 Task: Open a blank google sheet and write heading  Triumph Sales. Add 10 people name  'William Wilson, Isabella Robinson, James Taylor, Charlotte Clark, Michael Walker, Amelia Wright, Matthew Turner, Harper Hall, Joseph Phillips, Abigail Adams'Item code in between  4005-8000. Product range in between  1000-5000. Add Products   Calvin Klein, Tommy Hilfiger T-shirt, Armani Bag, Burberry Shoe, Levi's T-shirt, Under Armour, Vans Shoe, Converse Shoe, Timberland Shoe, Skechers Shoe.Choose quantity  1 to 10  commission 2 percent Total Add Amount. Save page  Triumph Sales log   book
Action: Mouse moved to (1008, 73)
Screenshot: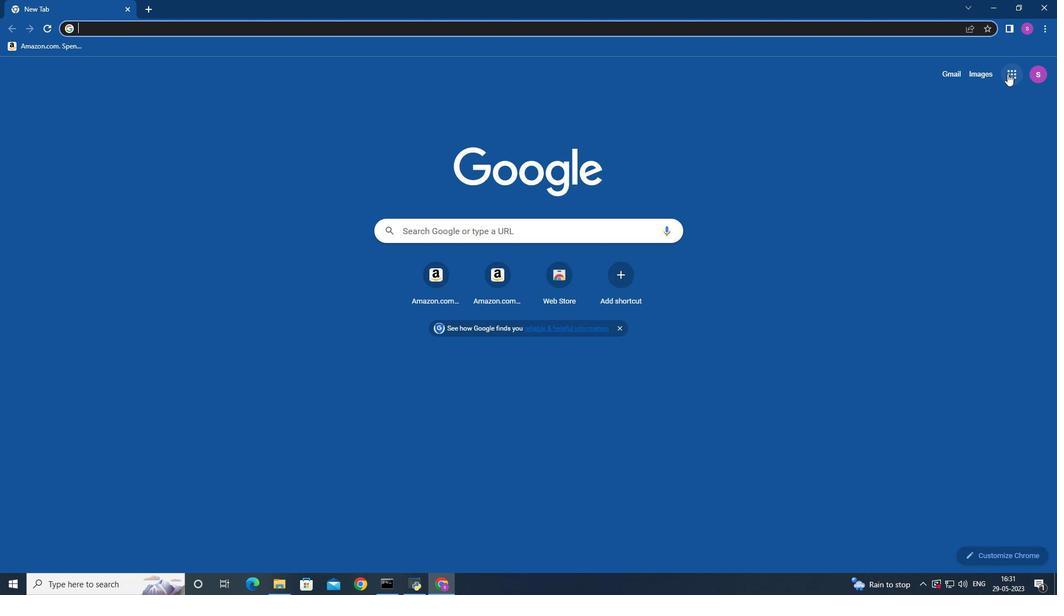 
Action: Mouse pressed left at (1008, 73)
Screenshot: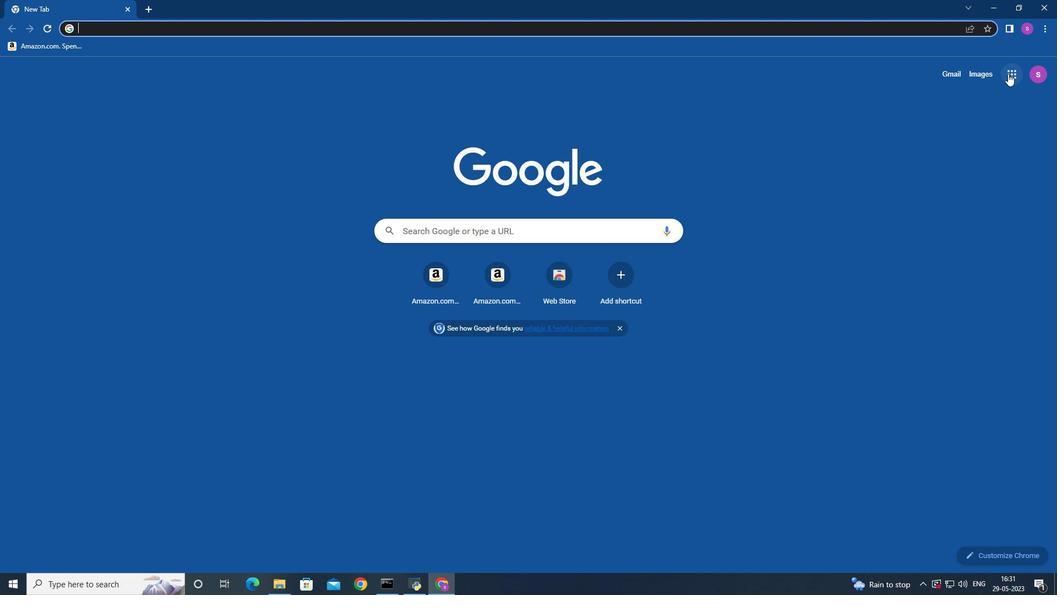 
Action: Mouse moved to (1014, 230)
Screenshot: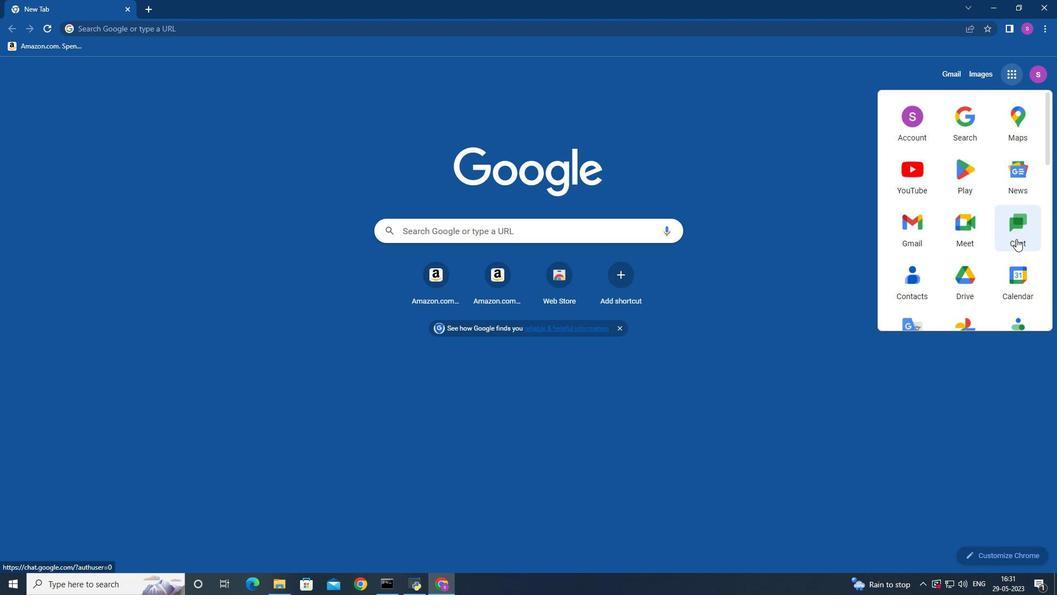 
Action: Mouse scrolled (1014, 230) with delta (0, 0)
Screenshot: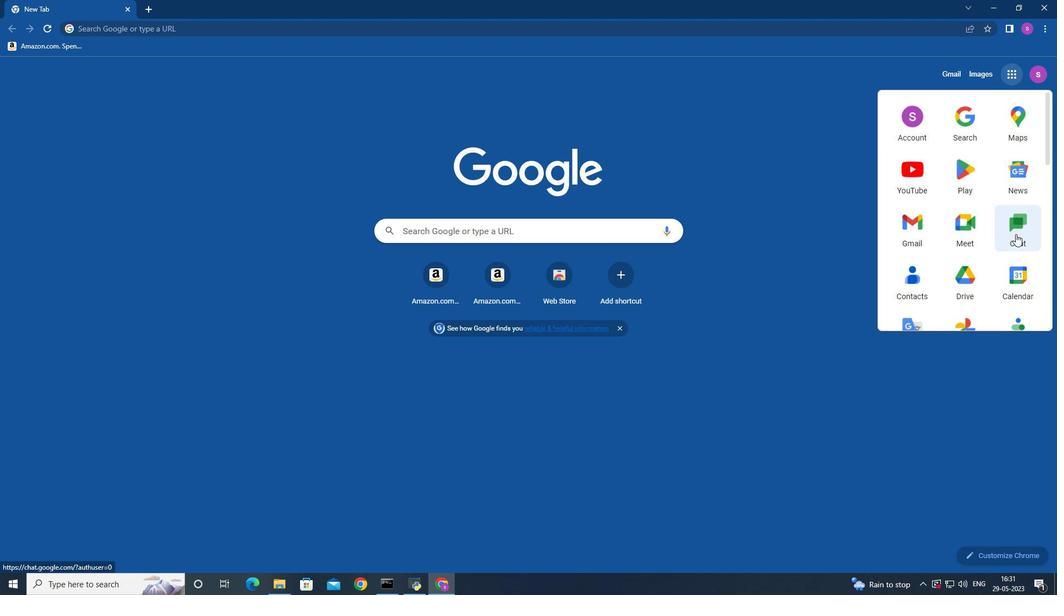 
Action: Mouse moved to (1014, 230)
Screenshot: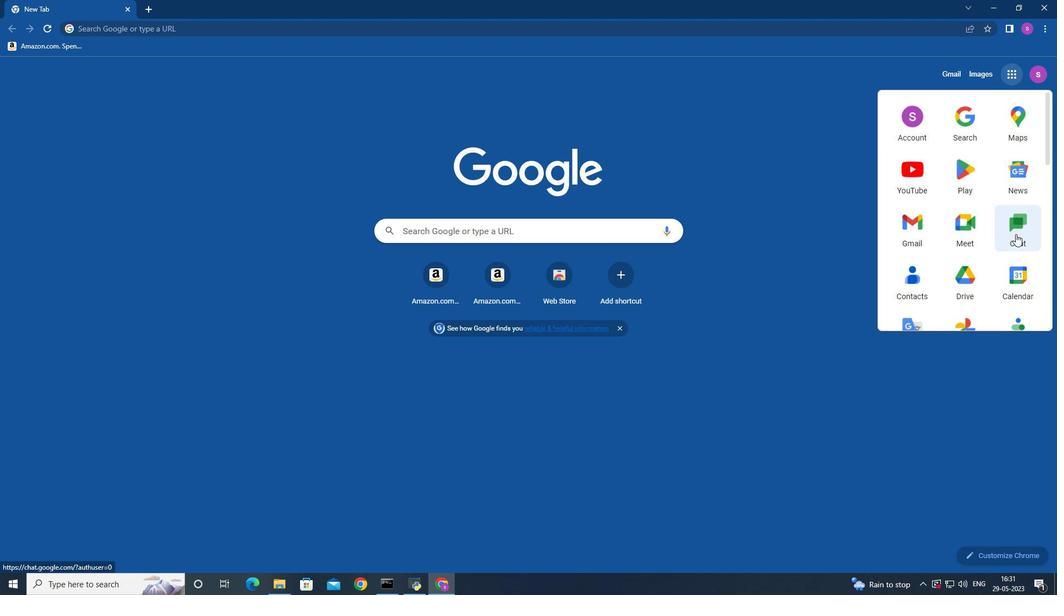 
Action: Mouse scrolled (1014, 230) with delta (0, 0)
Screenshot: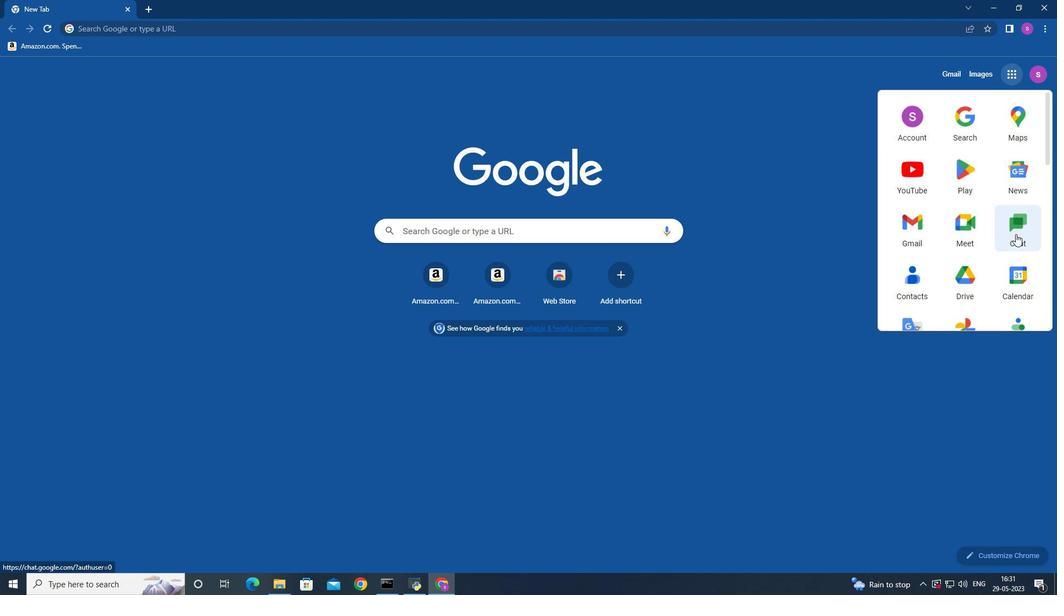 
Action: Mouse moved to (1013, 229)
Screenshot: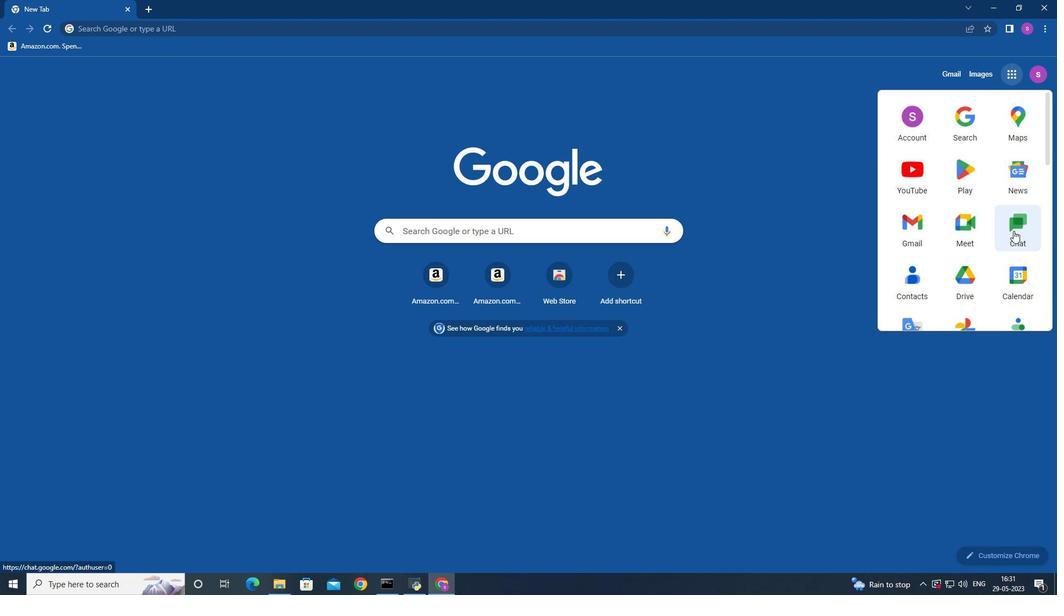 
Action: Mouse scrolled (1013, 228) with delta (0, 0)
Screenshot: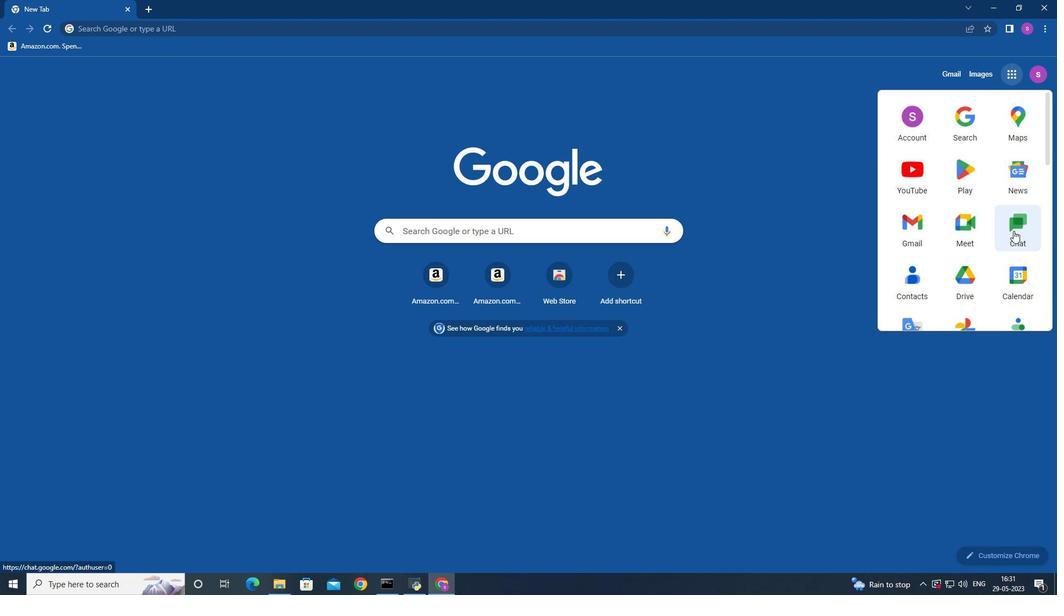 
Action: Mouse moved to (1004, 217)
Screenshot: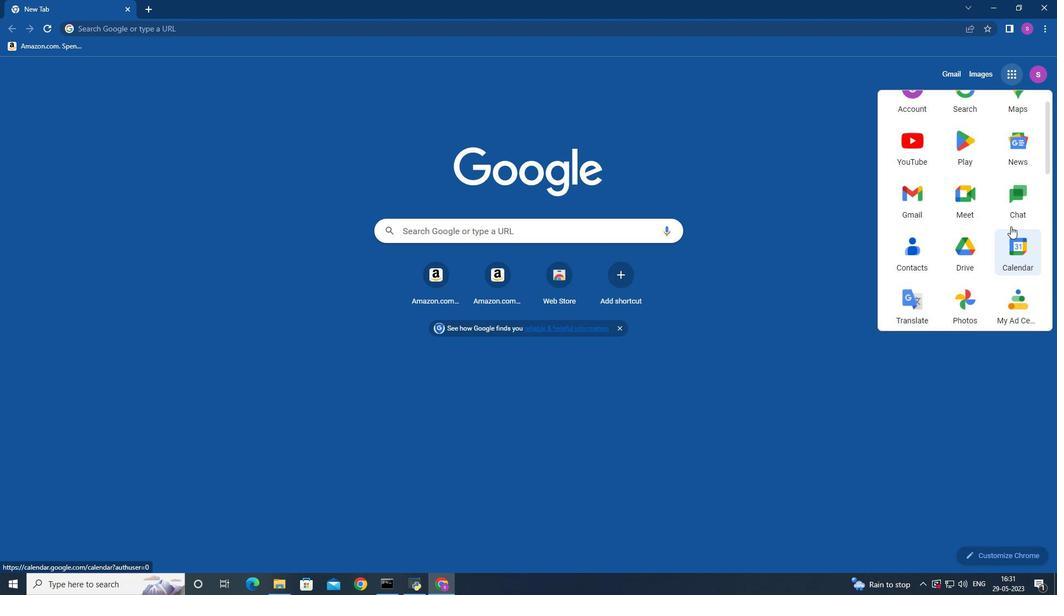 
Action: Mouse scrolled (1004, 216) with delta (0, 0)
Screenshot: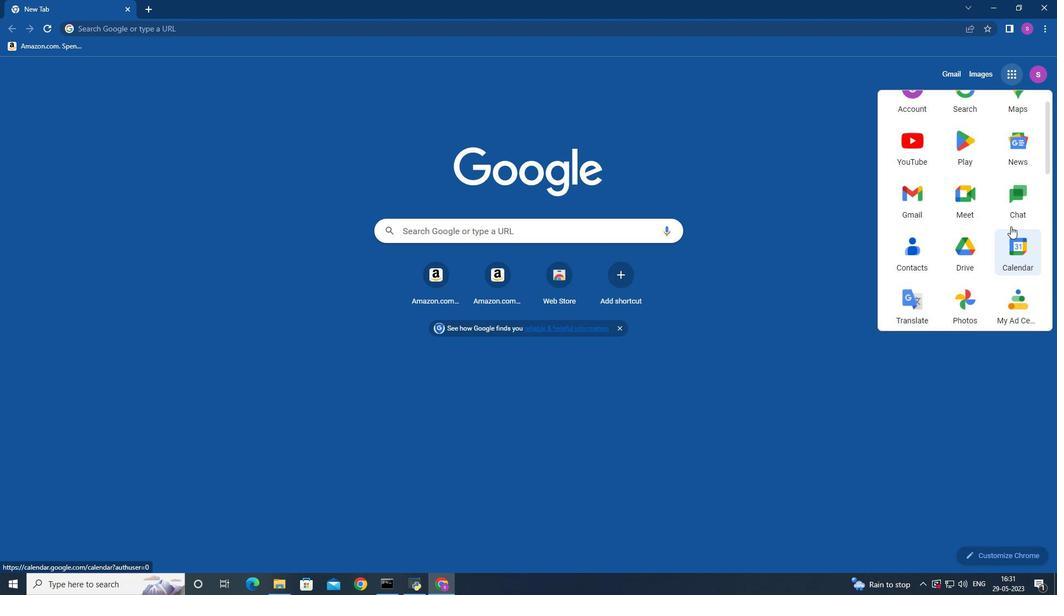 
Action: Mouse moved to (1020, 227)
Screenshot: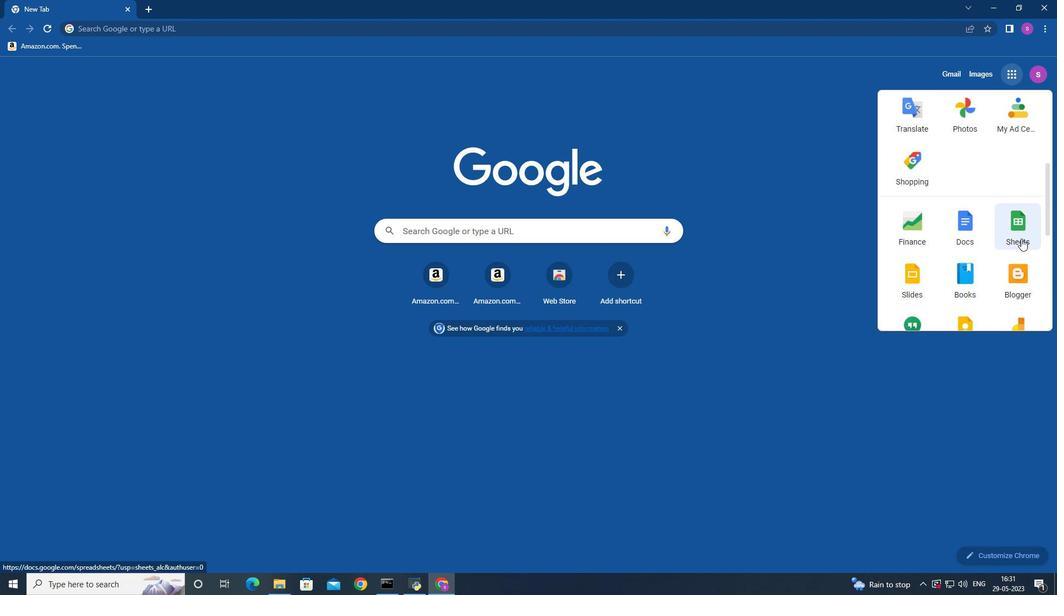 
Action: Mouse pressed left at (1020, 227)
Screenshot: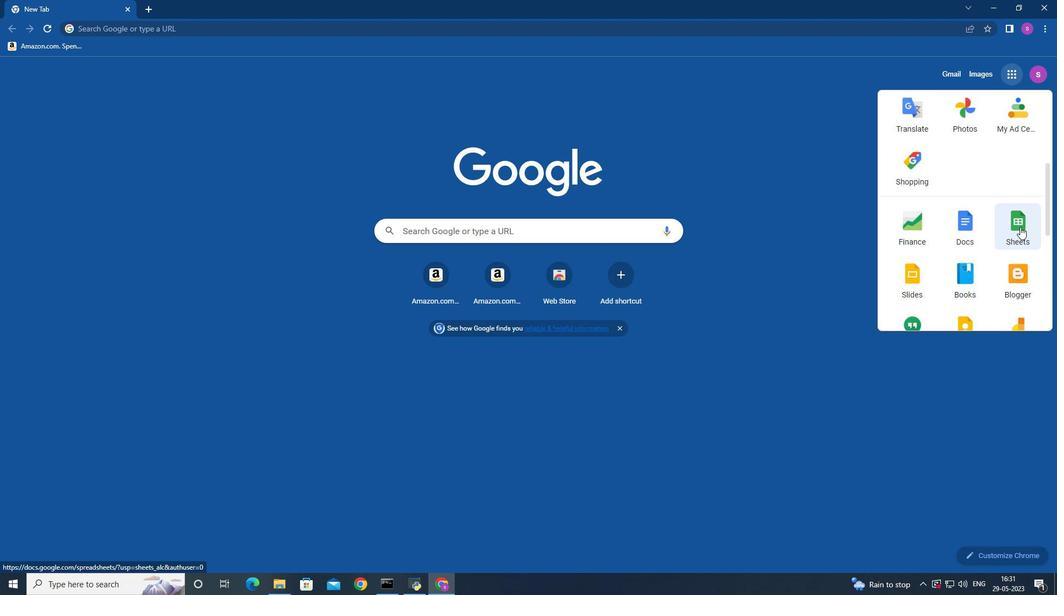 
Action: Mouse moved to (252, 143)
Screenshot: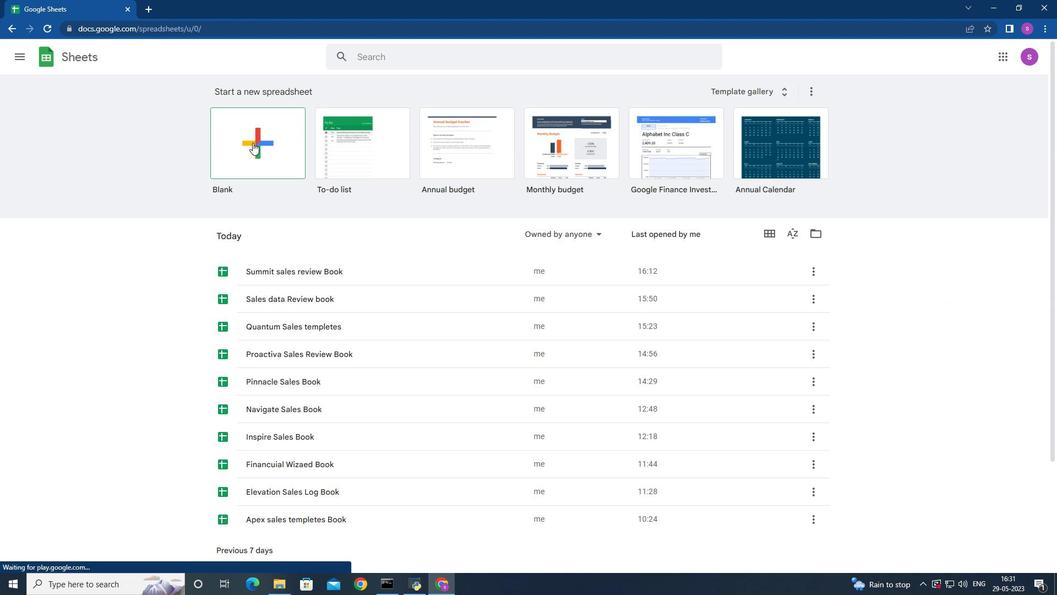 
Action: Mouse pressed left at (252, 143)
Screenshot: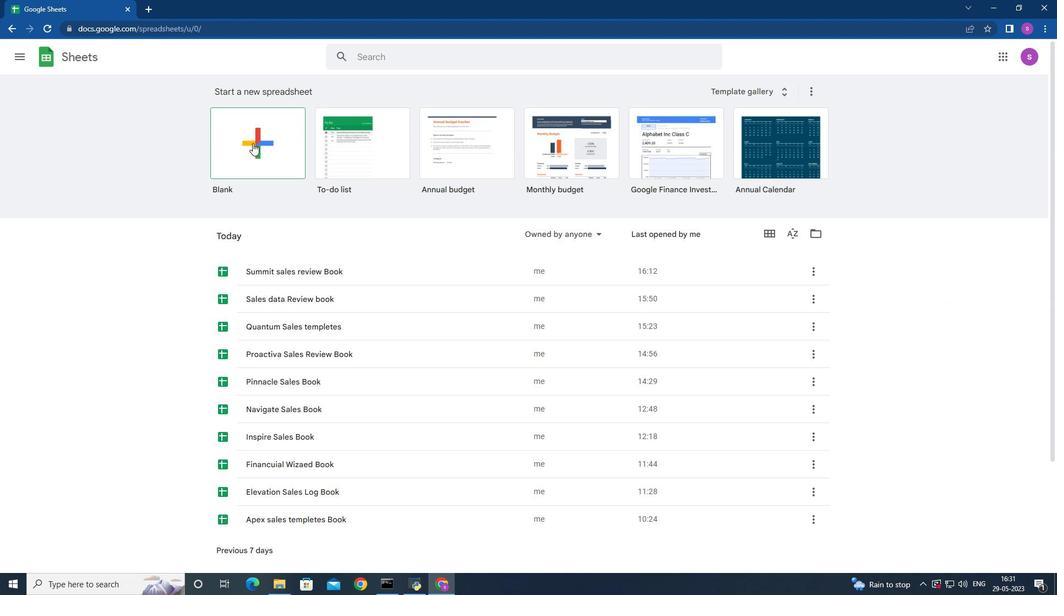 
Action: Mouse moved to (44, 141)
Screenshot: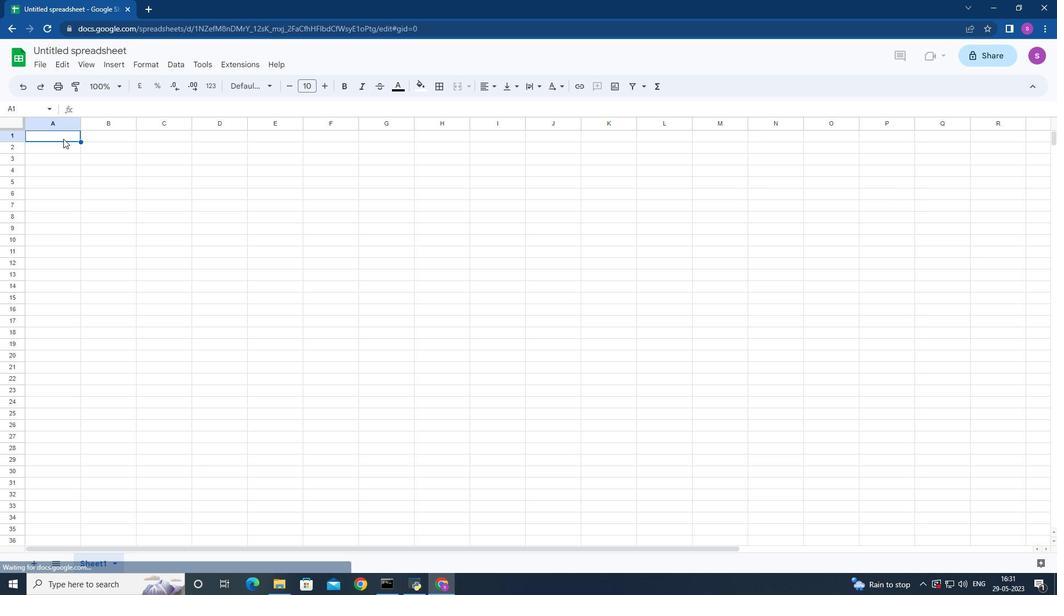 
Action: Key pressed <Key.shift>Triumph<Key.space><Key.shift>Sales<Key.down><Key.down><Key.shift>Name<Key.down><Key.shift>Willo<Key.backspace>iam<Key.space><Key.shift>Wilson<Key.down><Key.shift>Isabella<Key.space><Key.shift>Robinson<Key.space><Key.down><Key.shift><Key.shift><Key.shift><Key.shift><Key.shift><Key.shift><Key.shift>James<Key.space><Key.shift>Taylor<Key.down><Key.shift>Charlotte<Key.space><Key.shift>Clark<Key.down><Key.shift>Michael<Key.space><Key.shift>Walker<Key.down><Key.shift>Amelia<Key.space><Key.shift>Wright<Key.down><Key.shift>Matthew<Key.space><Key.shift>Turner<Key.down><Key.shift><Key.shift><Key.shift><Key.shift><Key.shift><Key.shift><Key.shift><Key.shift>Harper<Key.space><Key.shift>Hall<Key.down><Key.shift>Joseph<Key.space><Key.shift>Phillips<Key.down><Key.shift>Abigail<Key.space><Key.shift>Adams
Screenshot: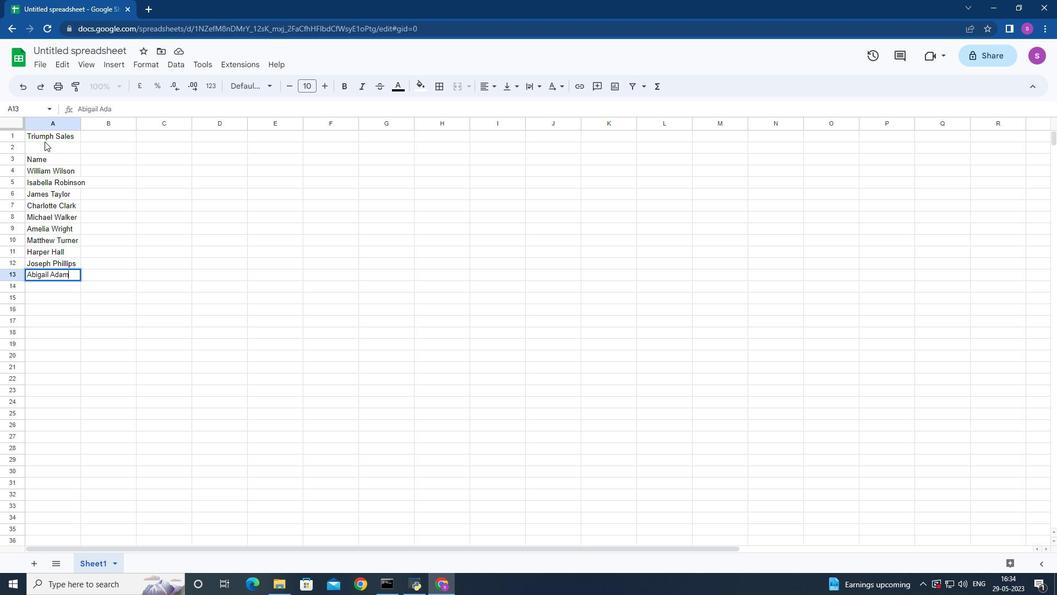 
Action: Mouse moved to (80, 125)
Screenshot: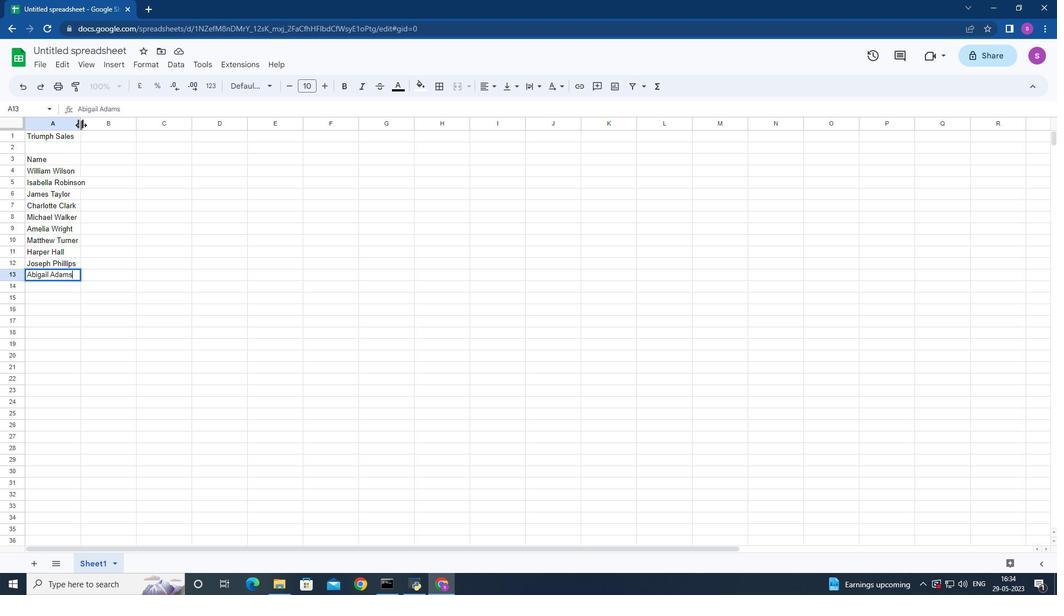 
Action: Mouse pressed left at (80, 125)
Screenshot: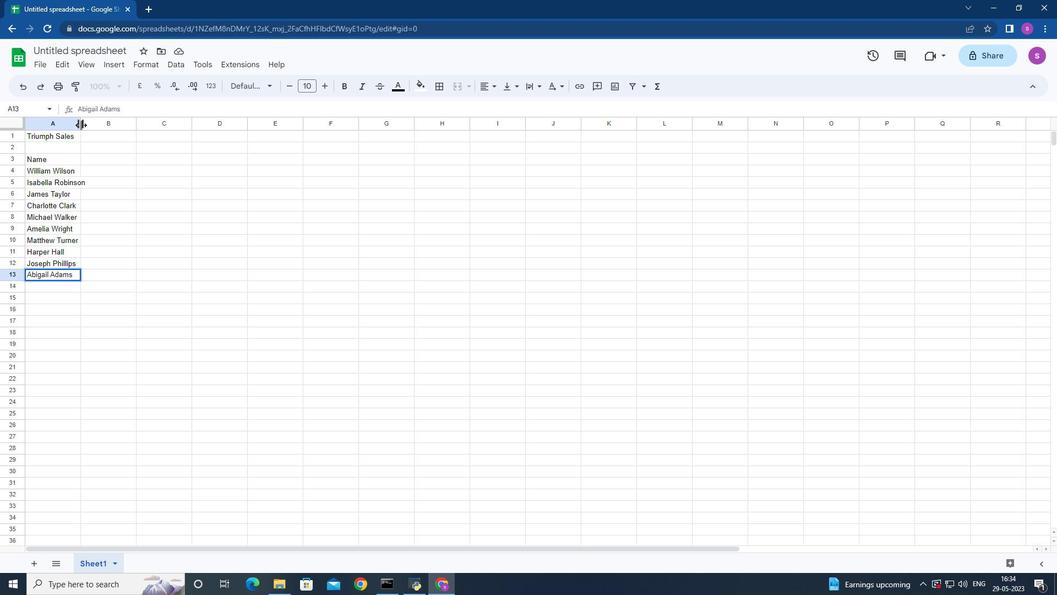 
Action: Mouse moved to (122, 159)
Screenshot: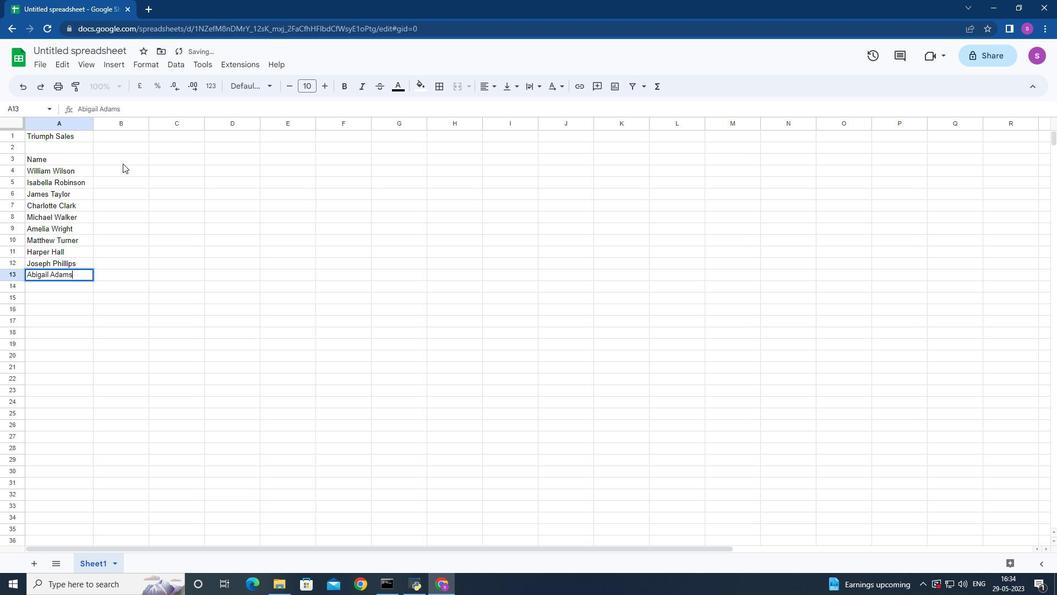 
Action: Mouse pressed left at (122, 159)
Screenshot: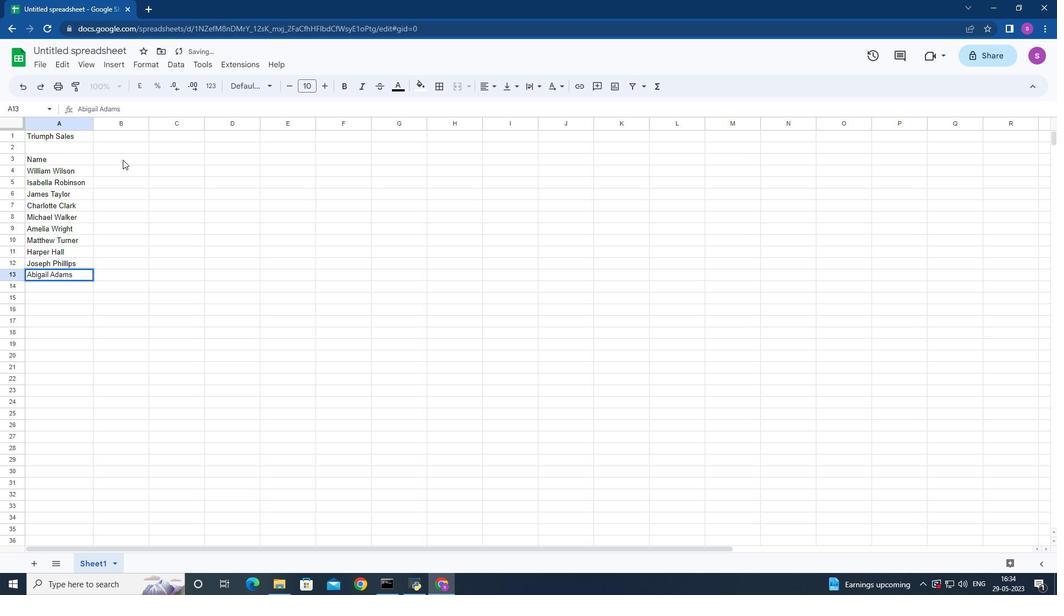 
Action: Mouse moved to (124, 170)
Screenshot: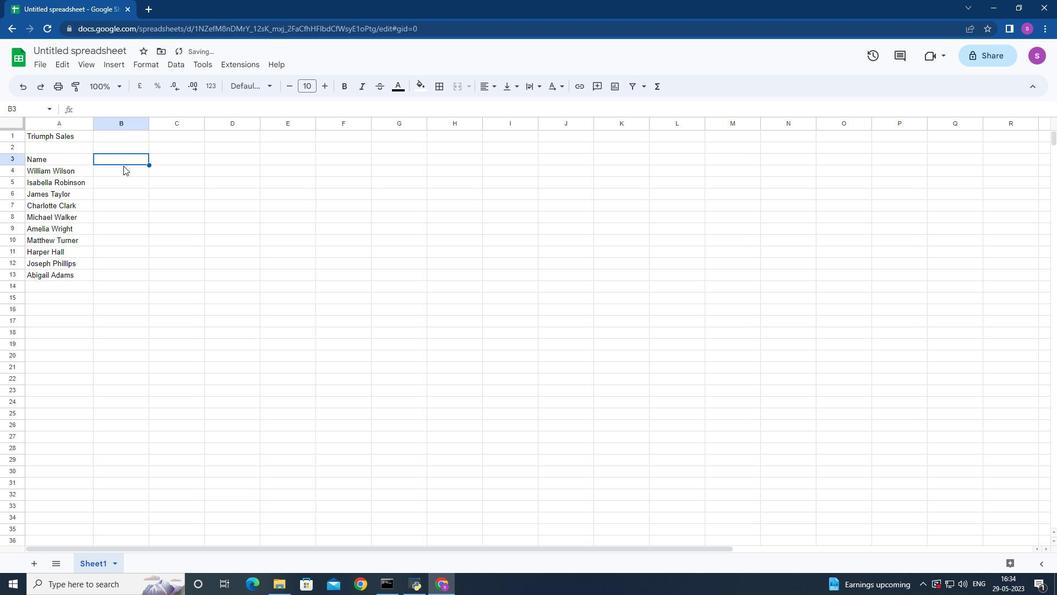 
Action: Key pressed <Key.shift>Item<Key.space><Key.shift>Code<Key.down>4005<Key.down>4500<Key.down>5000<Key.down>5500<Key.down>6000<Key.down>7000<Key.down>7500<Key.down>7700<Key.down>8000<Key.down>6500<Key.right><Key.left><Key.right><Key.up><Key.up><Key.up><Key.up><Key.up><Key.up><Key.up><Key.up><Key.up><Key.up><Key.shift>Product<Key.space><Key.shift>Range<Key.down>ctrl+A<Key.delete>ctrl+Z
Screenshot: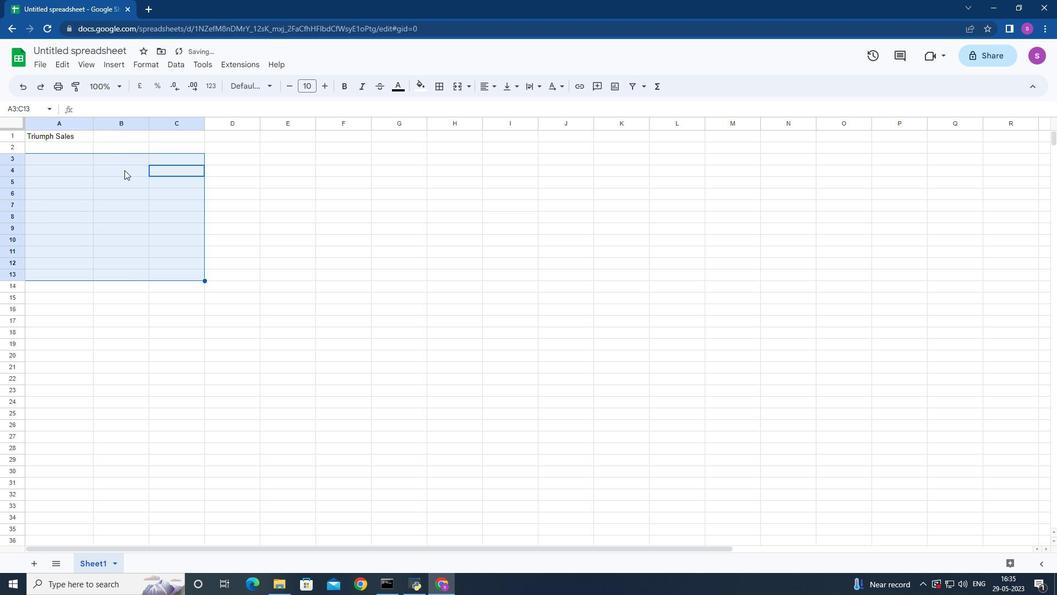 
Action: Mouse moved to (222, 202)
Screenshot: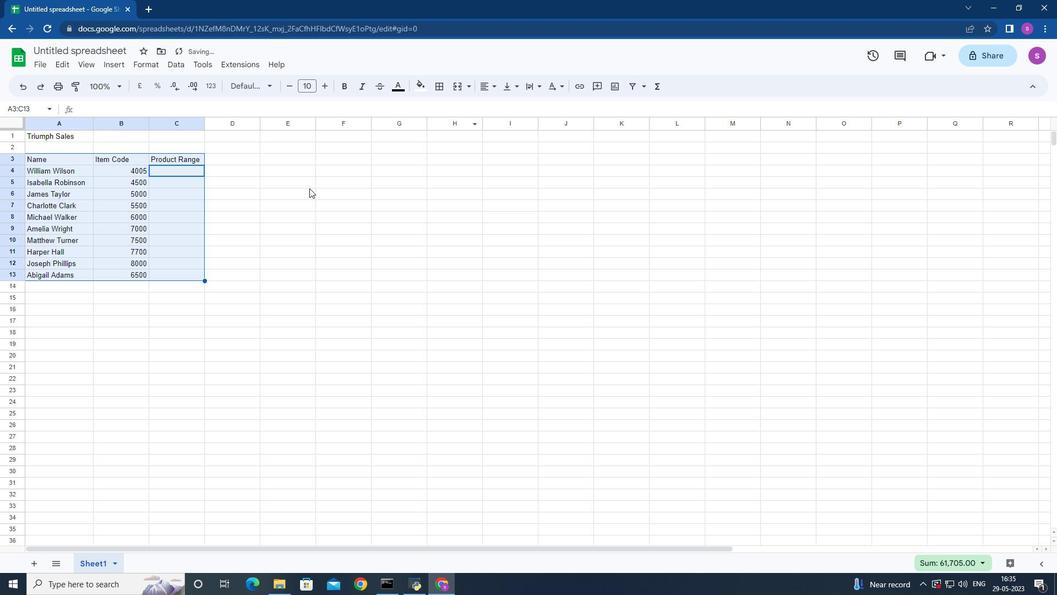 
Action: Mouse pressed left at (222, 202)
Screenshot: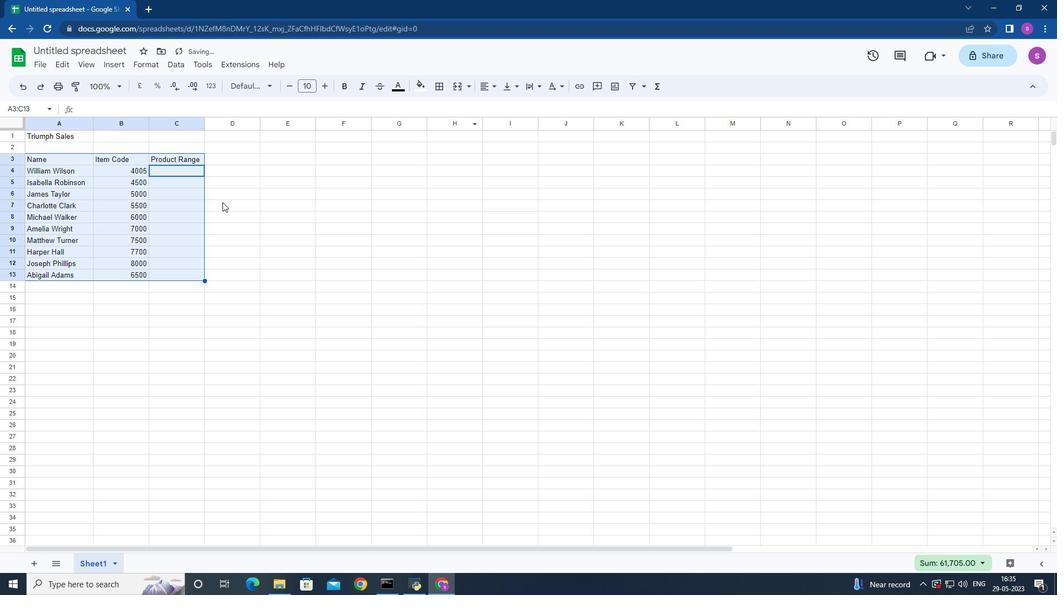 
Action: Mouse moved to (174, 171)
Screenshot: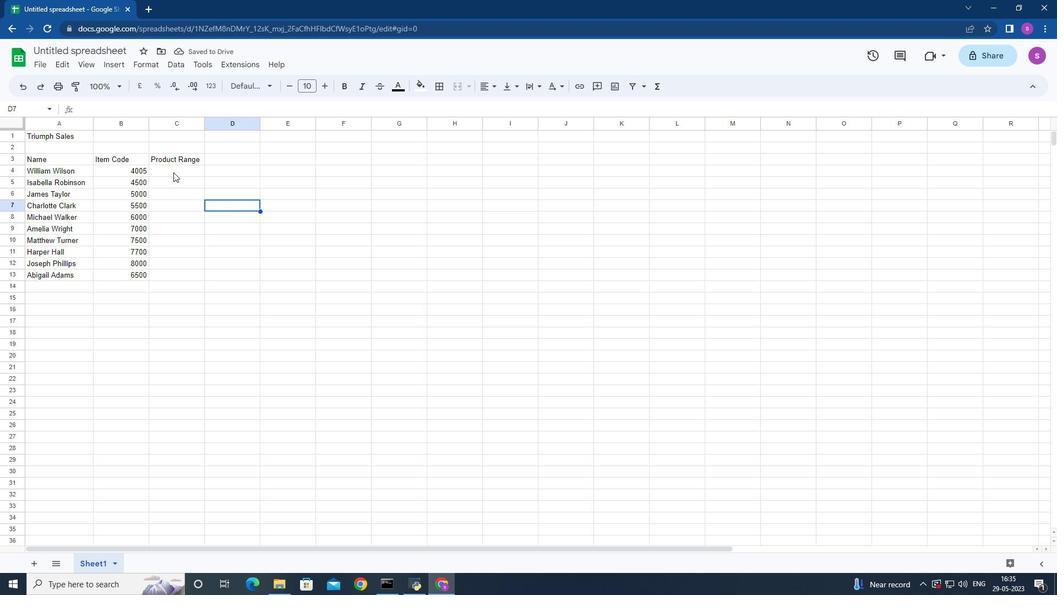
Action: Mouse pressed left at (174, 171)
Screenshot: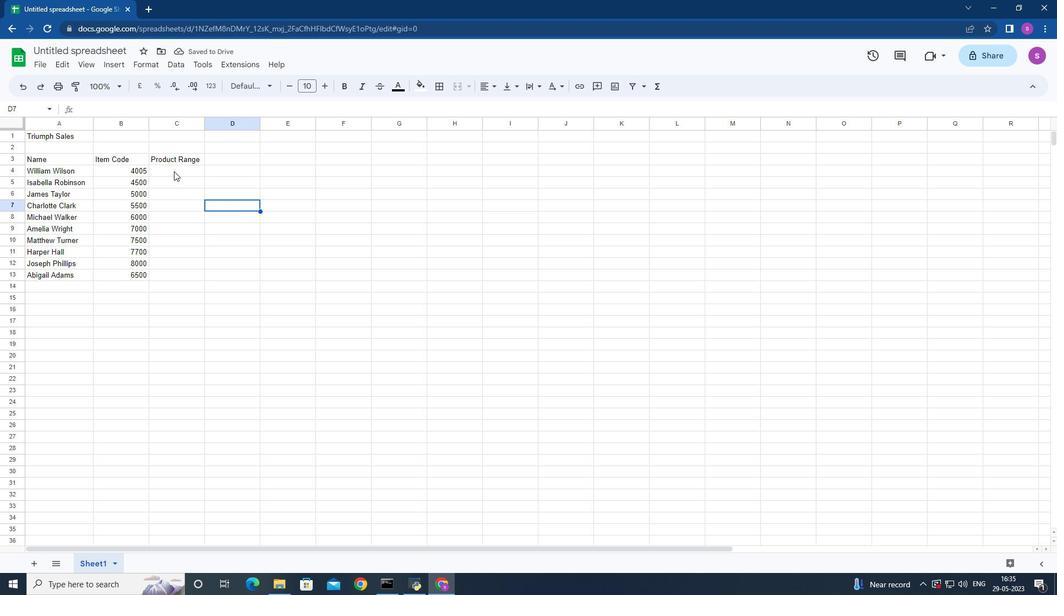 
Action: Key pressed 1000<Key.down>2000<Key.down>3000<Key.down>4000<Key.down>5000<Key.down>14<Key.backspace>500<Key.down>2500<Key.left><Key.right><Key.down>3500<Key.down>454<Key.backspace>00<Key.down>5000<Key.right><Key.up><Key.up><Key.up><Key.up><Key.up><Key.up><Key.up><Key.up><Key.up><Key.up><Key.shift>Products<Key.down><Key.shift>Calvin<Key.space><Key.shift><Key.shift><Key.shift><Key.shift><Key.shift><Key.shift><Key.shift><Key.shift>Klein<Key.space><Key.down><Key.shift>Tommy<Key.space><Key.shift>Hili<Key.backspace>figer<Key.space><Key.shift>T-<Key.shift>Shirt<Key.down><Key.shift>Armani<Key.space><Key.shift>Bag<Key.down><Key.shift><Key.shift>Burberry<Key.space><Key.shift>shoe<Key.down><Key.shift>Levi<Key.shift>"<Key.backspace>'s<Key.space><Key.shift>T-<Key.shift>Shirt<Key.down><Key.shift>Under<Key.space><Key.shift>Armour<Key.down><Key.shift>Vans<Key.space><Key.shift>Shoe<Key.down><Key.shift>Converse<Key.space><Key.shift>Shoe<Key.down><Key.shift>Timberland<Key.space><Key.shift>Shoe<Key.down><Key.shift>Skev<Key.backspace>chers<Key.space><Key.shift>Shoe
Screenshot: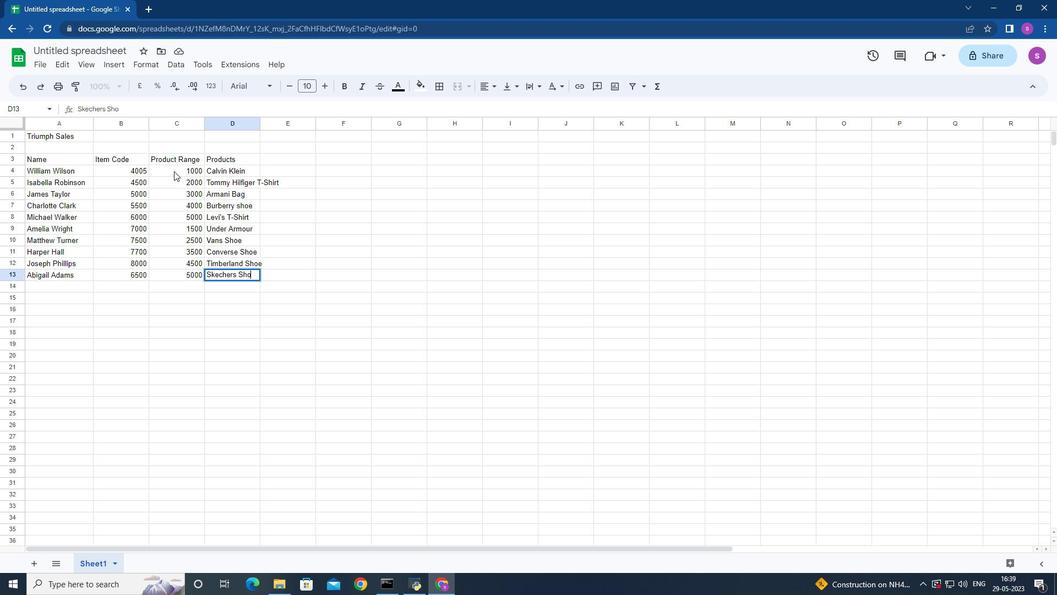 
Action: Mouse moved to (261, 119)
Screenshot: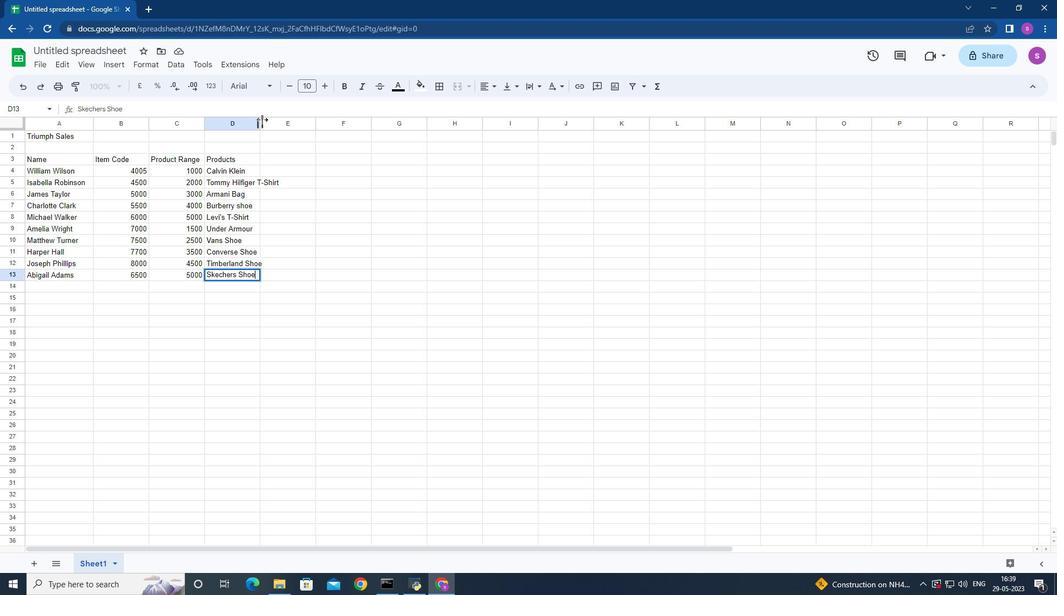 
Action: Mouse pressed left at (261, 119)
Screenshot: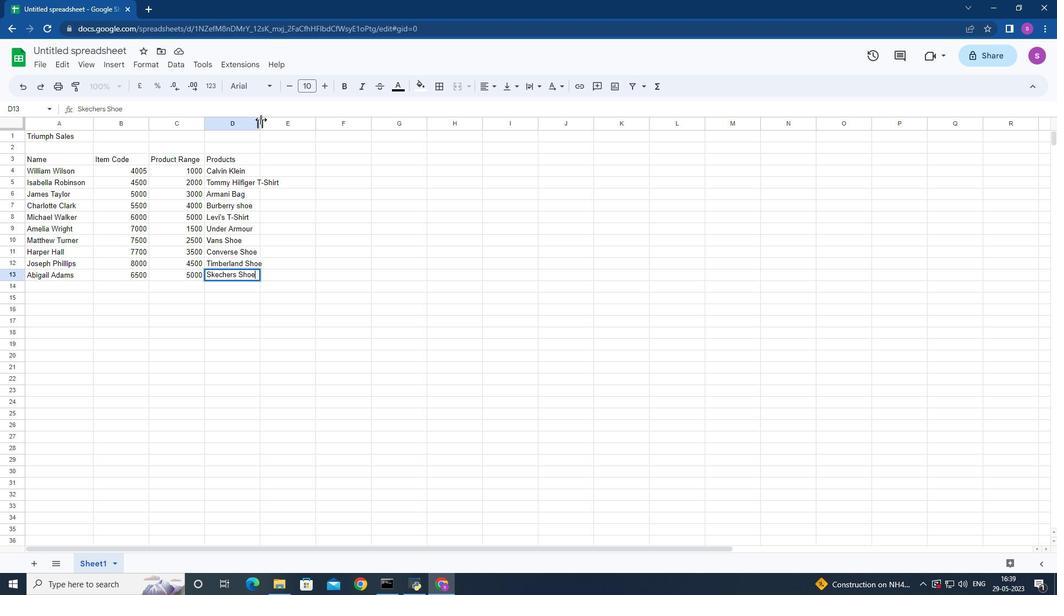 
Action: Mouse moved to (303, 146)
Screenshot: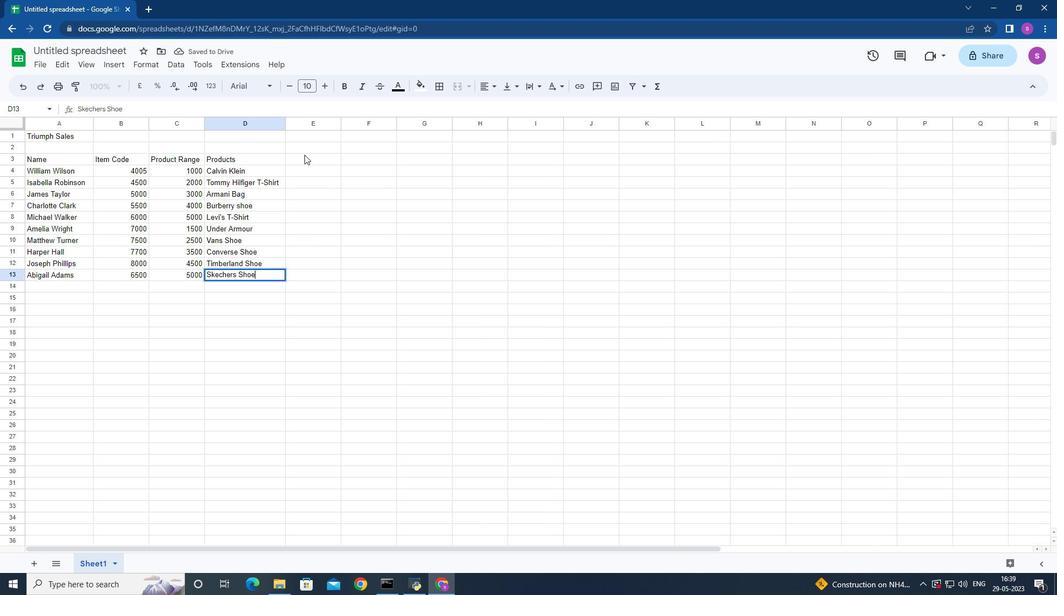 
Action: Mouse pressed left at (303, 146)
Screenshot: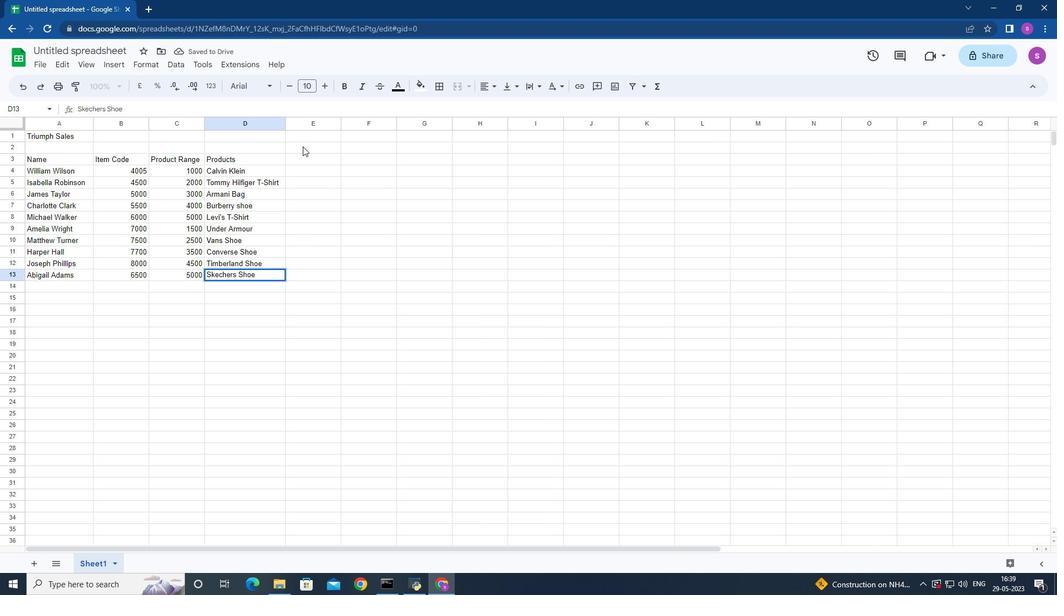 
Action: Mouse moved to (305, 158)
Screenshot: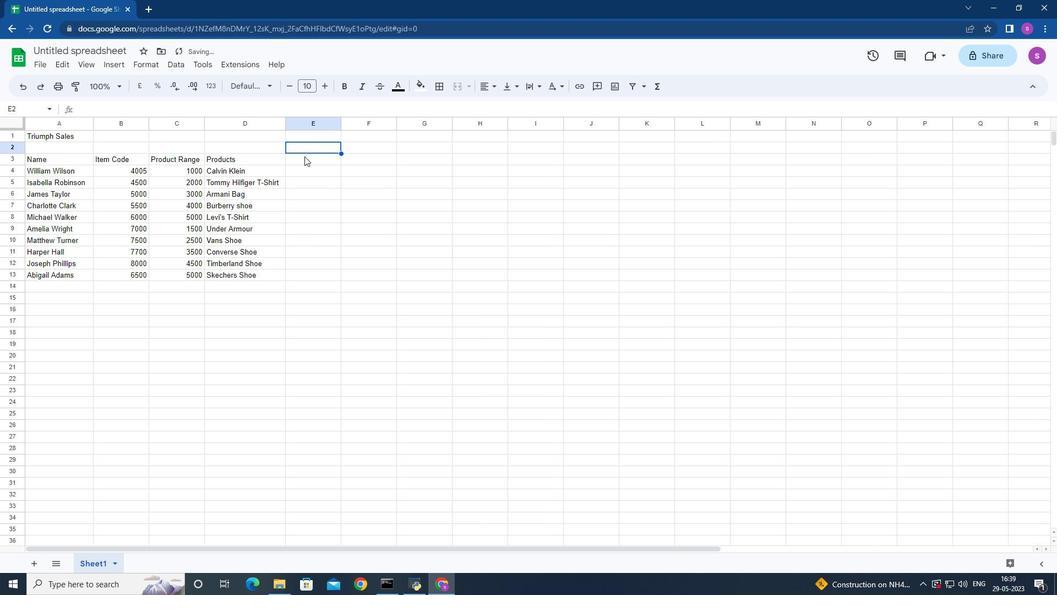 
Action: Mouse pressed left at (305, 158)
Screenshot: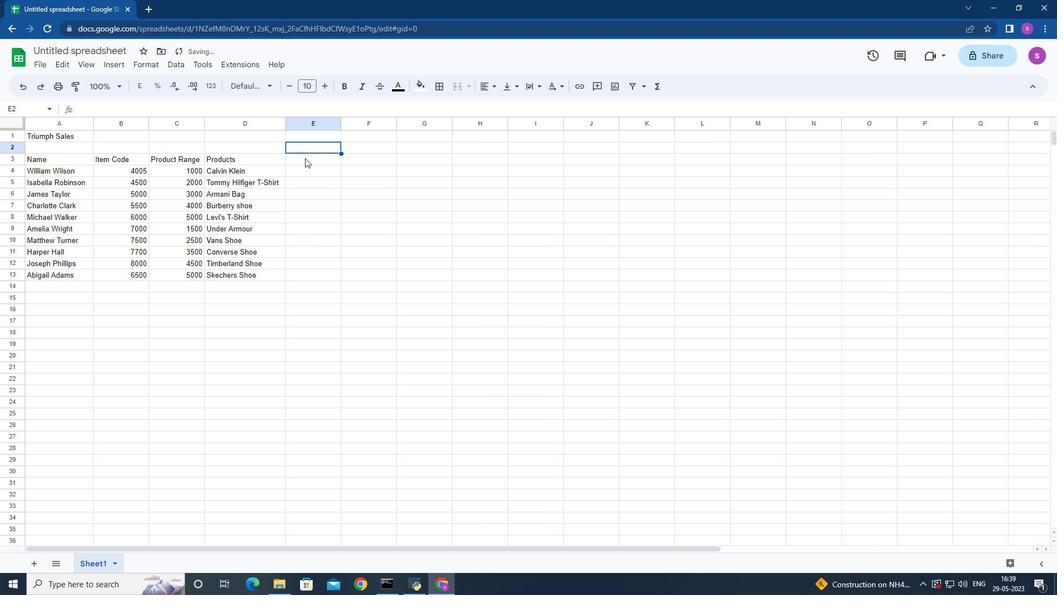 
Action: Mouse moved to (305, 158)
Screenshot: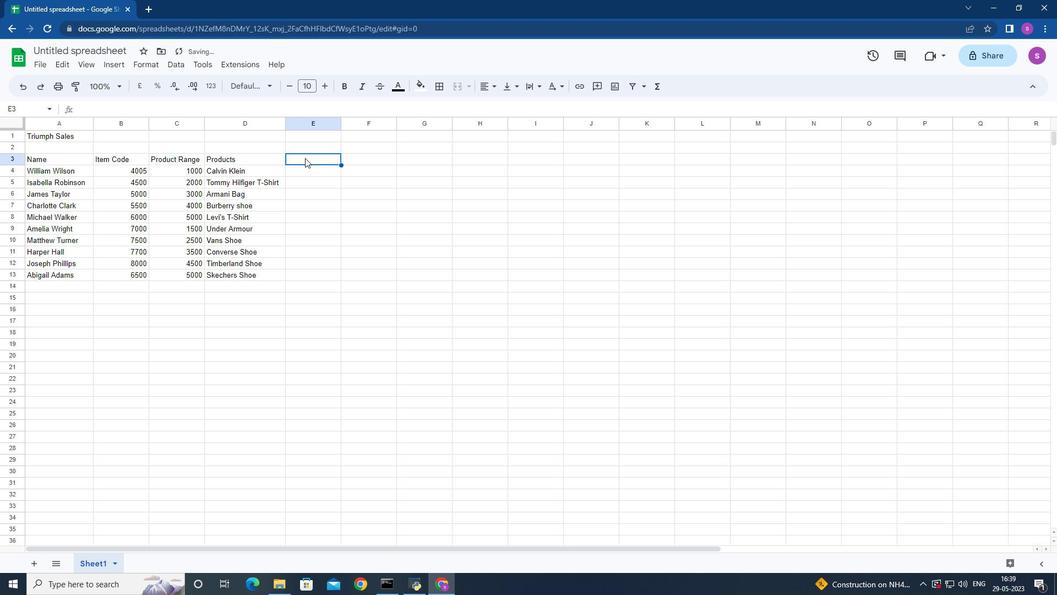 
Action: Key pressed <Key.shift>Qua
Screenshot: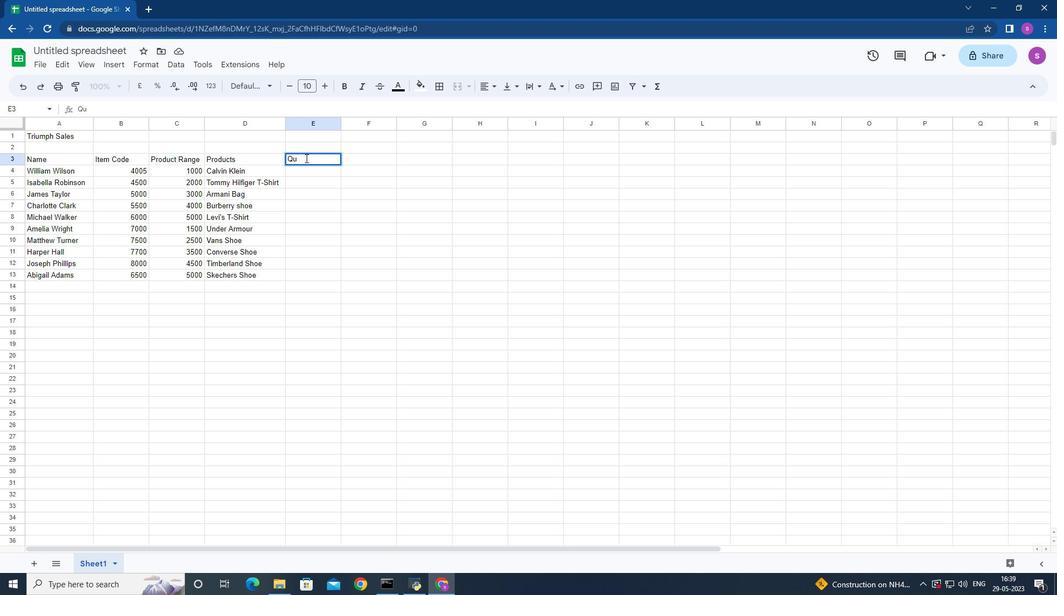 
Action: Mouse moved to (380, 287)
Screenshot: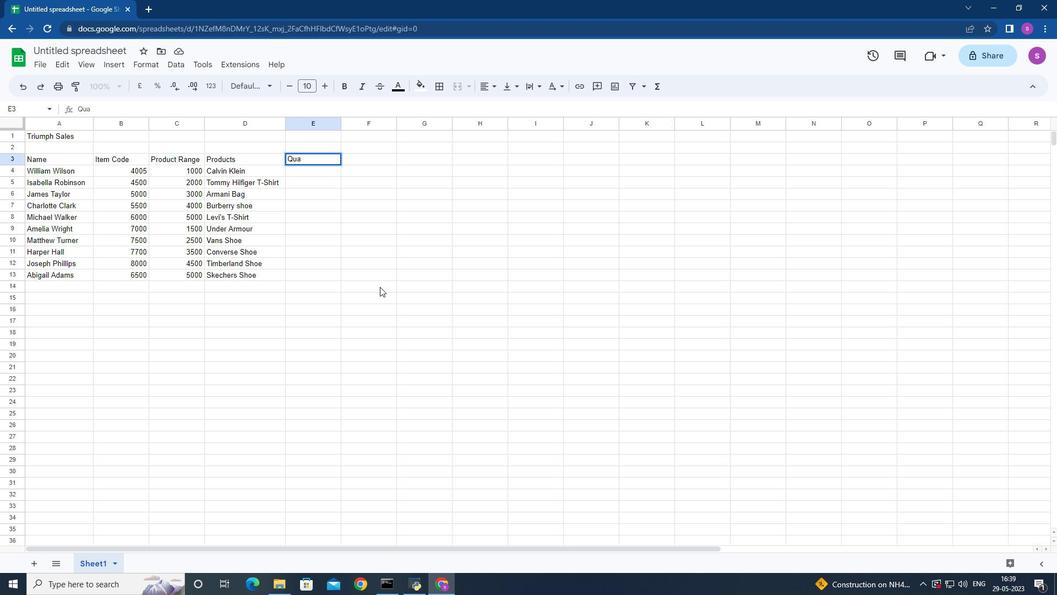 
Action: Key pressed ntity<Key.down>1<Key.down>2<Key.down>3<Key.down>4<Key.down>5<Key.down>6<Key.down>7<Key.down>8<Key.down>9<Key.down>10<Key.enter><Key.right><Key.up><Key.up><Key.up><Key.up><Key.up><Key.up><Key.up><Key.up><Key.up><Key.up><Key.up><Key.shift>Amount<Key.down>=
Screenshot: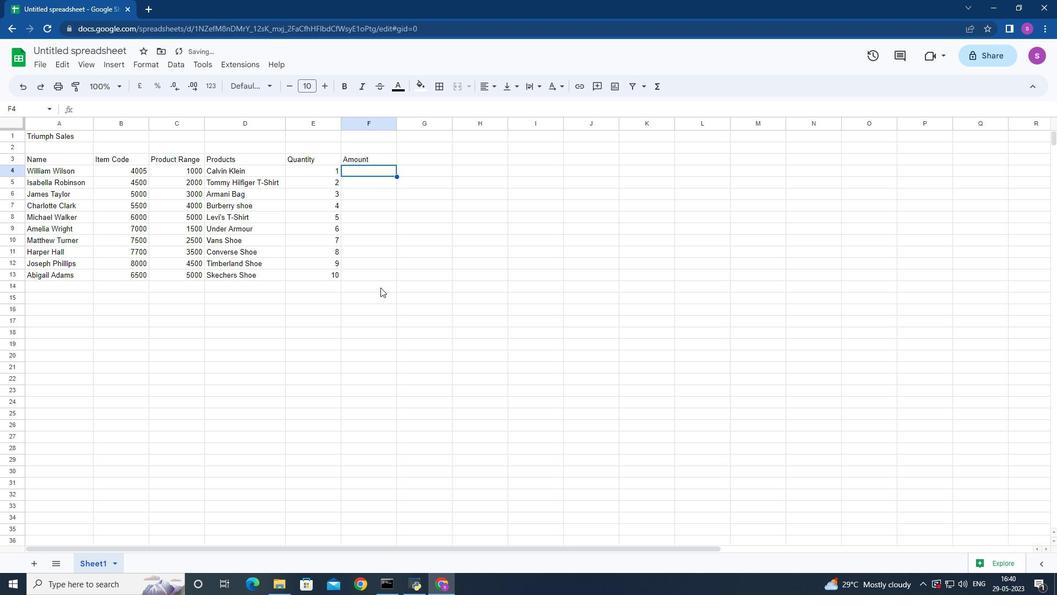 
Action: Mouse moved to (398, 180)
Screenshot: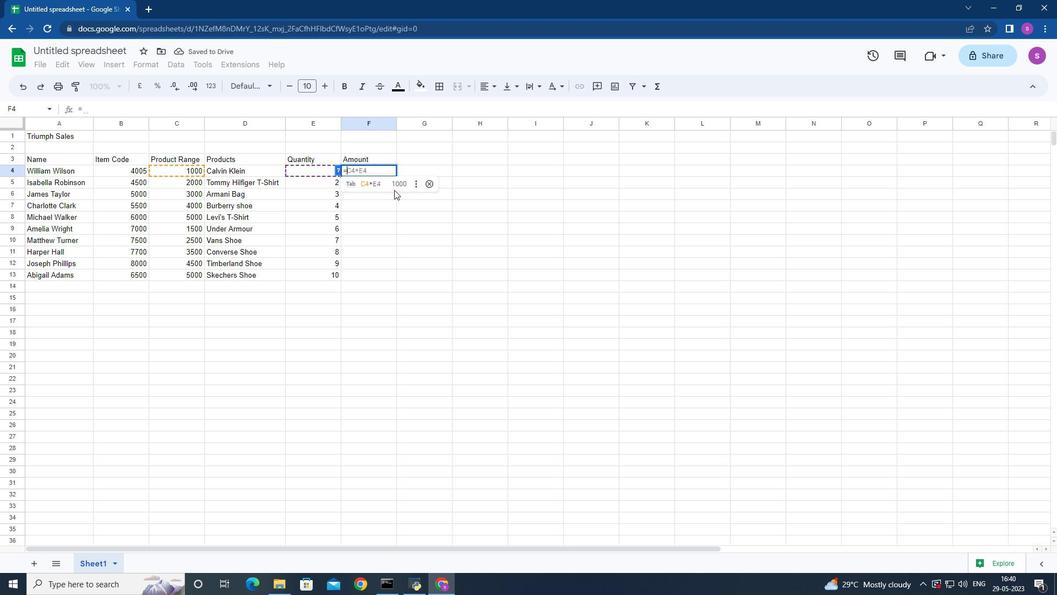 
Action: Key pressed <Key.enter>
Screenshot: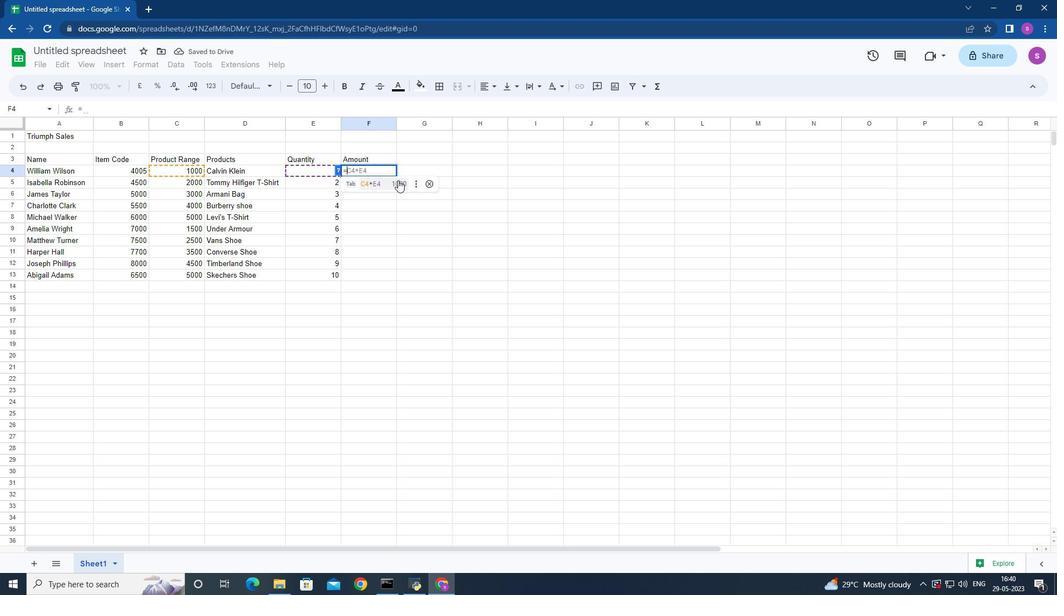 
Action: Mouse moved to (362, 167)
Screenshot: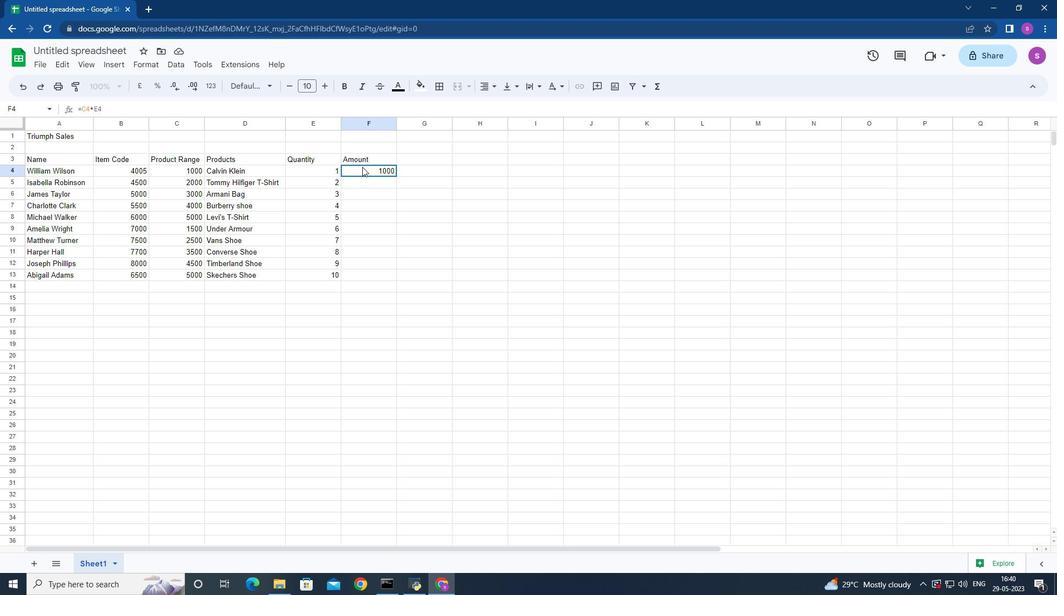 
Action: Mouse pressed left at (362, 167)
Screenshot: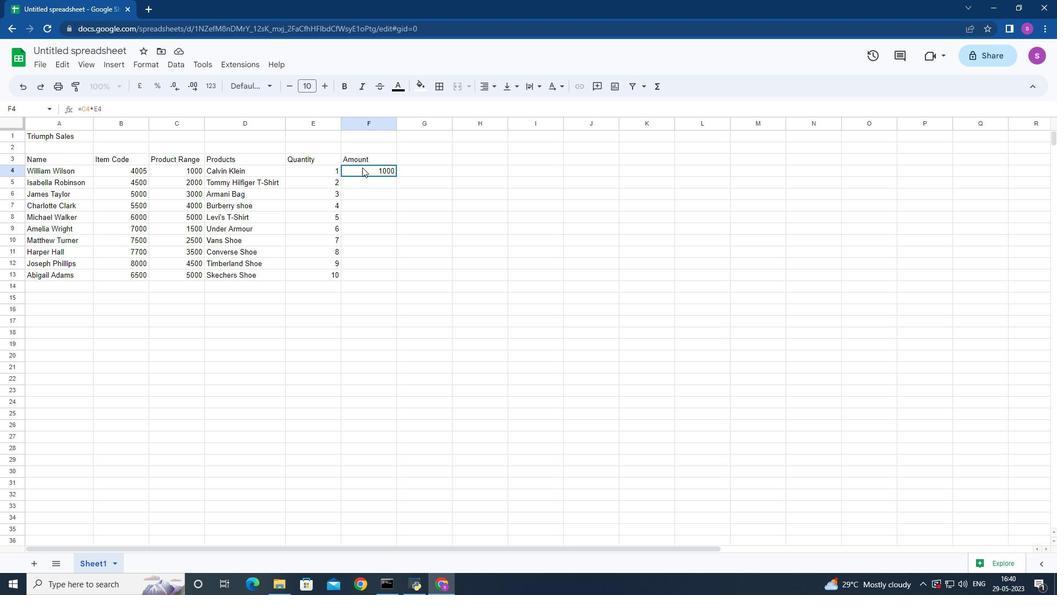 
Action: Mouse moved to (397, 177)
Screenshot: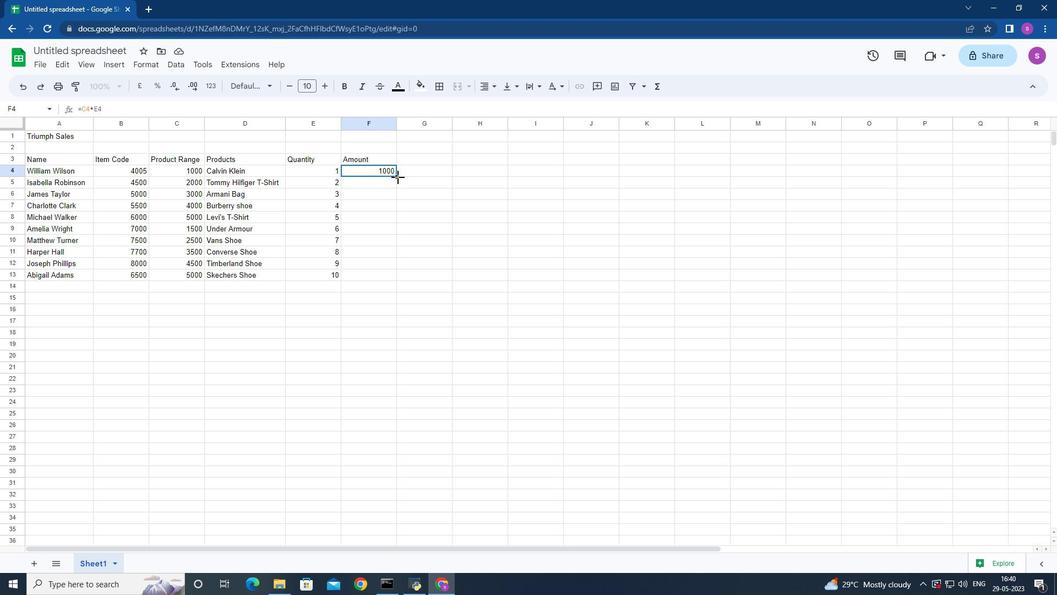 
Action: Mouse pressed left at (397, 177)
Screenshot: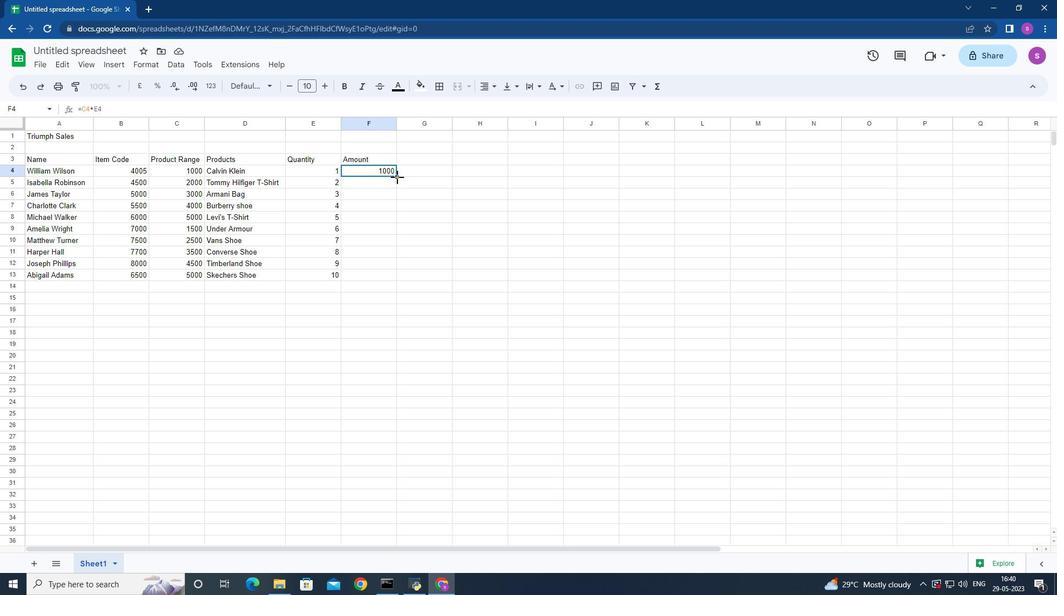 
Action: Mouse moved to (411, 158)
Screenshot: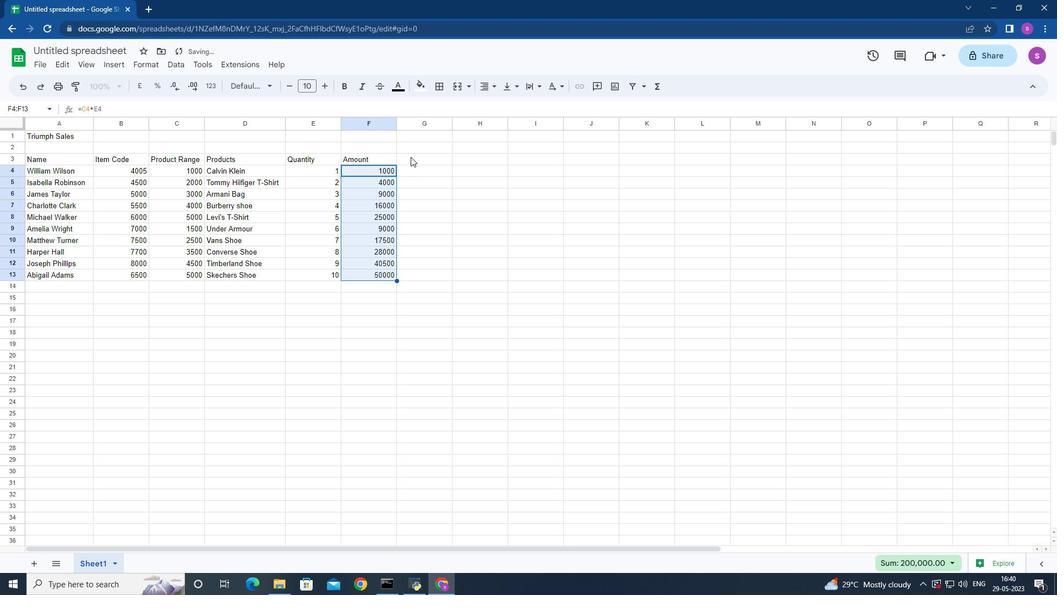 
Action: Mouse pressed left at (411, 158)
Screenshot: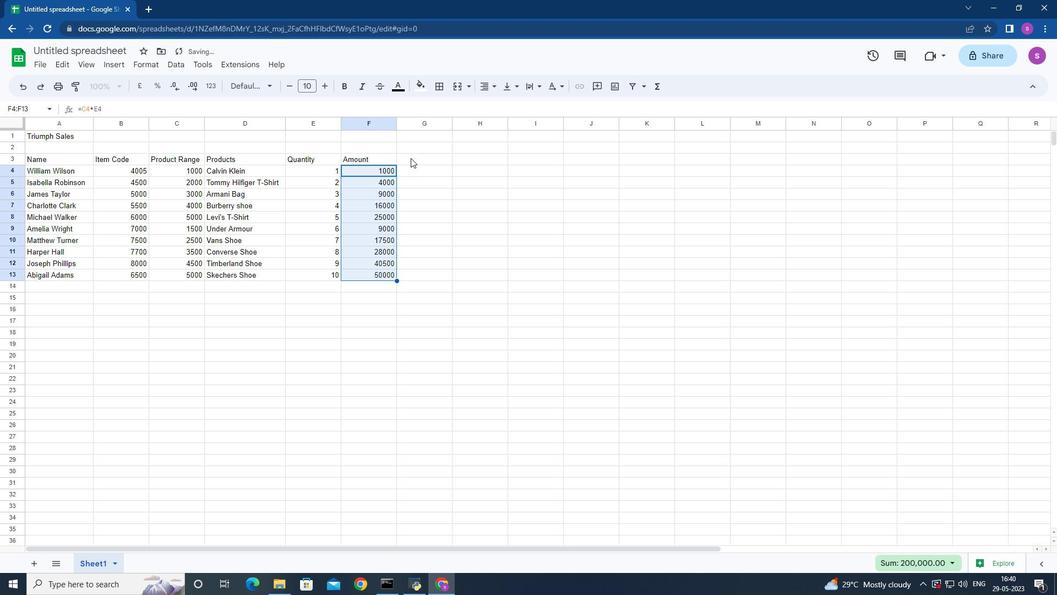 
Action: Mouse moved to (407, 160)
Screenshot: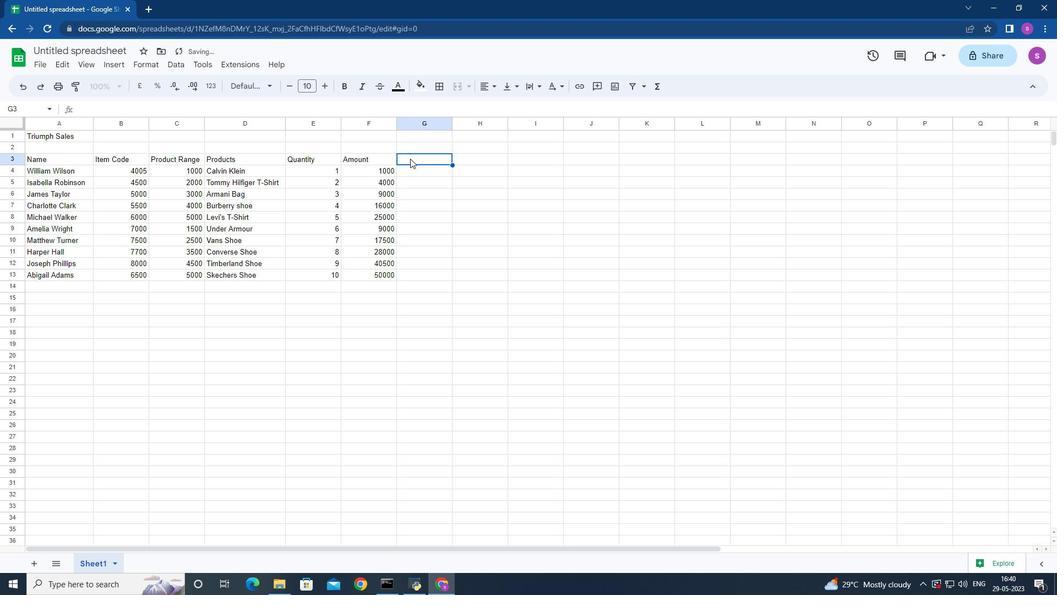 
Action: Key pressed <Key.shift>Tax
Screenshot: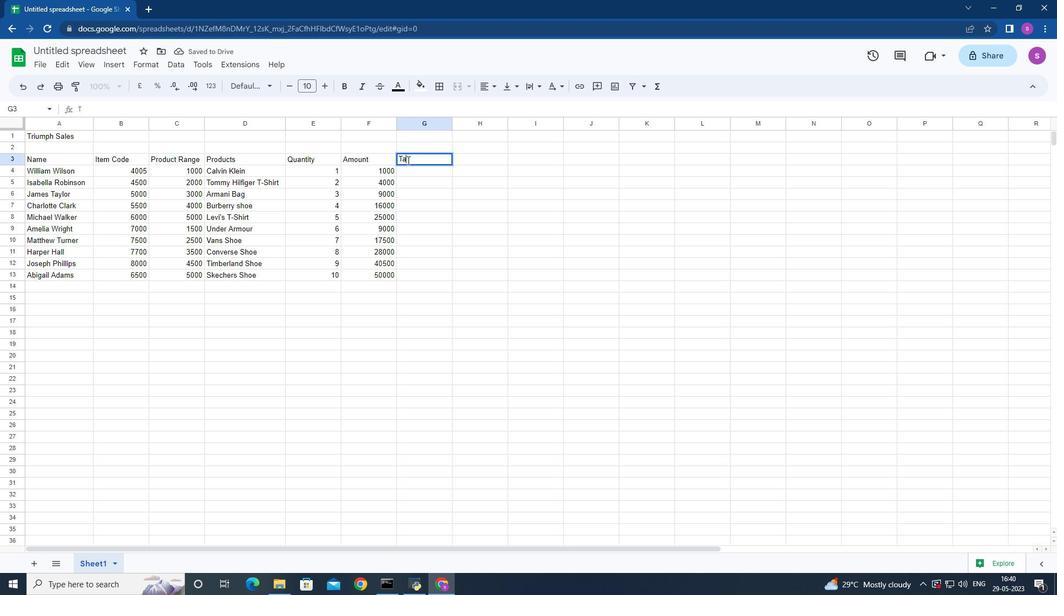 
Action: Mouse moved to (412, 170)
Screenshot: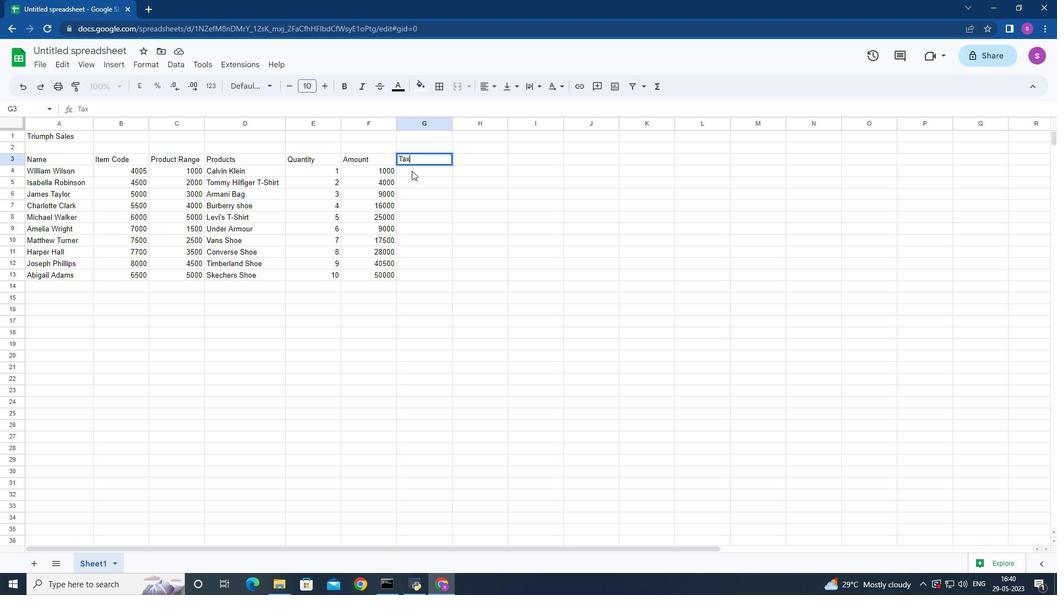 
Action: Mouse pressed left at (412, 170)
Screenshot: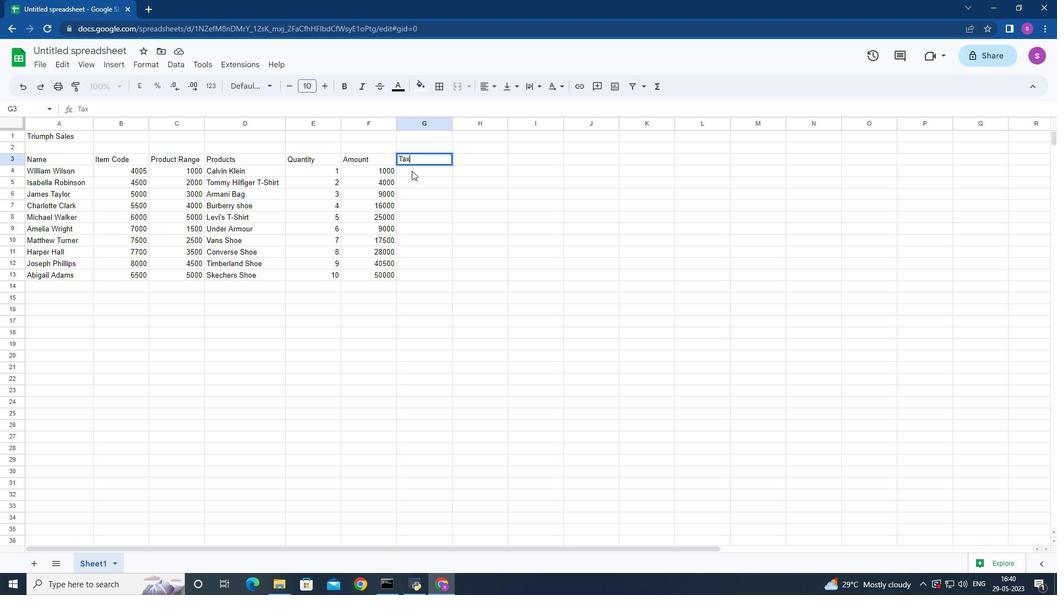 
Action: Key pressed =<Key.shift>(
Screenshot: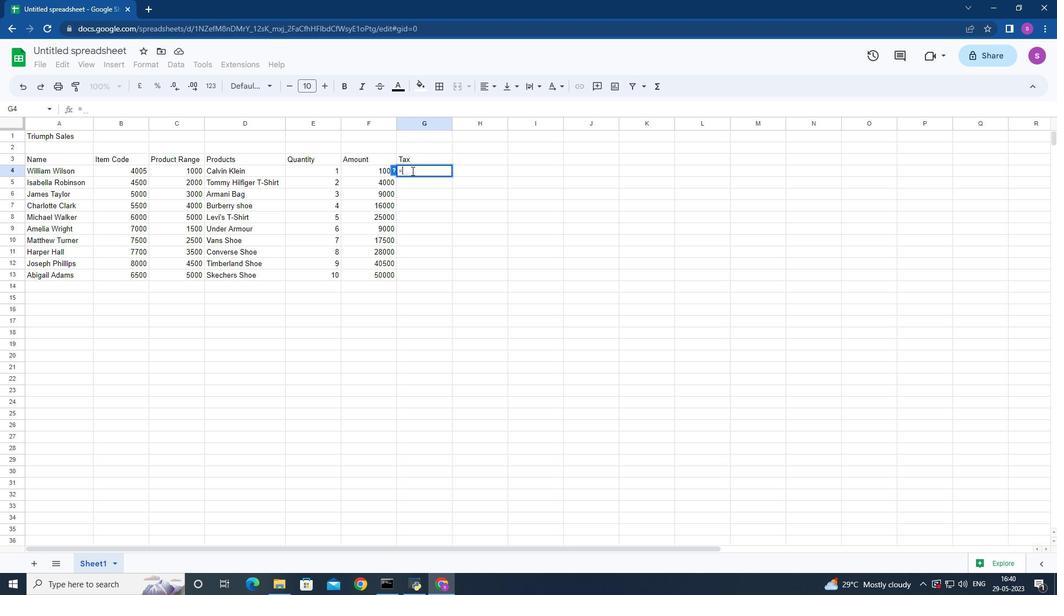 
Action: Mouse moved to (359, 169)
Screenshot: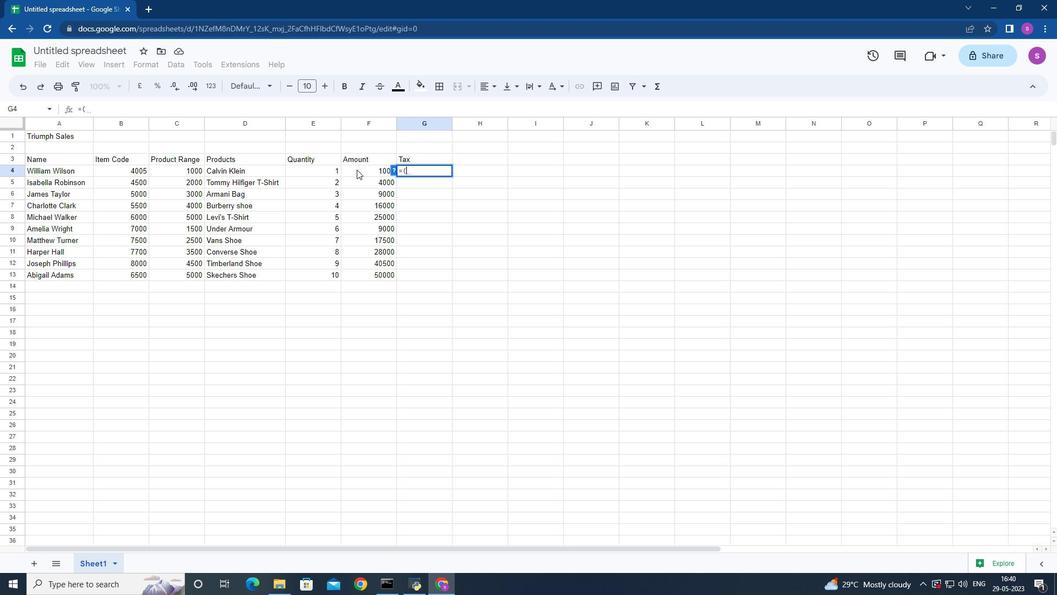 
Action: Mouse pressed left at (359, 169)
Screenshot: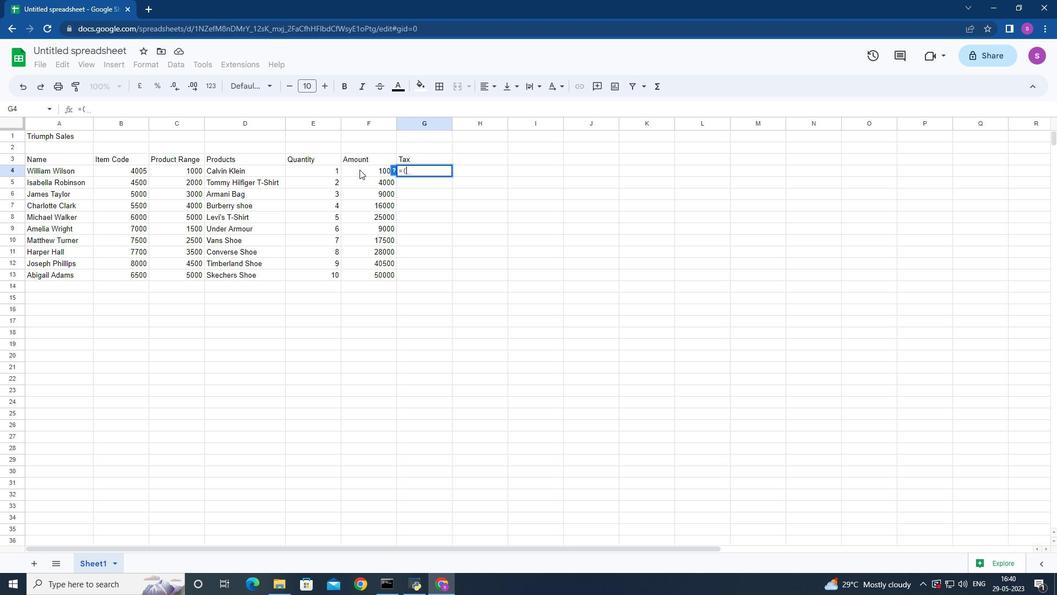 
Action: Key pressed *2<Key.shift>%<Key.shift>)<Key.enter>
Screenshot: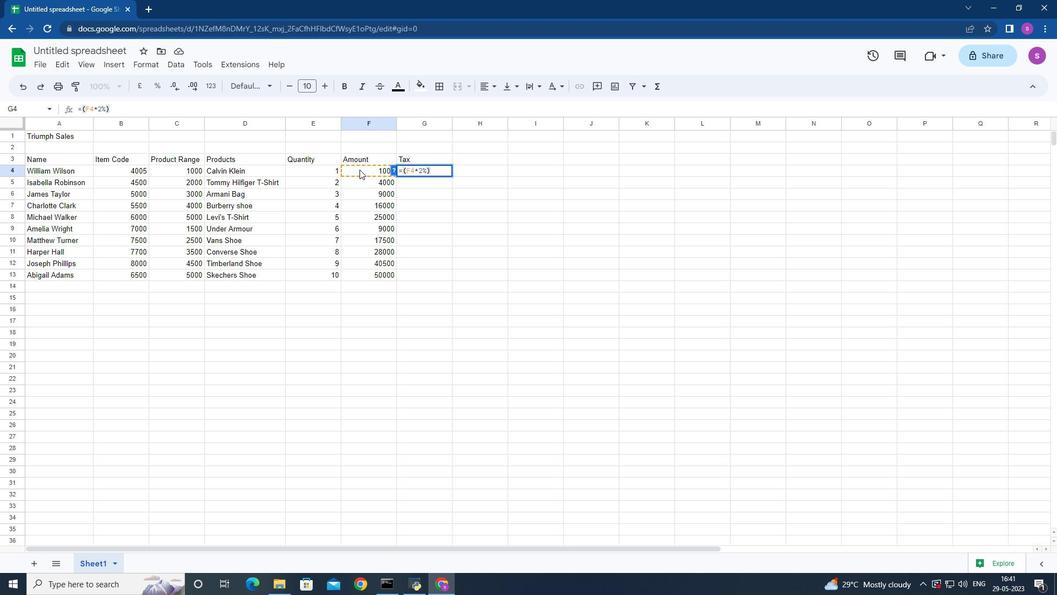 
Action: Mouse moved to (463, 254)
Screenshot: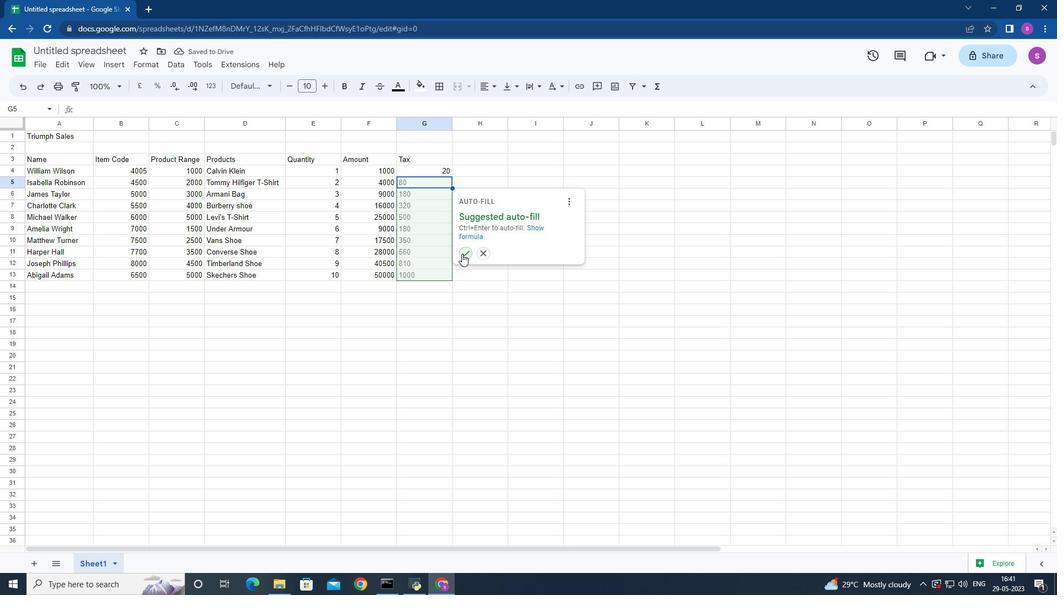 
Action: Mouse pressed left at (463, 254)
Screenshot: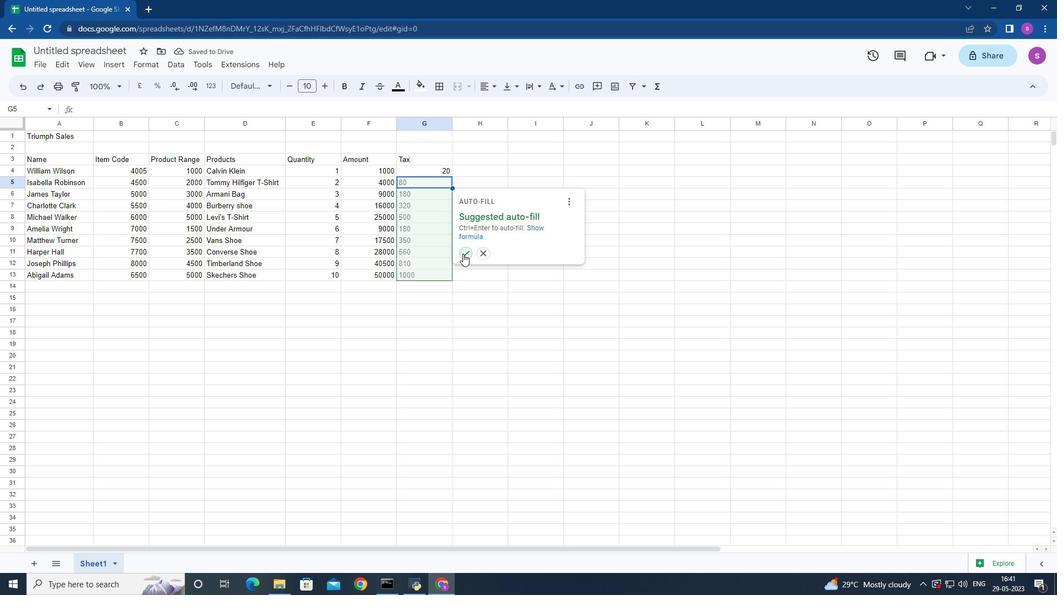 
Action: Mouse moved to (467, 156)
Screenshot: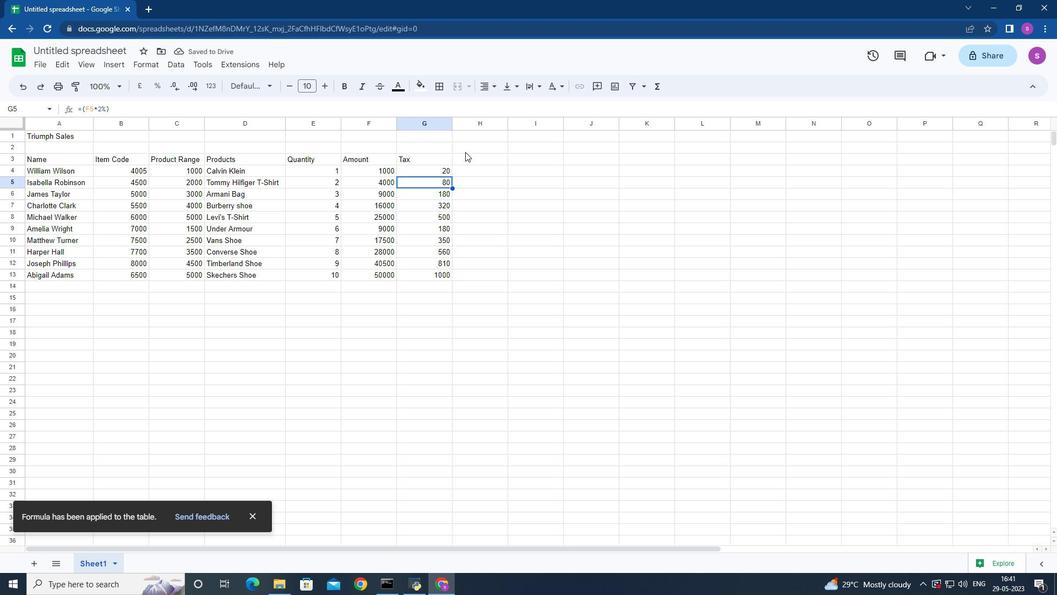 
Action: Mouse pressed left at (467, 156)
Screenshot: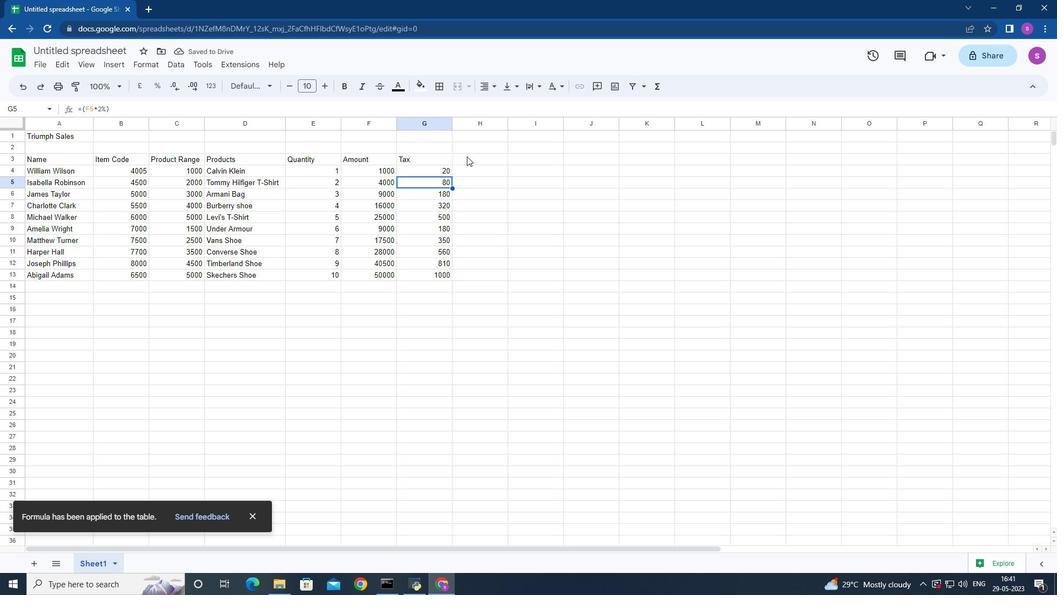
Action: Key pressed <Key.shift>Total
Screenshot: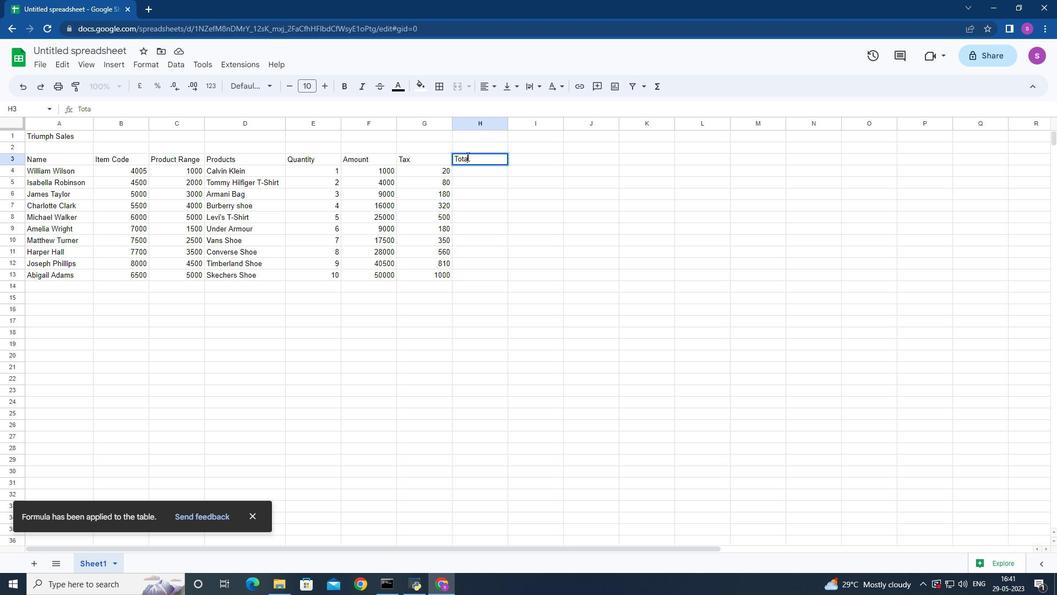 
Action: Mouse moved to (474, 168)
Screenshot: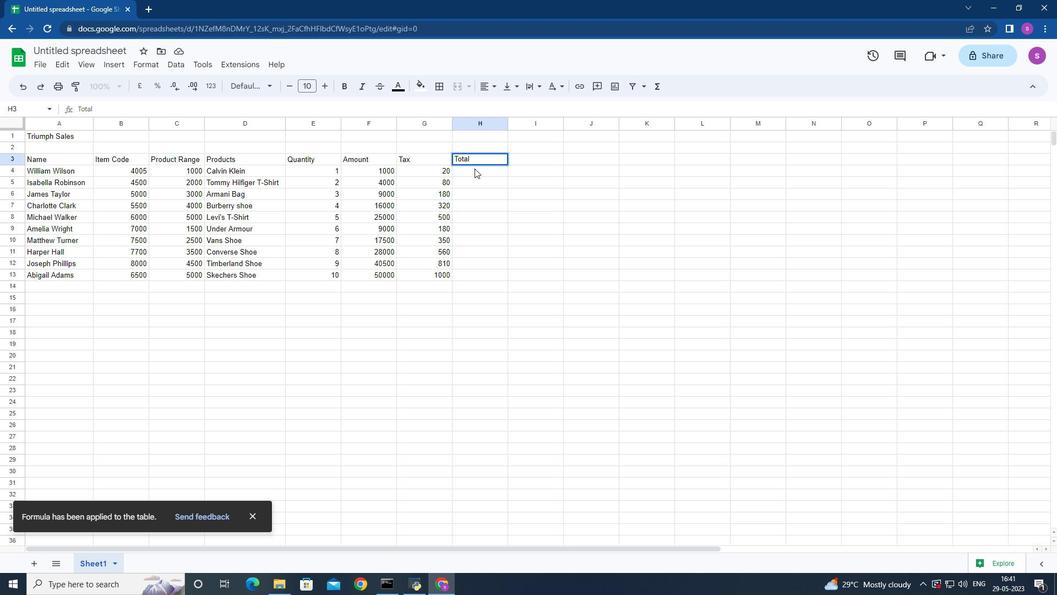 
Action: Mouse pressed left at (474, 168)
Screenshot: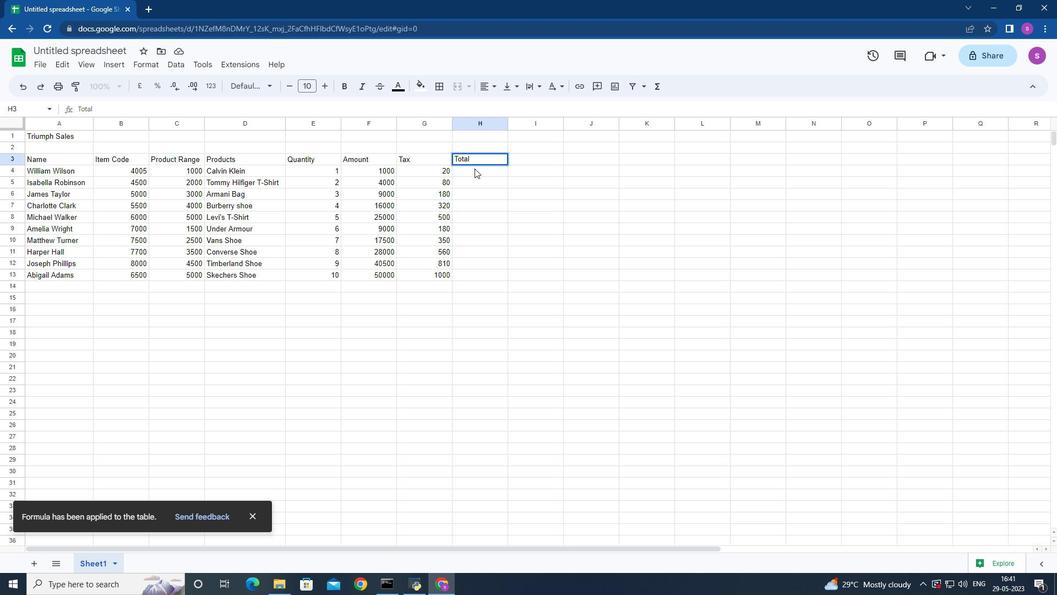 
Action: Mouse moved to (474, 168)
Screenshot: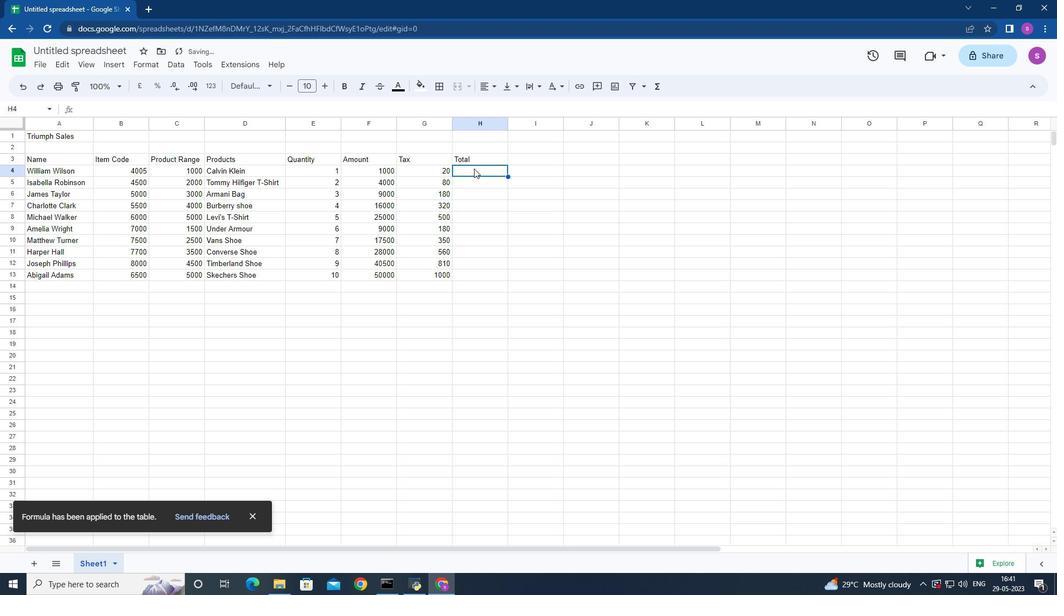 
Action: Key pressed =<Key.enter>
Screenshot: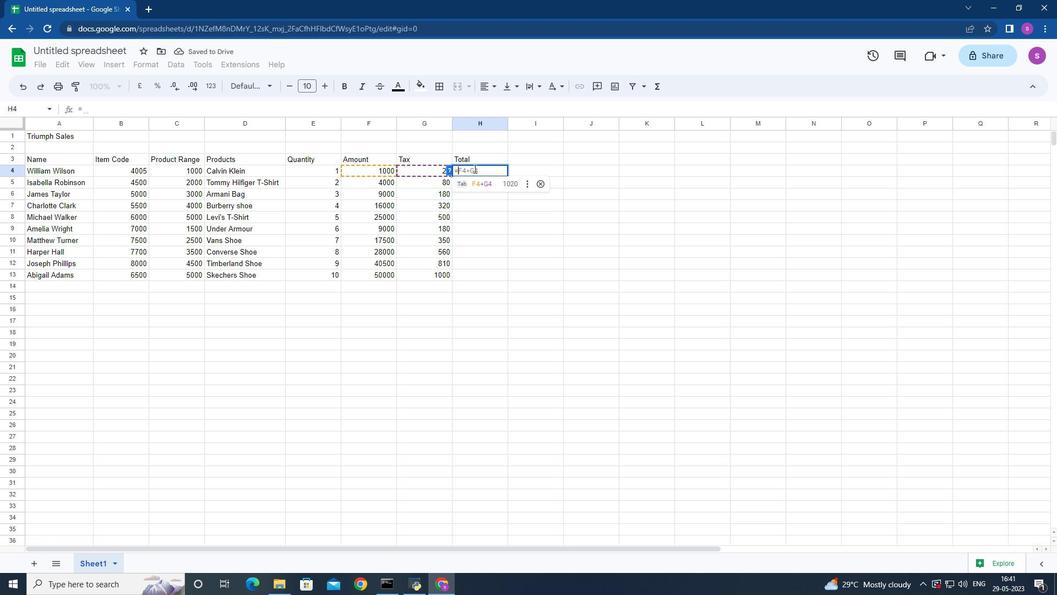 
Action: Mouse moved to (472, 168)
Screenshot: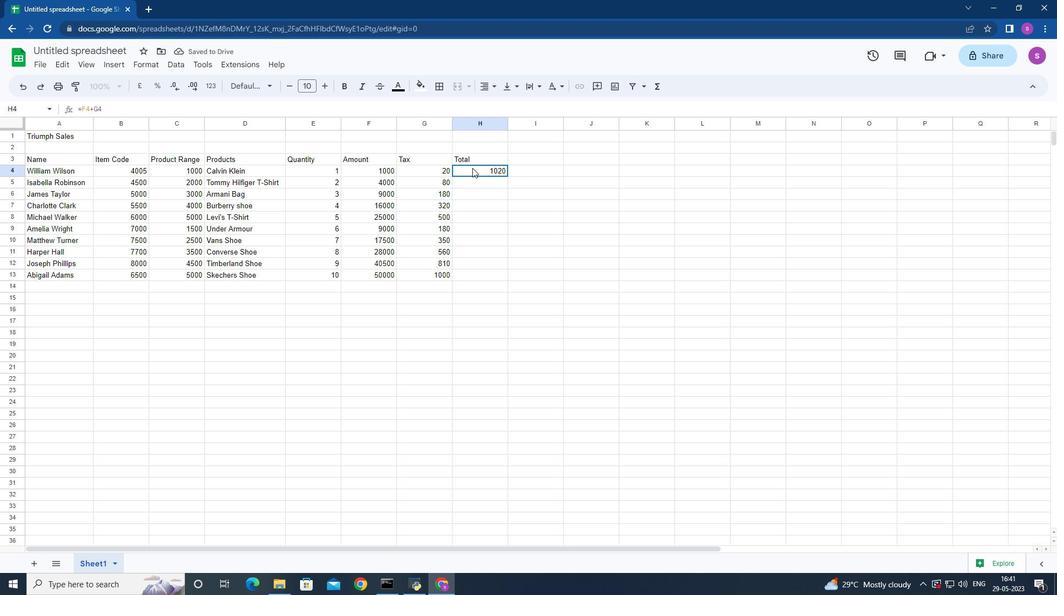 
Action: Mouse pressed left at (472, 168)
Screenshot: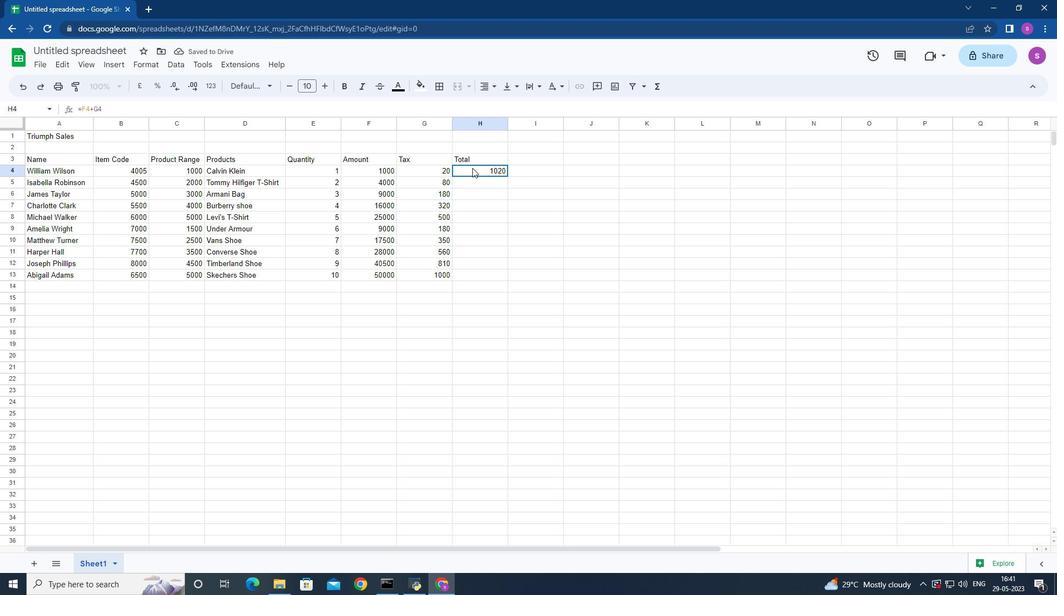 
Action: Mouse moved to (508, 176)
Screenshot: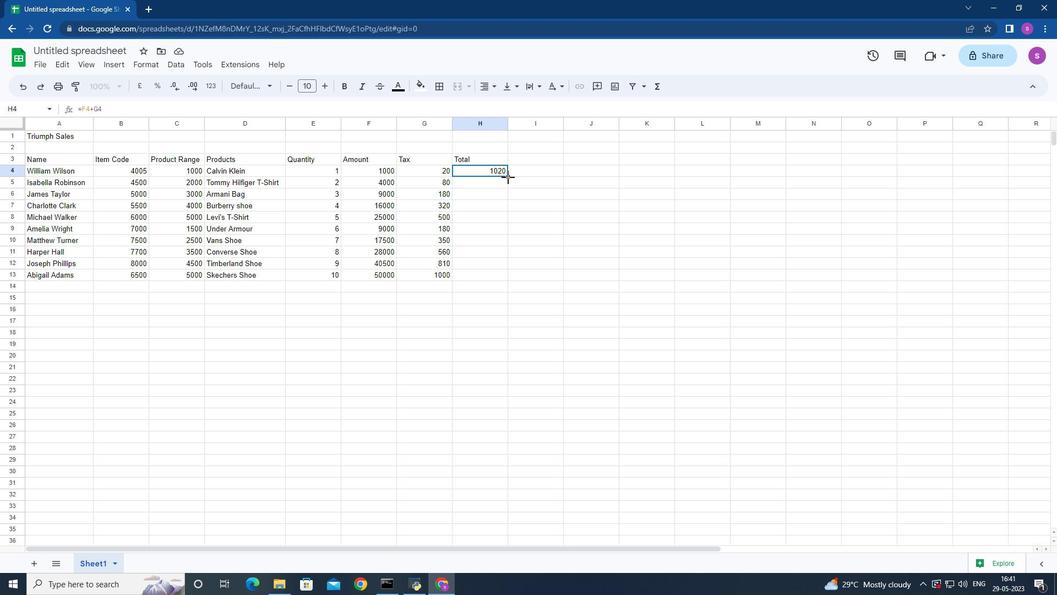 
Action: Mouse pressed left at (508, 176)
Screenshot: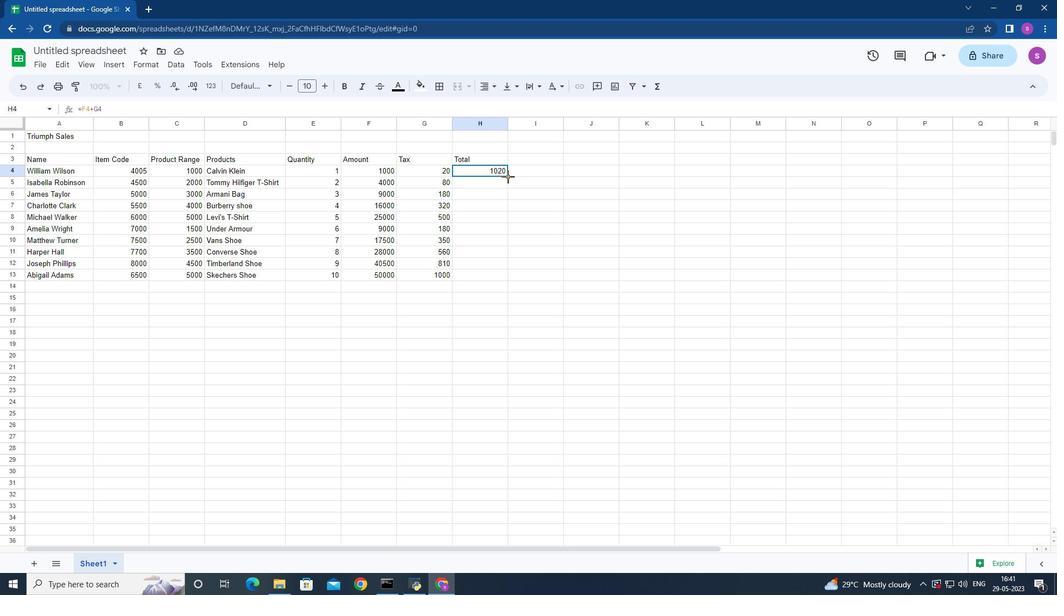 
Action: Mouse moved to (90, 50)
Screenshot: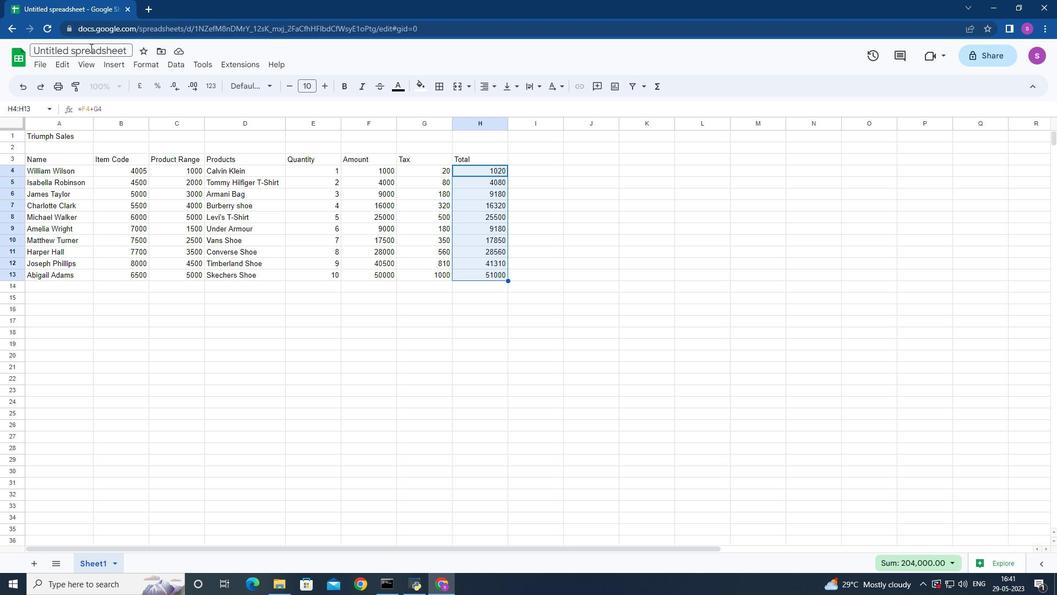 
Action: Mouse pressed left at (90, 50)
Screenshot: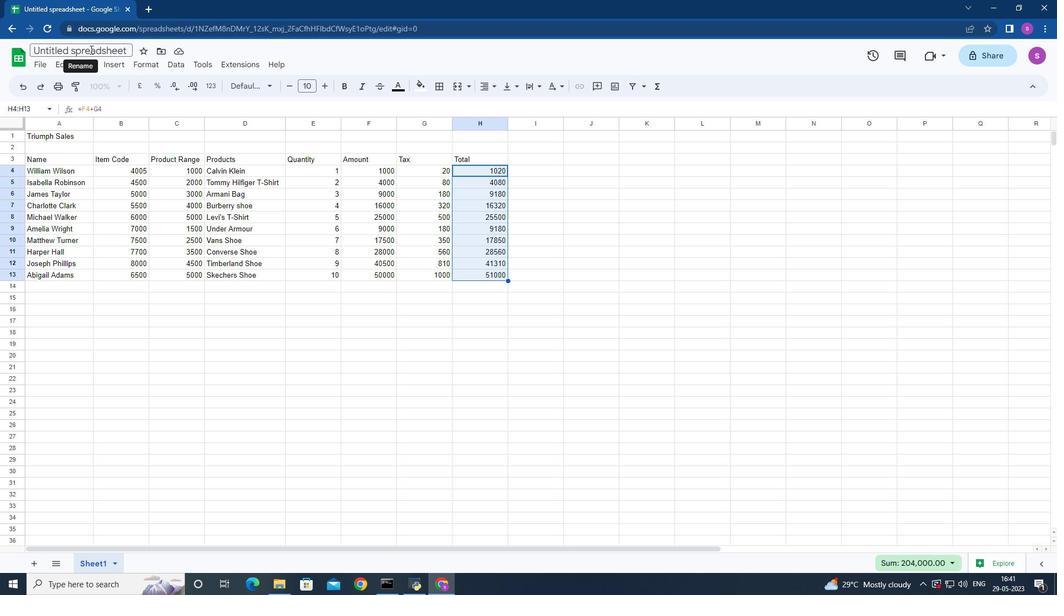 
Action: Mouse moved to (95, 50)
Screenshot: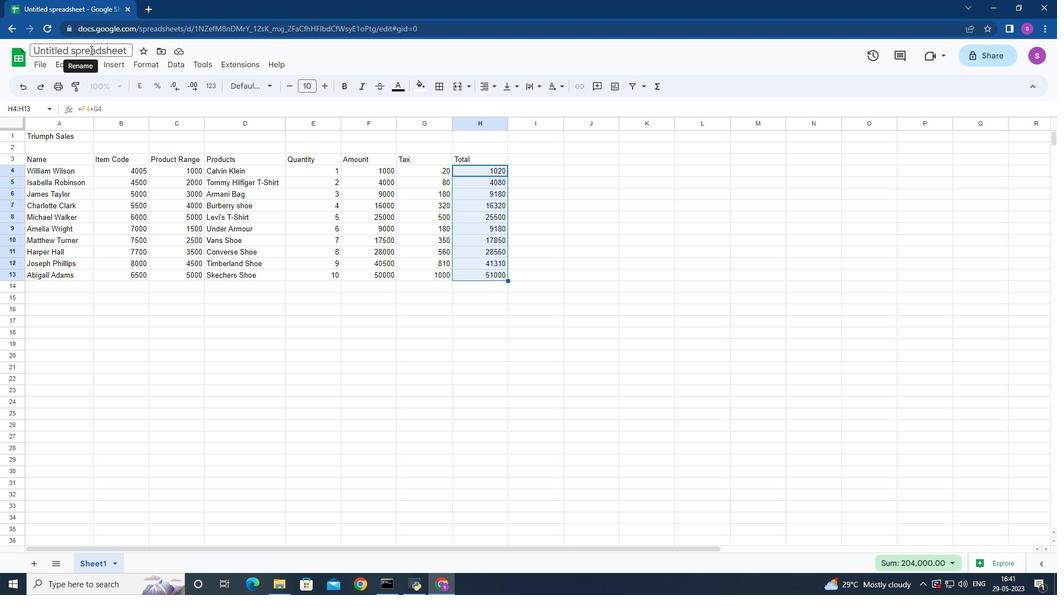 
Action: Key pressed <Key.backspace><Key.shift>save<Key.space>page<Key.space><Key.backspace><Key.backspace><Key.backspace><Key.backspace><Key.backspace><Key.backspace><Key.backspace><Key.backspace><Key.backspace><Key.backspace><Key.shift>Triumph<Key.space><Key.shift>sales<Key.space>log<Key.space>book
Screenshot: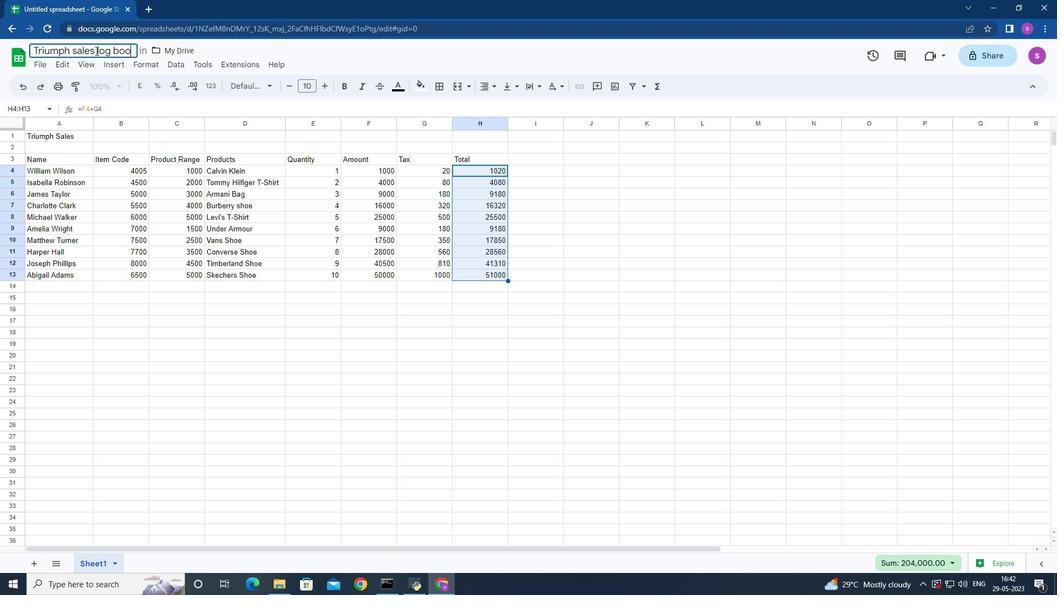 
Action: Mouse moved to (78, 137)
Screenshot: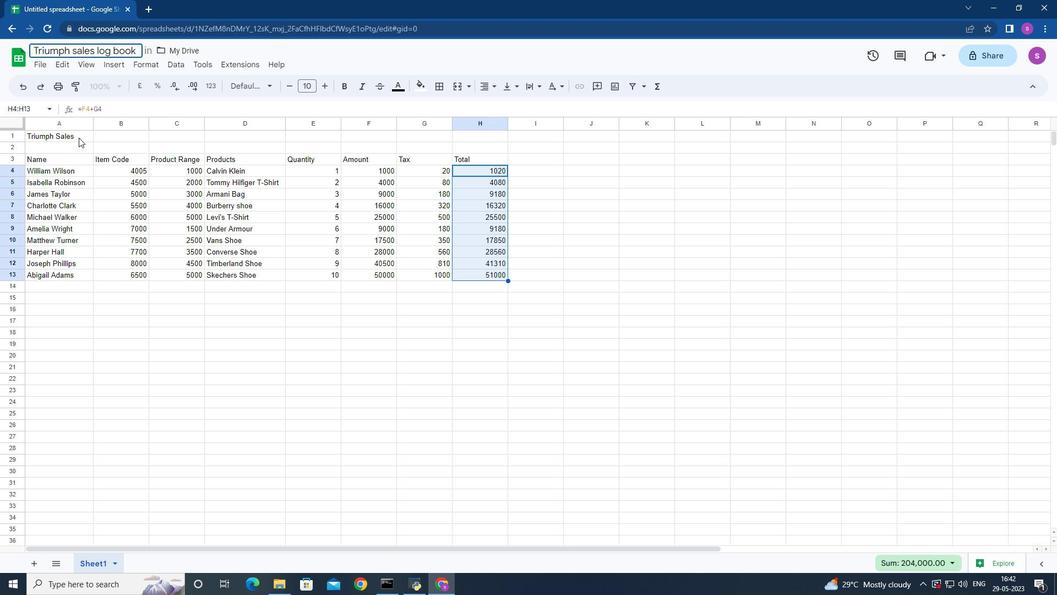 
Action: Mouse pressed left at (78, 137)
Screenshot: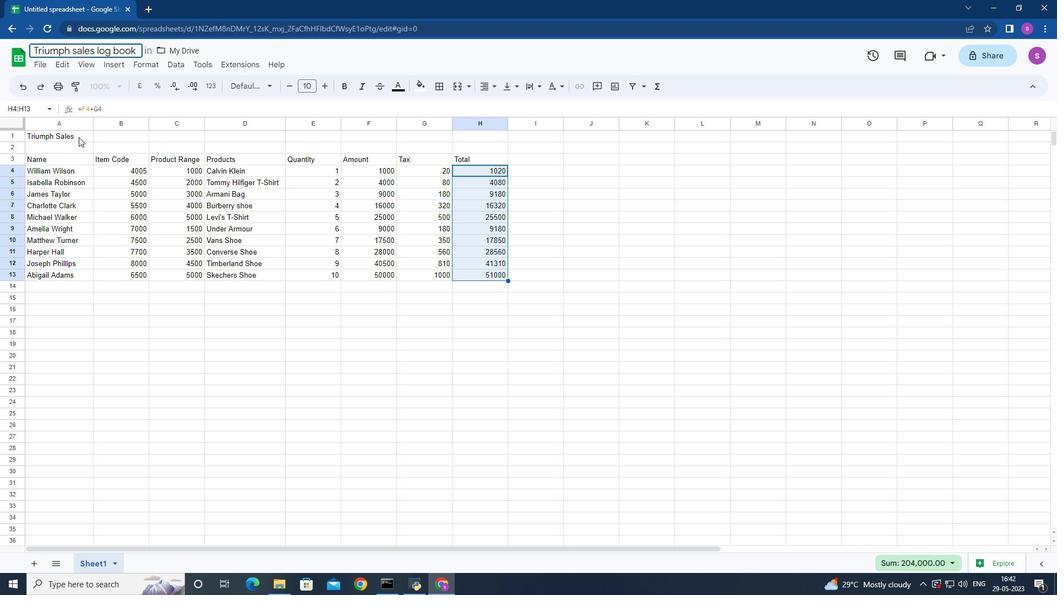 
Action: Mouse moved to (79, 137)
Screenshot: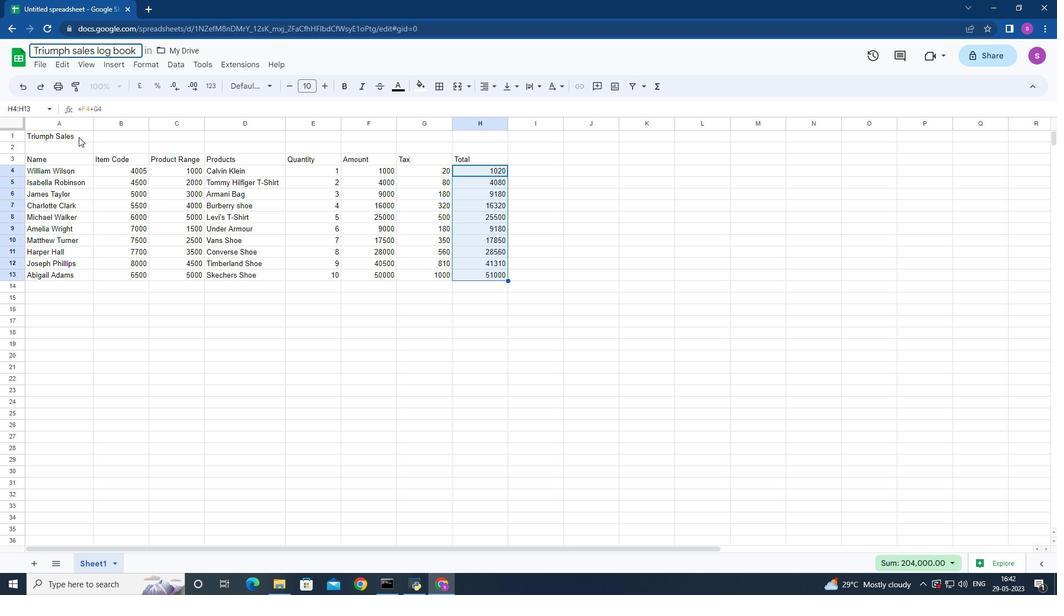 
Action: Mouse pressed left at (79, 137)
Screenshot: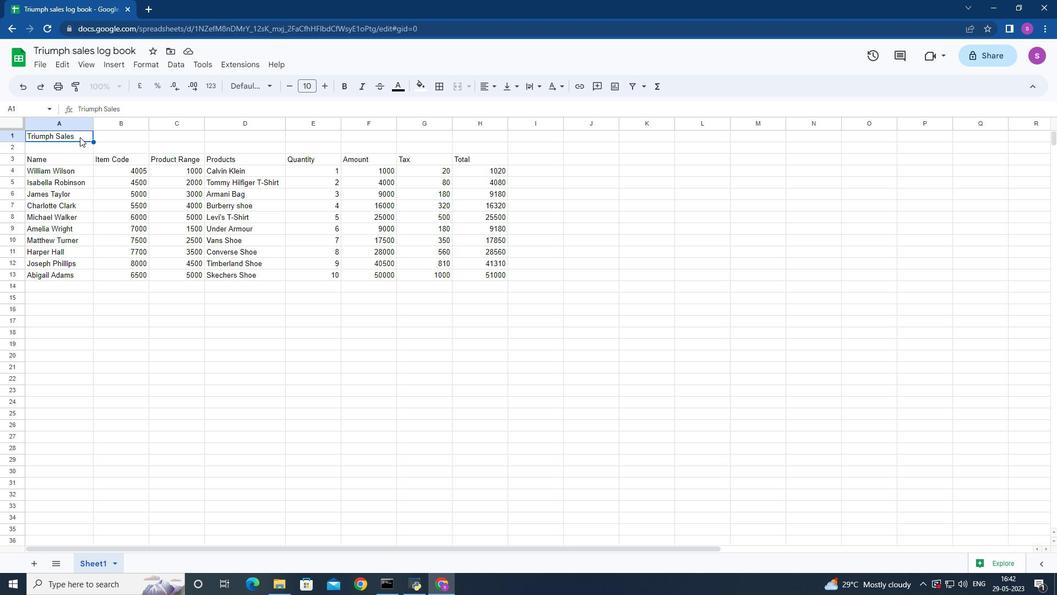 
Action: Mouse moved to (79, 135)
Screenshot: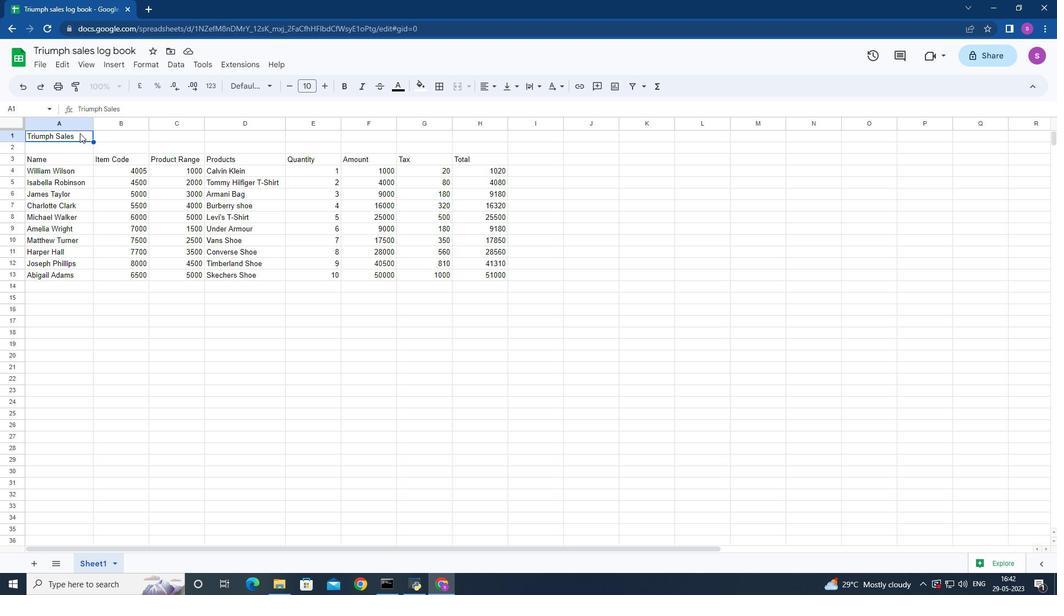 
Action: Mouse pressed left at (79, 135)
Screenshot: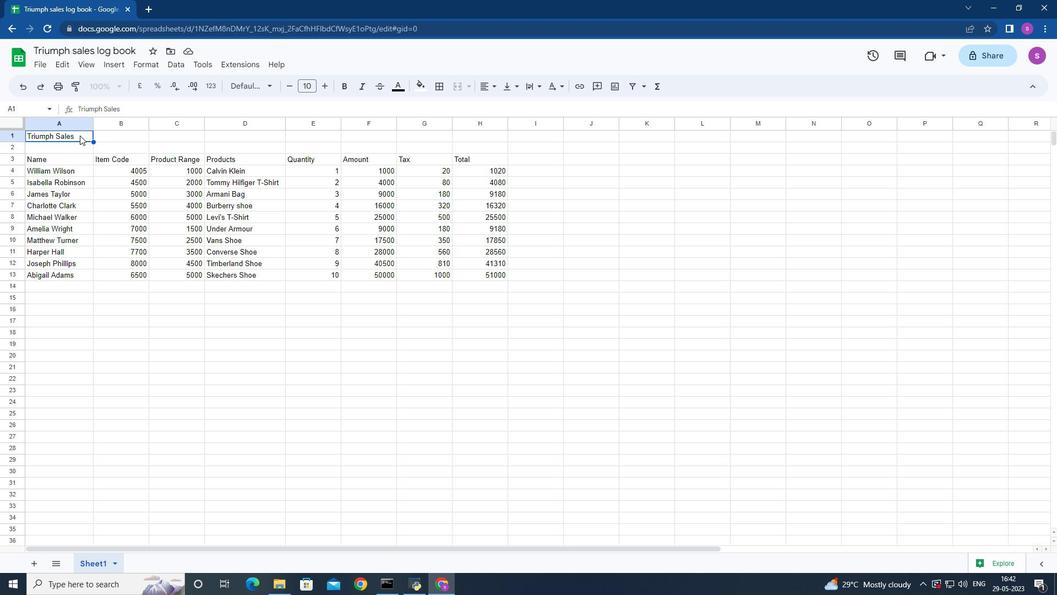 
Action: Mouse moved to (117, 63)
Screenshot: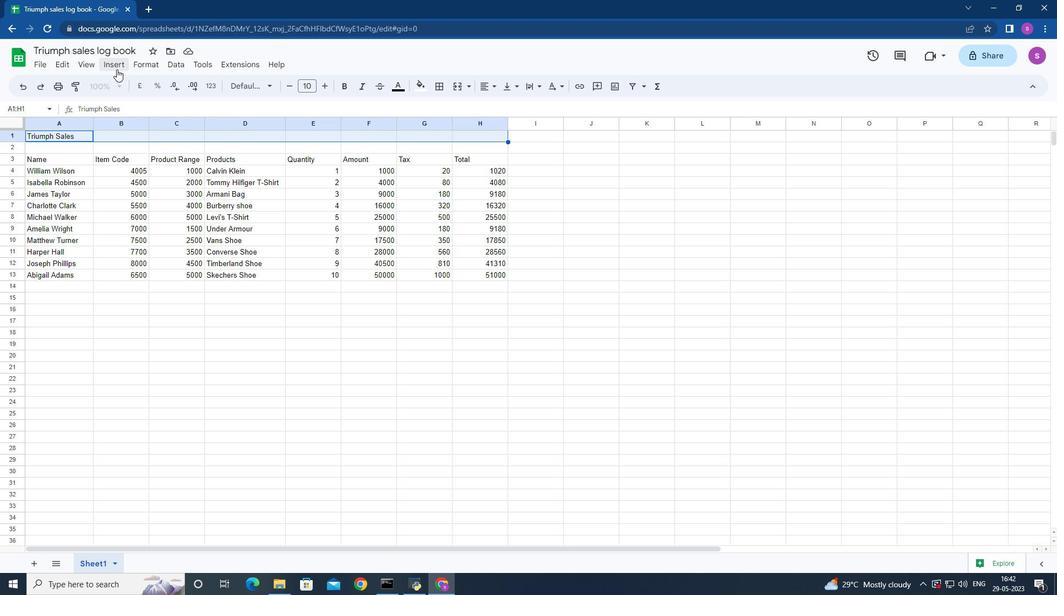 
Action: Mouse pressed left at (117, 63)
Screenshot: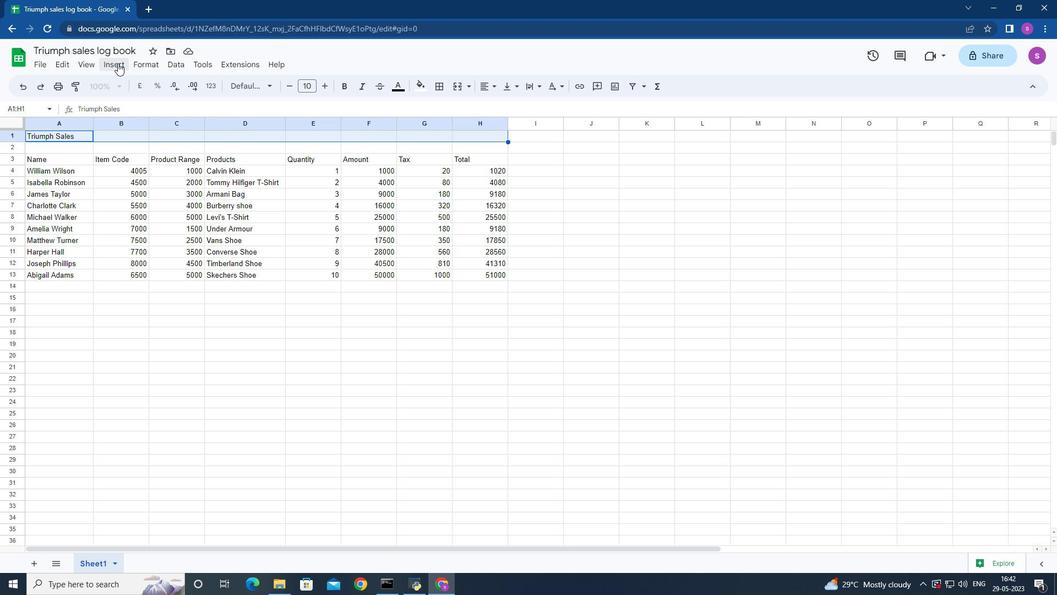 
Action: Mouse moved to (174, 224)
Screenshot: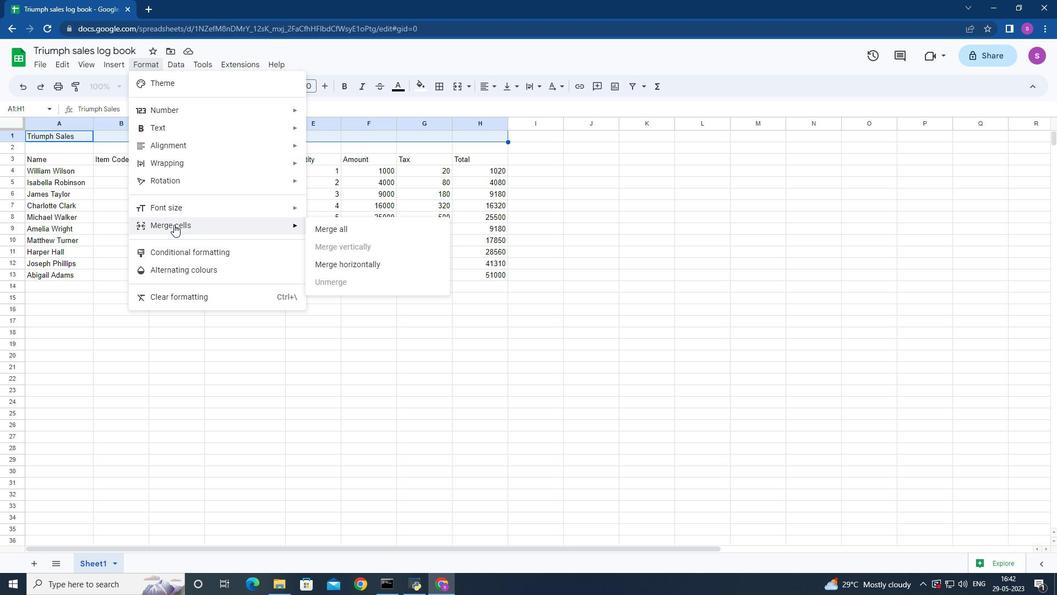 
Action: Mouse pressed left at (174, 224)
Screenshot: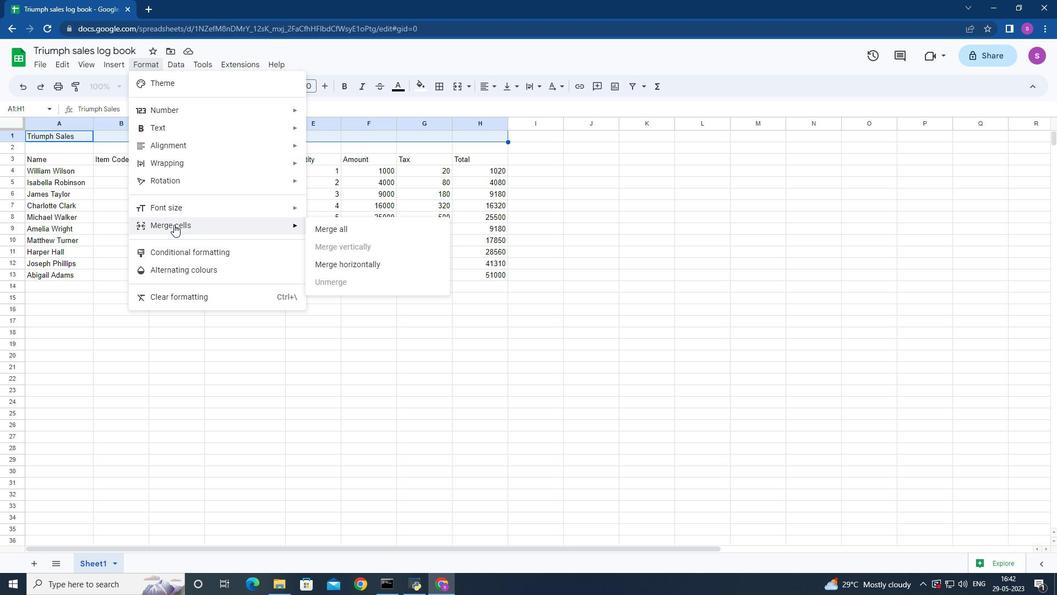 
Action: Mouse moved to (335, 230)
Screenshot: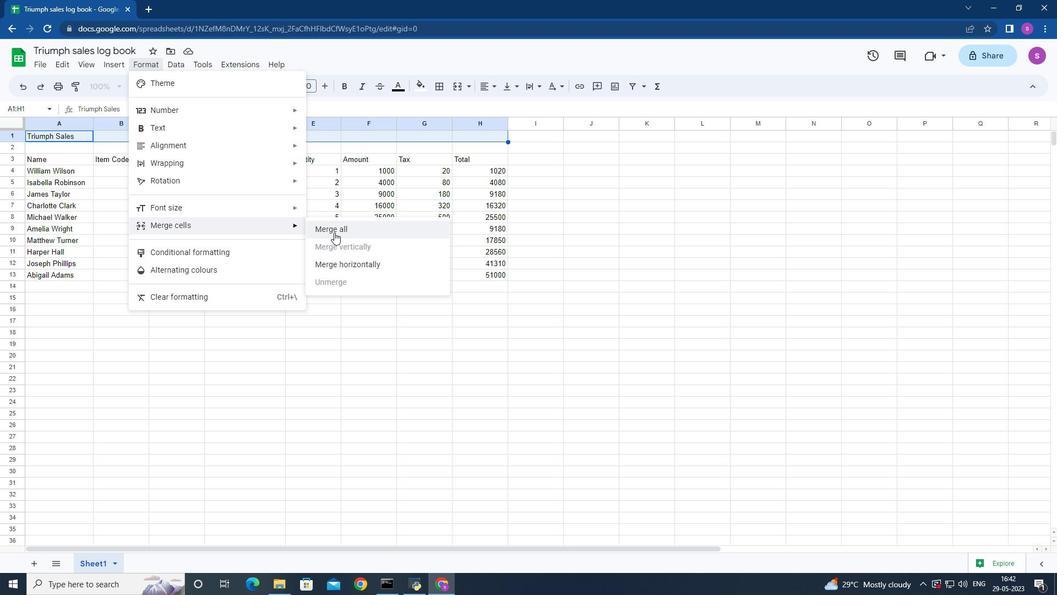 
Action: Mouse pressed left at (335, 230)
Screenshot: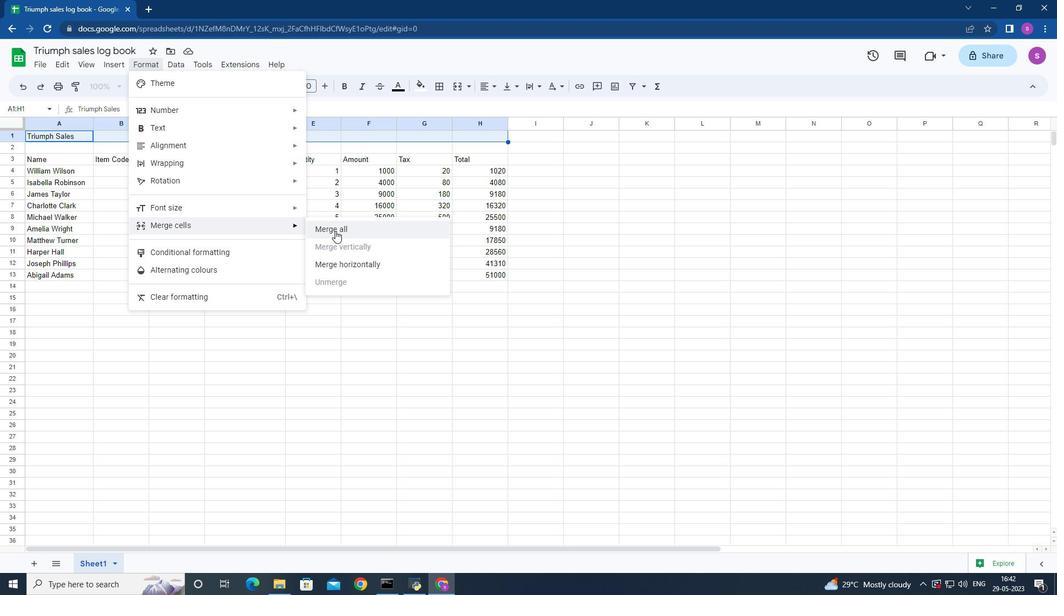 
Action: Mouse moved to (495, 89)
Screenshot: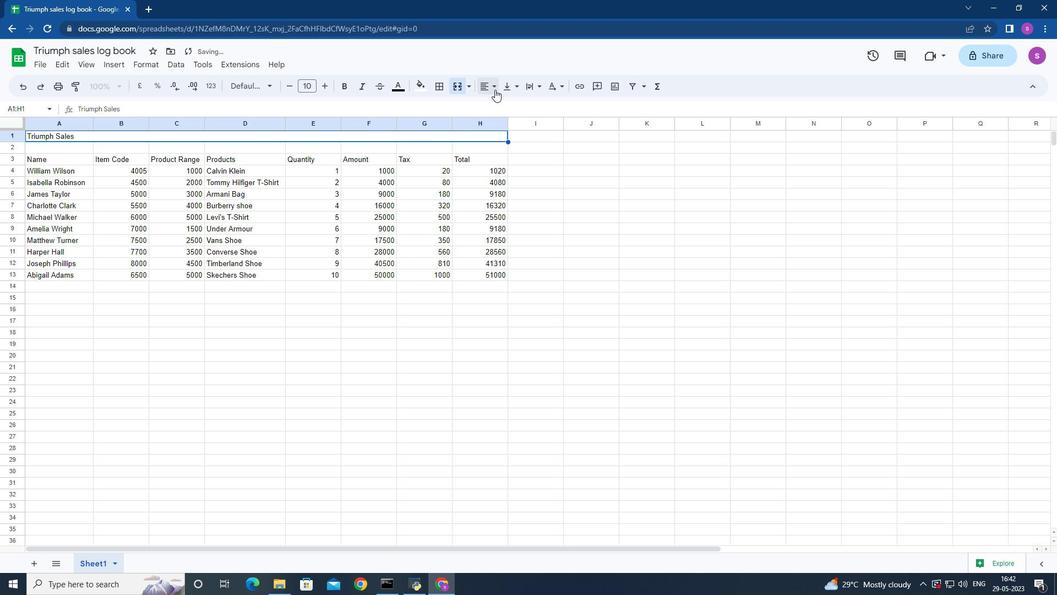 
Action: Mouse pressed left at (495, 89)
Screenshot: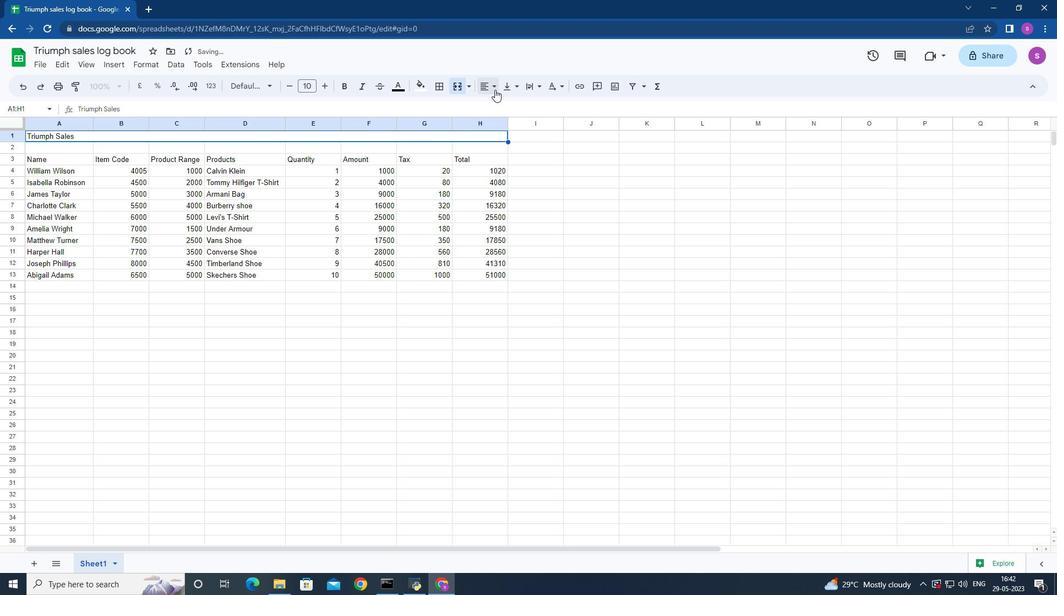 
Action: Mouse moved to (506, 108)
Screenshot: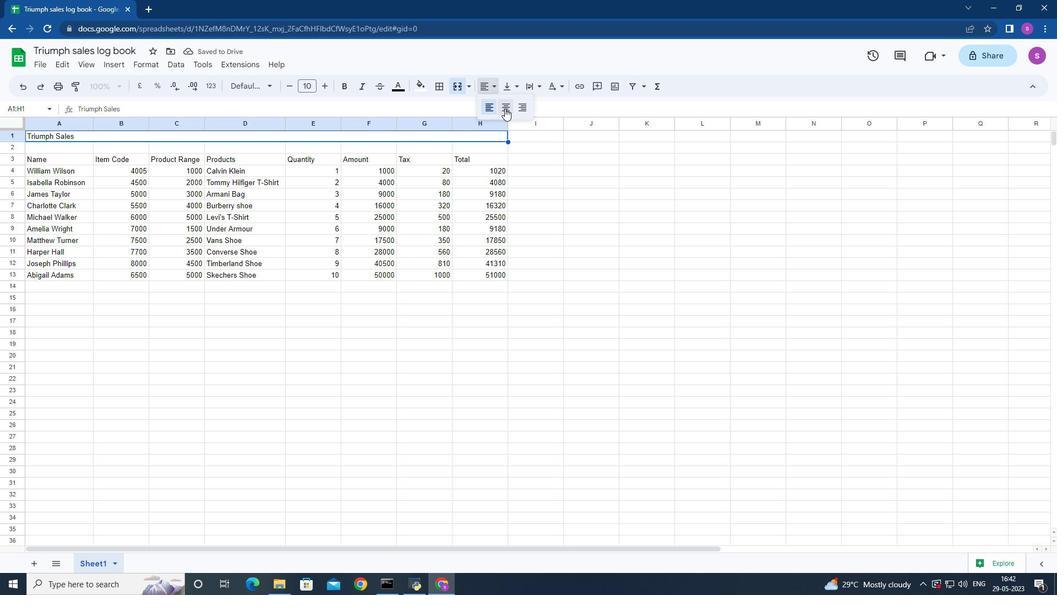 
Action: Mouse pressed left at (506, 108)
Screenshot: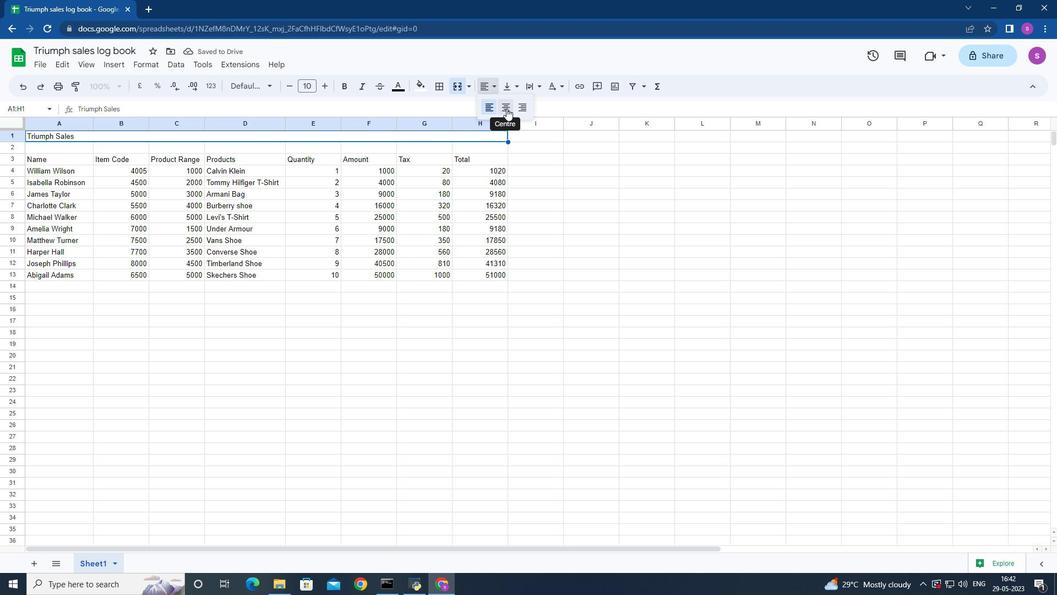
Action: Mouse moved to (553, 282)
Screenshot: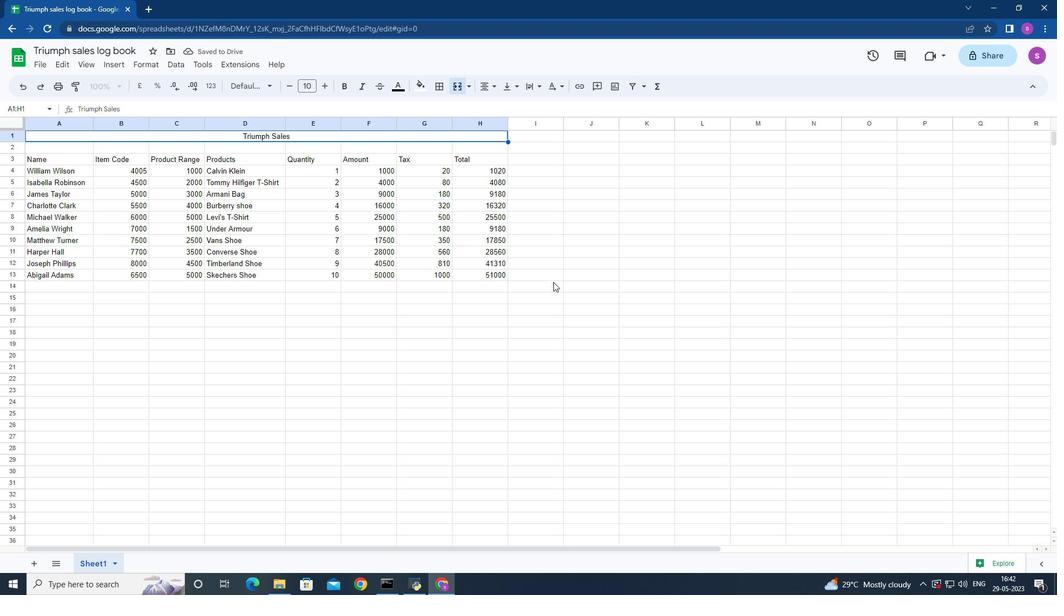 
Action: Mouse pressed left at (553, 282)
Screenshot: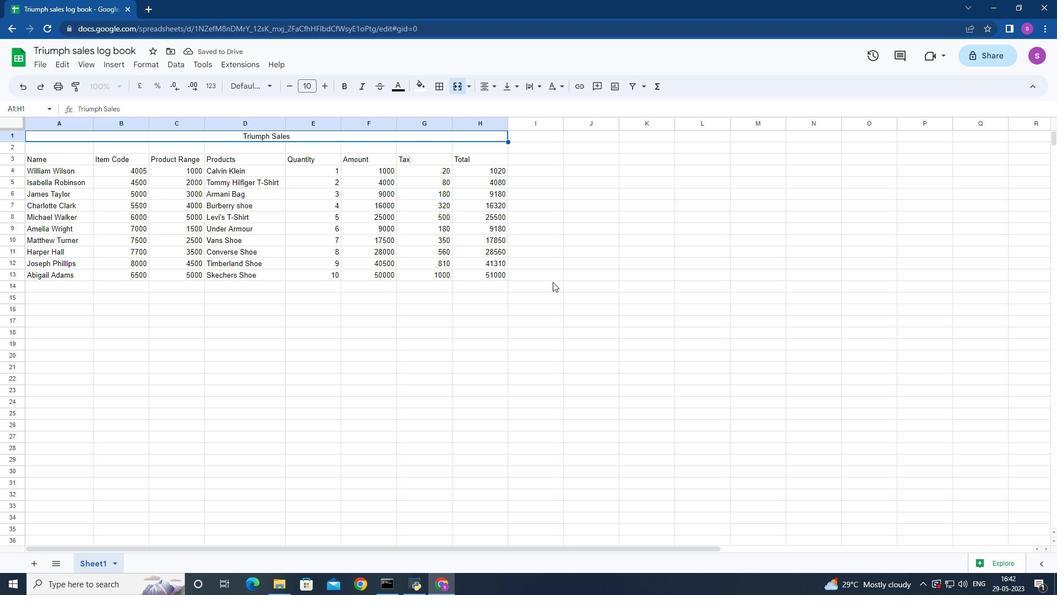 
Action: Mouse moved to (477, 155)
Screenshot: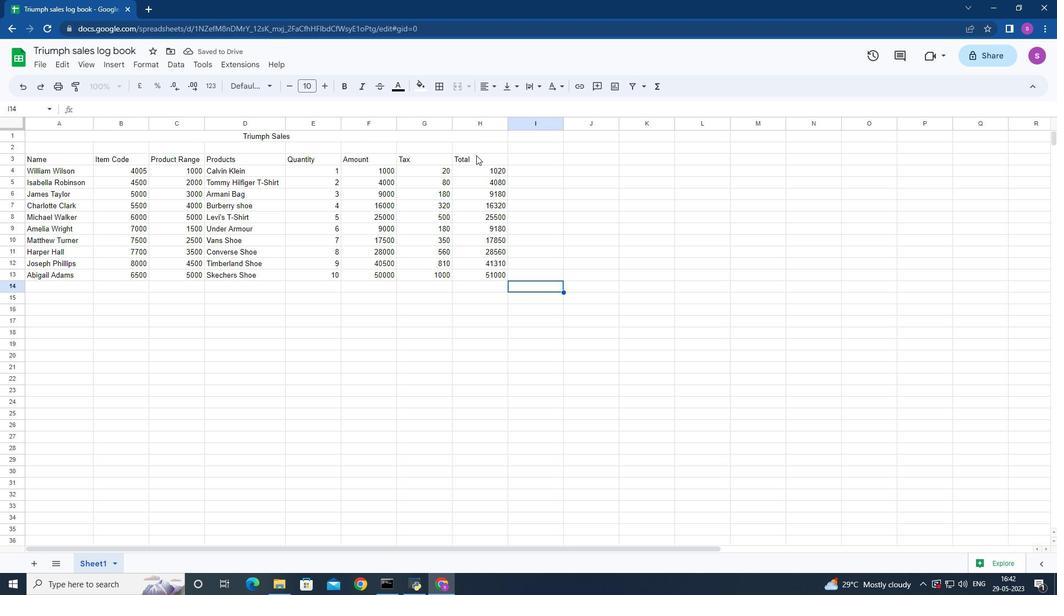 
Action: Mouse pressed left at (477, 155)
Screenshot: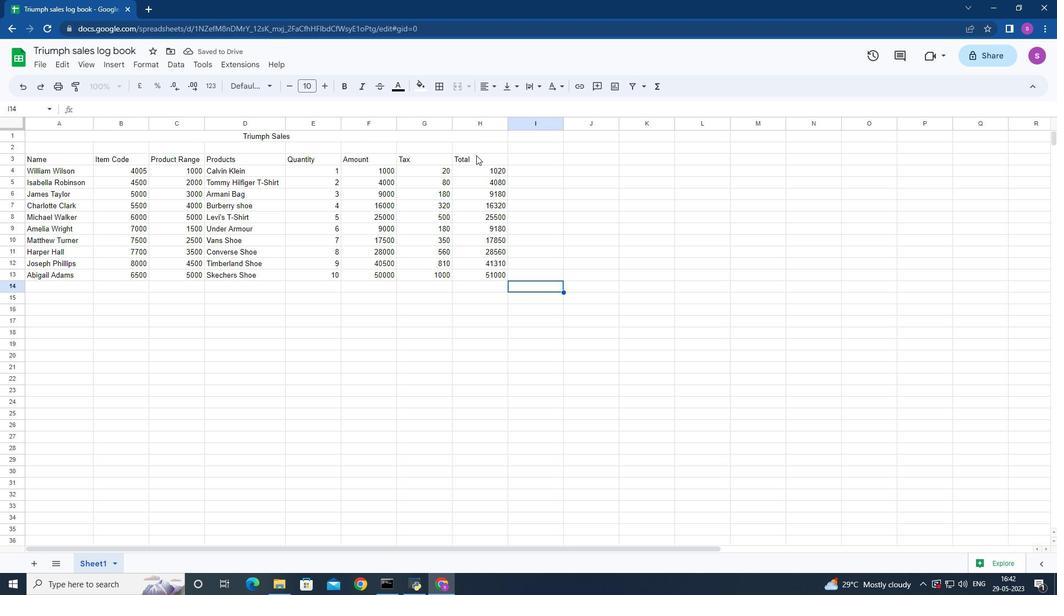 
Action: Mouse moved to (484, 273)
Screenshot: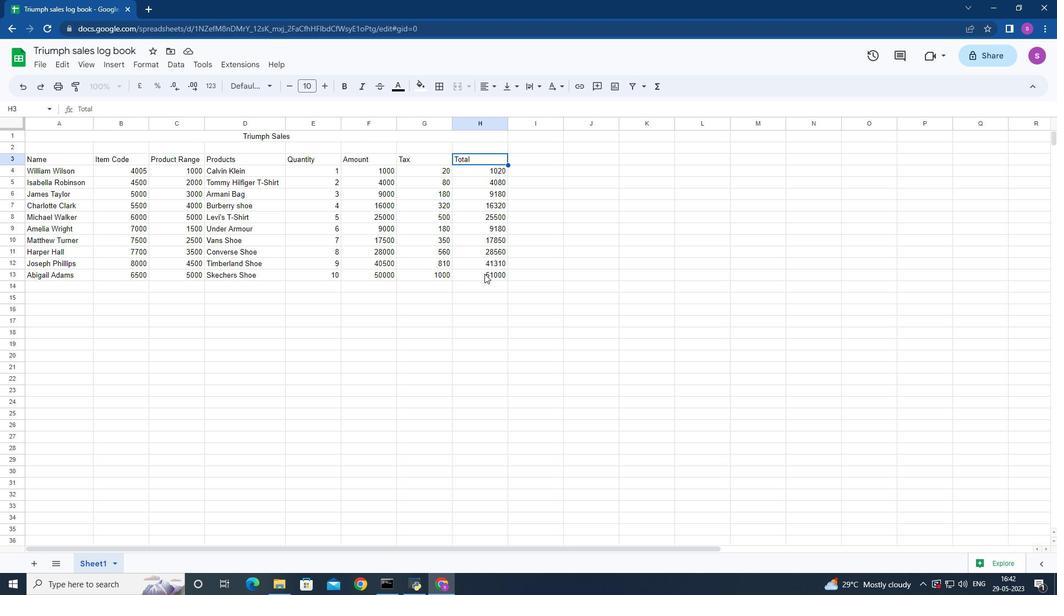 
Action: Mouse pressed left at (484, 273)
Screenshot: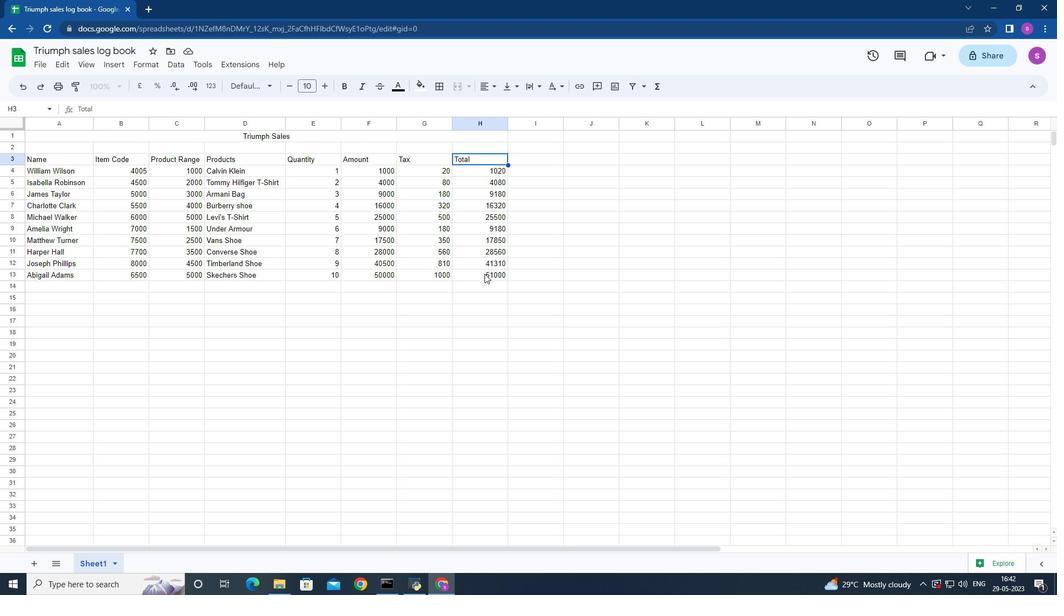 
Action: Mouse moved to (526, 274)
Screenshot: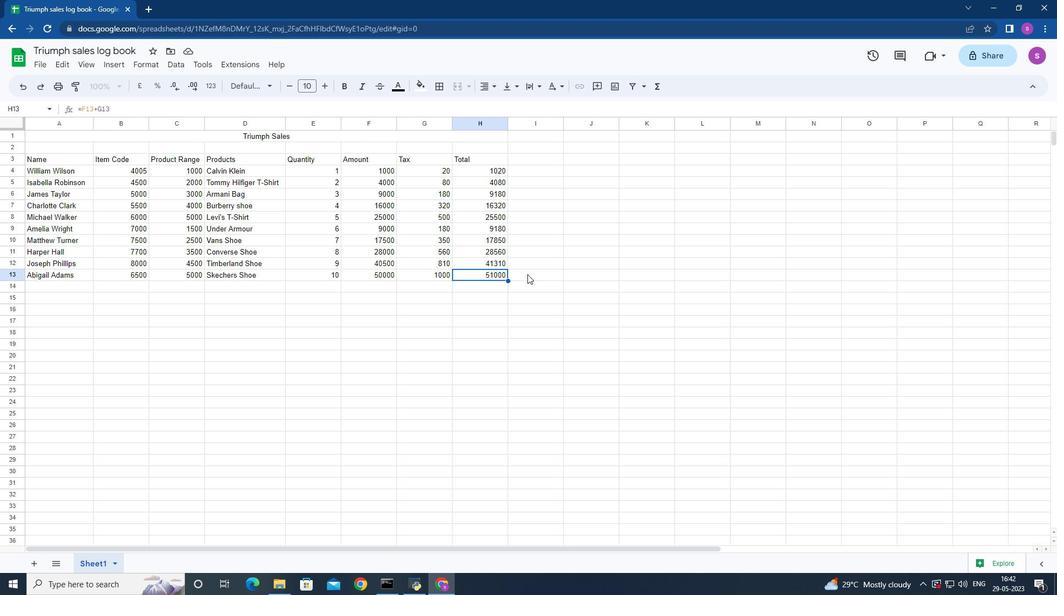 
Action: Mouse pressed left at (526, 274)
Screenshot: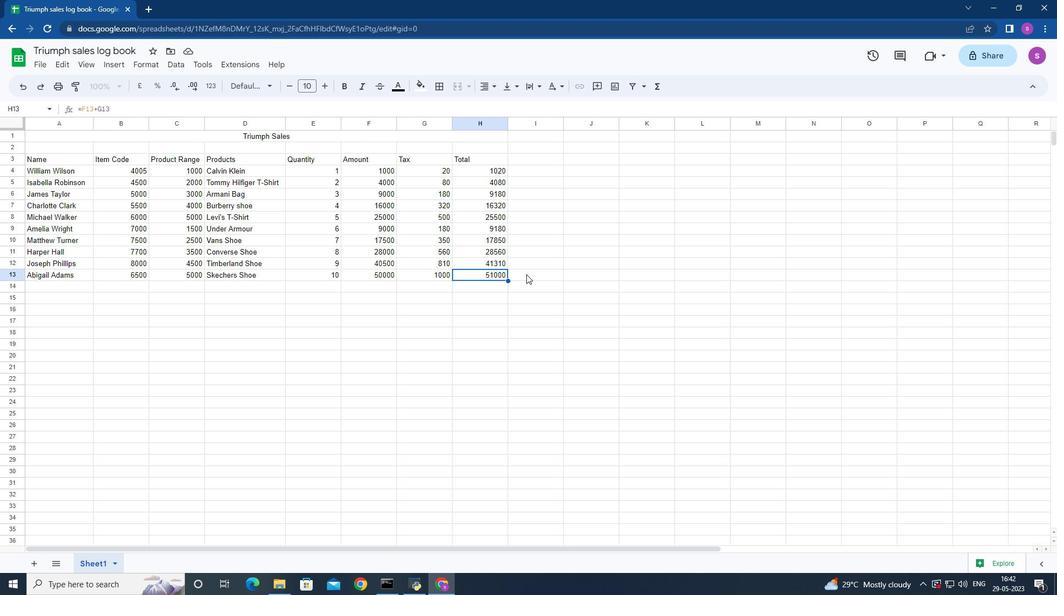 
Action: Mouse moved to (440, 259)
Screenshot: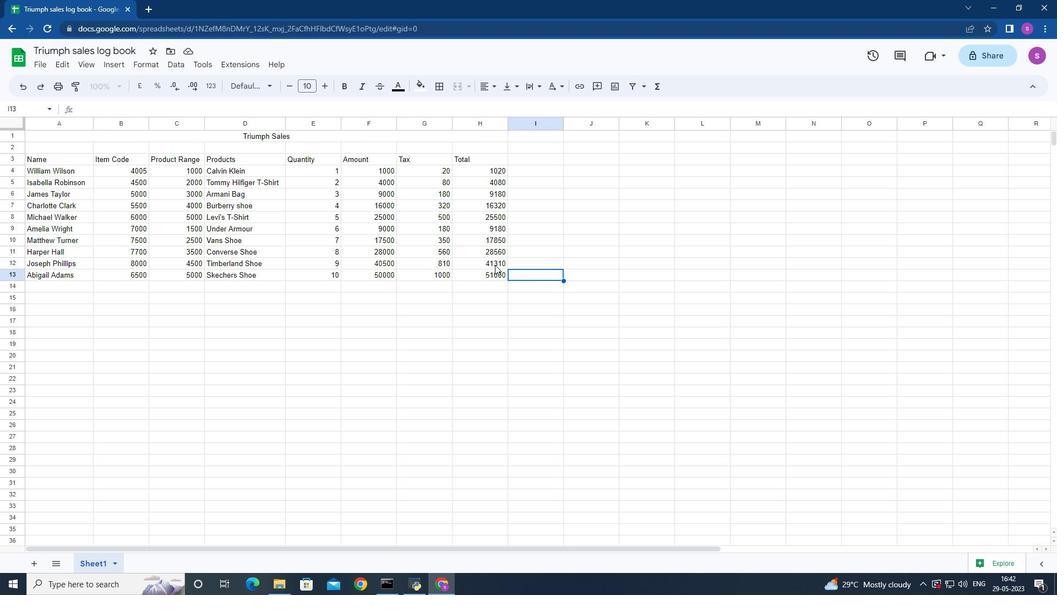 
Action: Mouse scrolled (440, 260) with delta (0, 0)
Screenshot: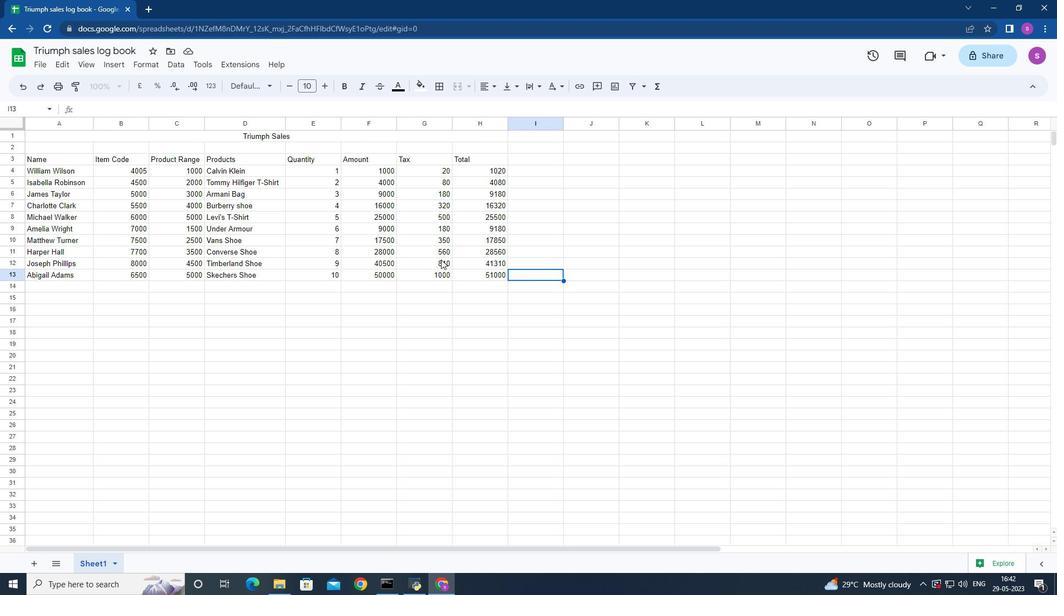 
Action: Mouse scrolled (440, 260) with delta (0, 0)
Screenshot: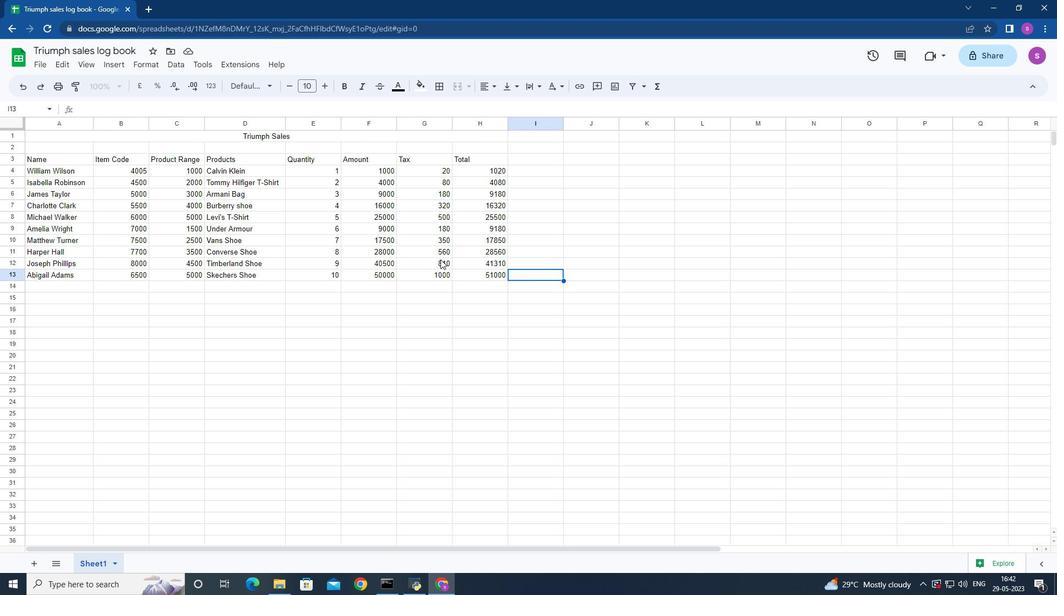 
Action: Mouse moved to (566, 219)
Screenshot: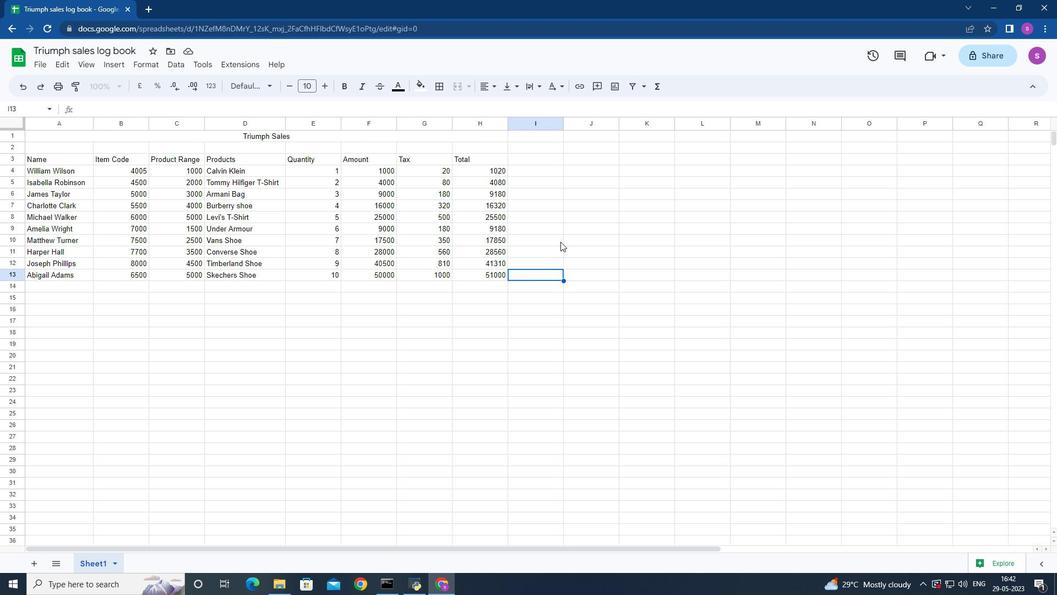 
Action: Mouse scrolled (566, 219) with delta (0, 0)
Screenshot: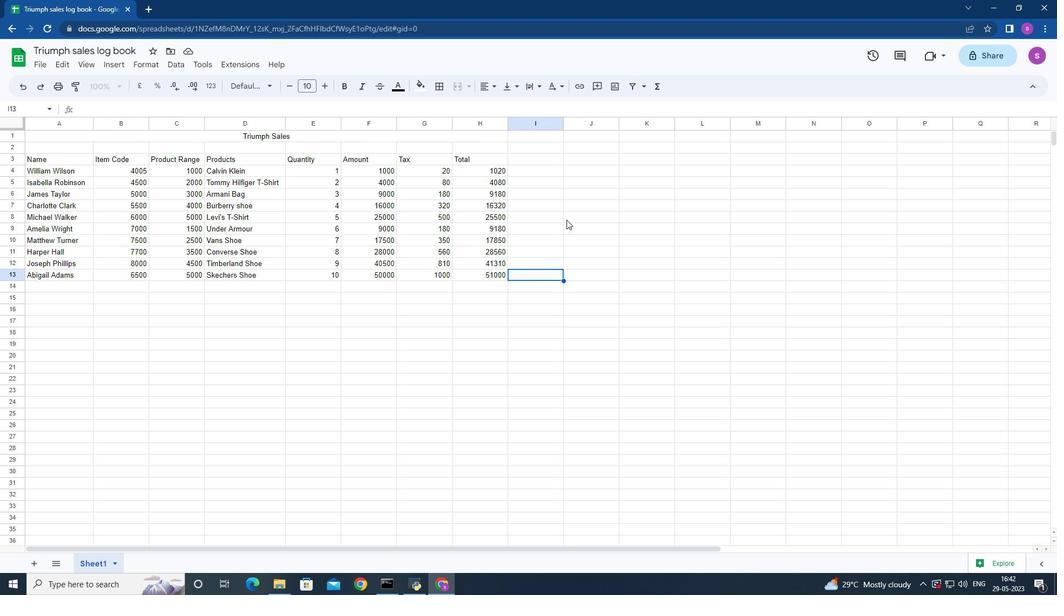 
Action: Mouse moved to (563, 219)
Screenshot: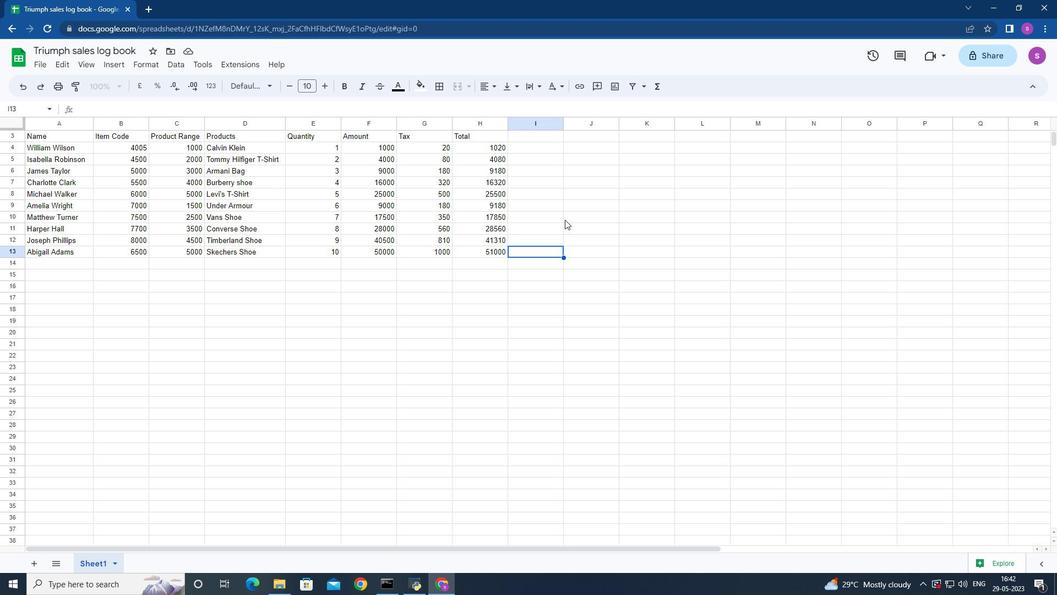 
Action: Mouse scrolled (563, 220) with delta (0, 0)
Screenshot: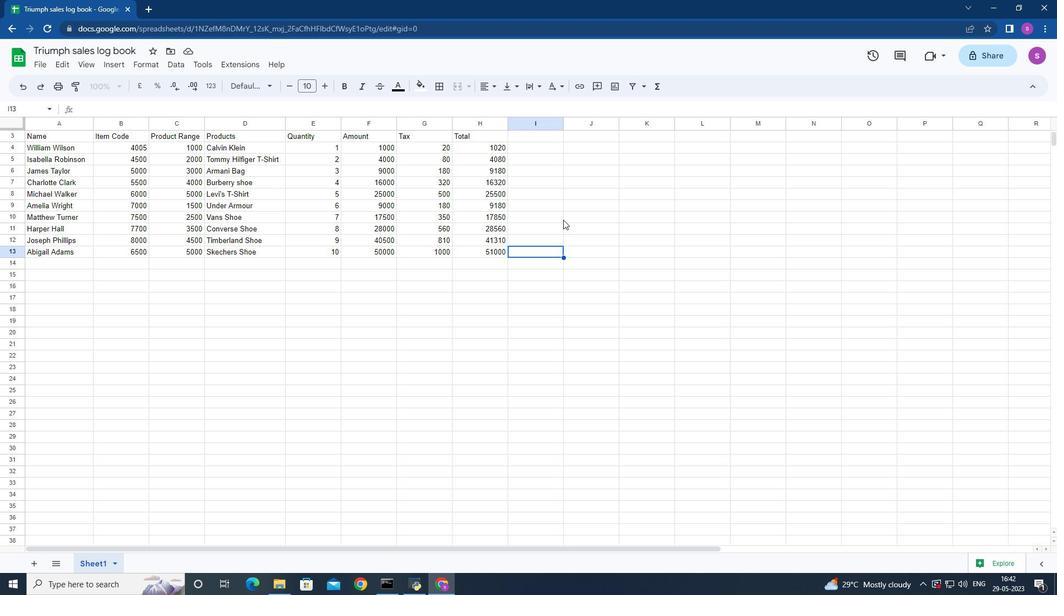 
Action: Mouse scrolled (563, 220) with delta (0, 0)
Screenshot: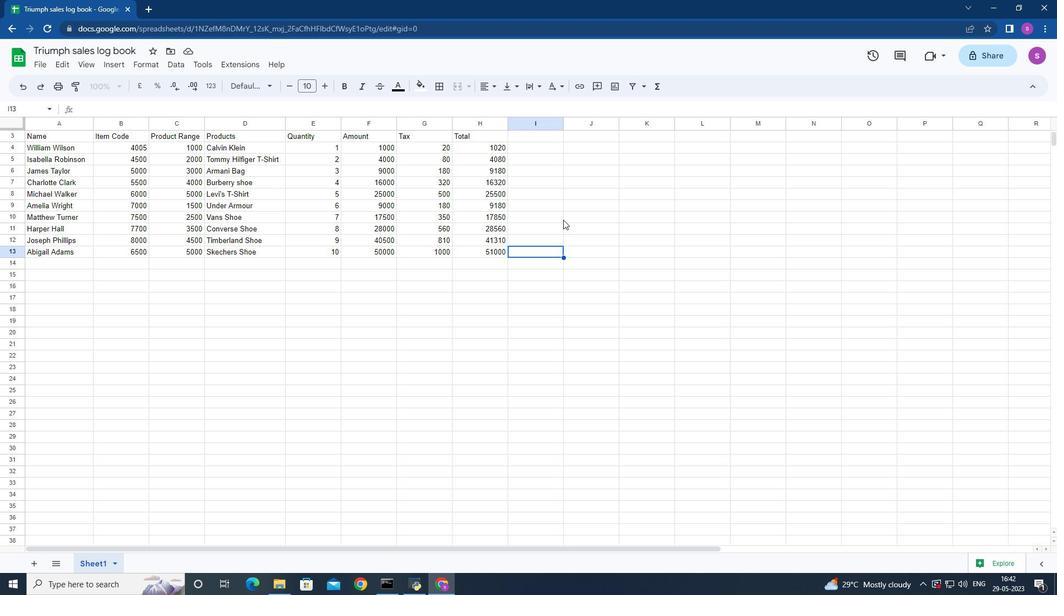 
Action: Mouse scrolled (563, 220) with delta (0, 0)
Screenshot: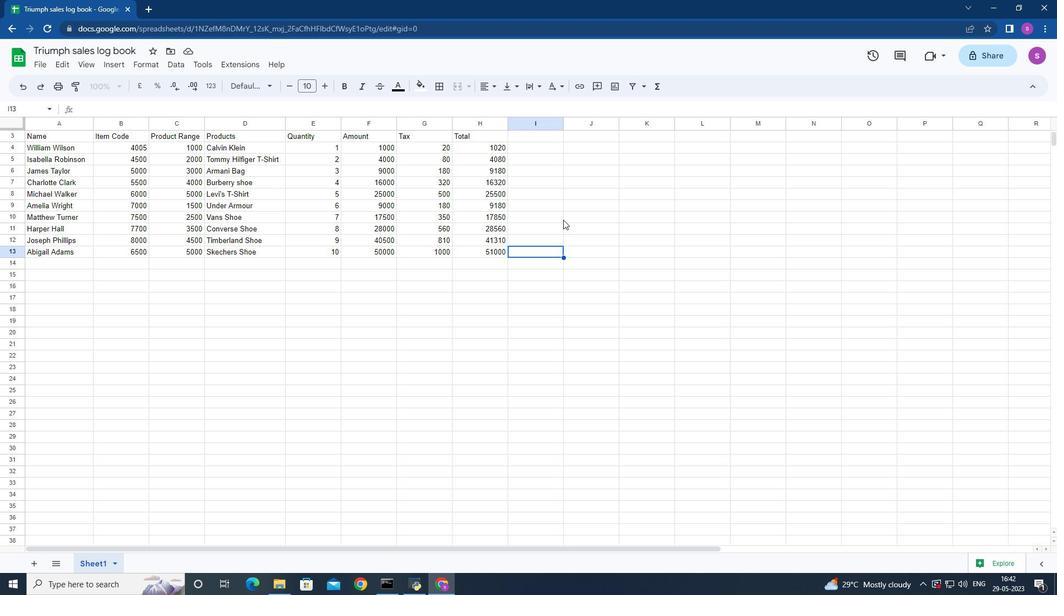 
Action: Mouse moved to (531, 162)
Screenshot: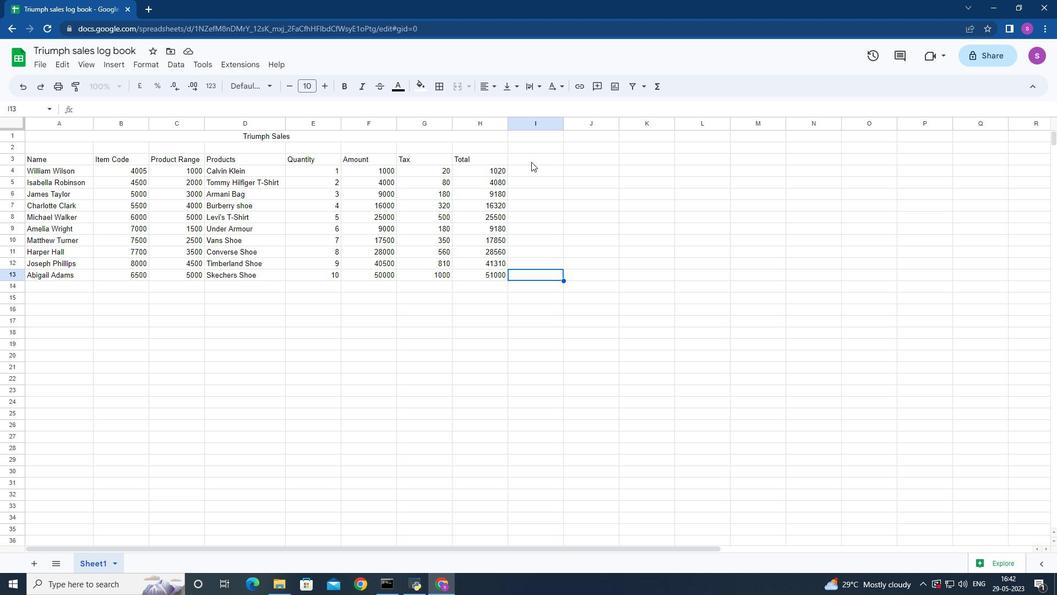 
Action: Mouse pressed left at (531, 162)
Screenshot: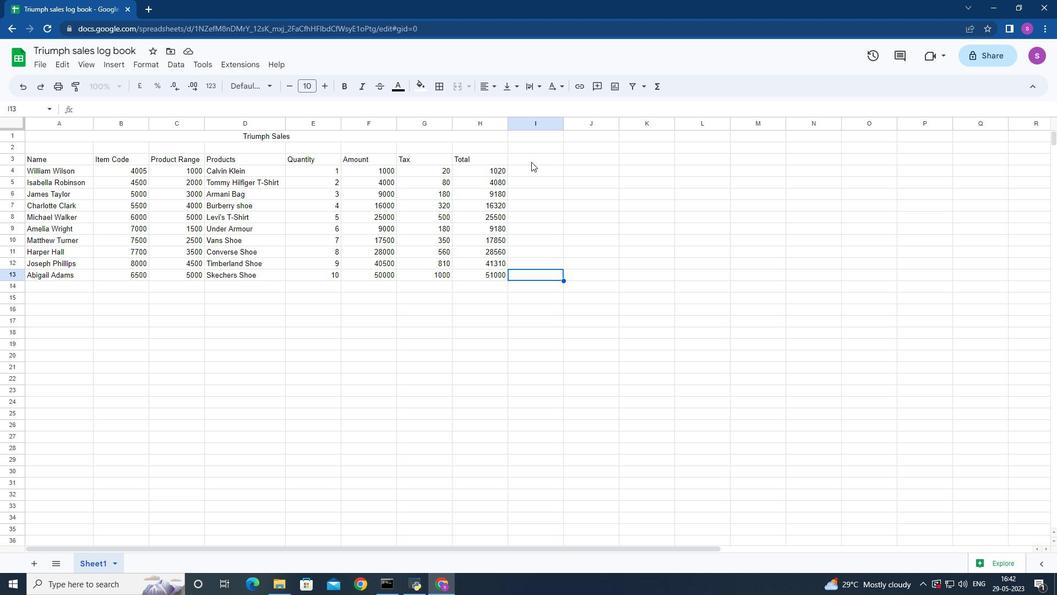 
Action: Mouse moved to (546, 196)
Screenshot: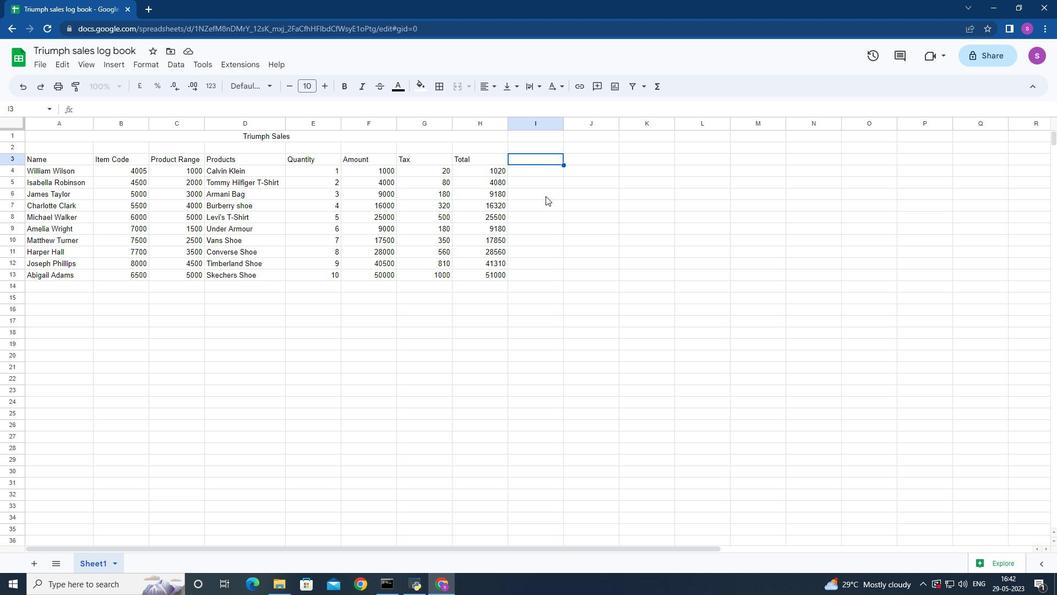 
Action: Mouse scrolled (546, 195) with delta (0, 0)
Screenshot: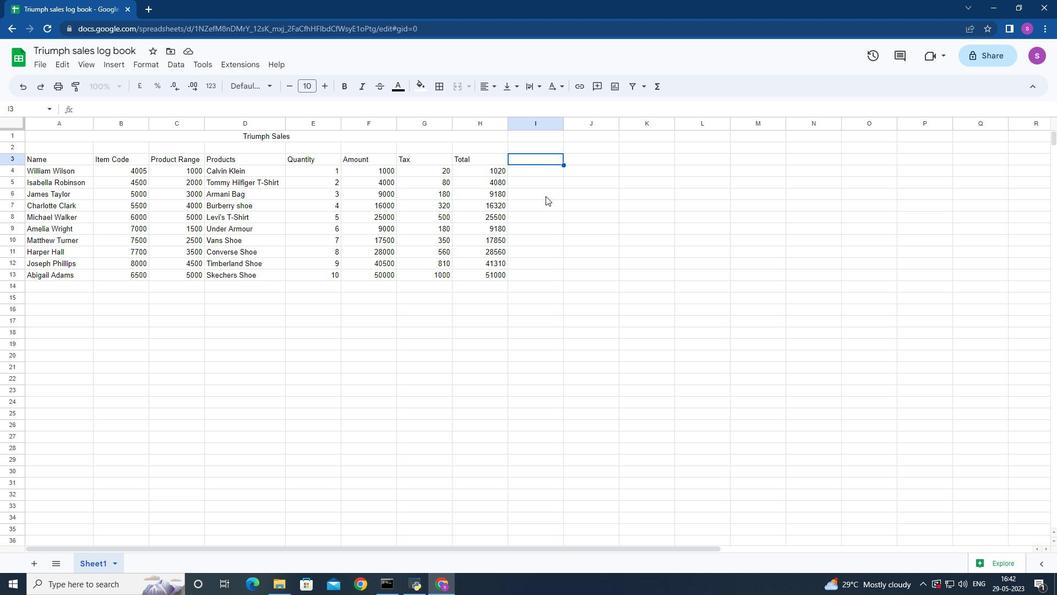 
Action: Mouse moved to (548, 201)
Screenshot: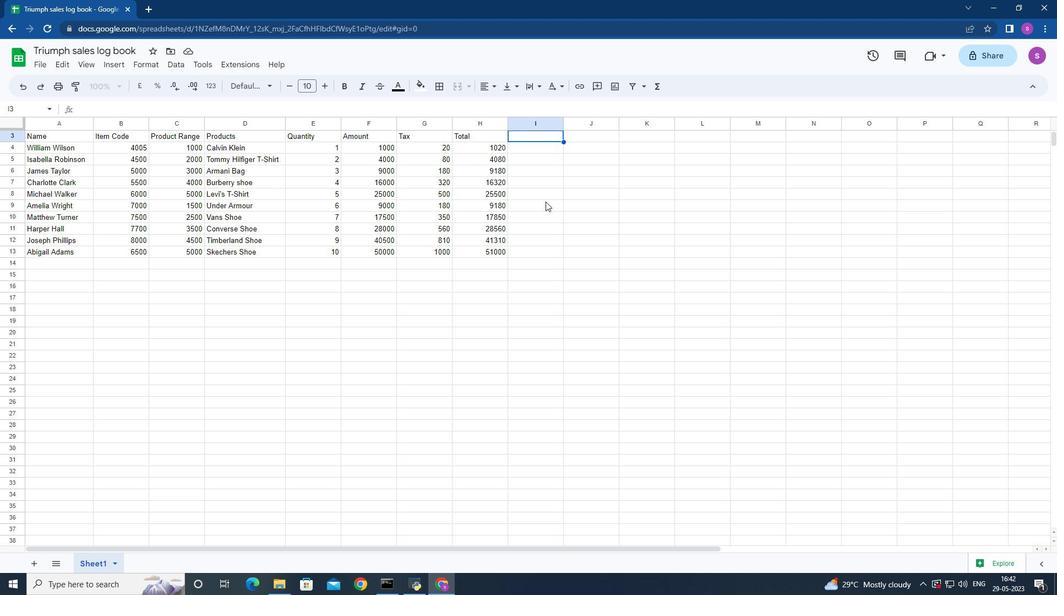 
Action: Mouse scrolled (548, 201) with delta (0, 0)
Screenshot: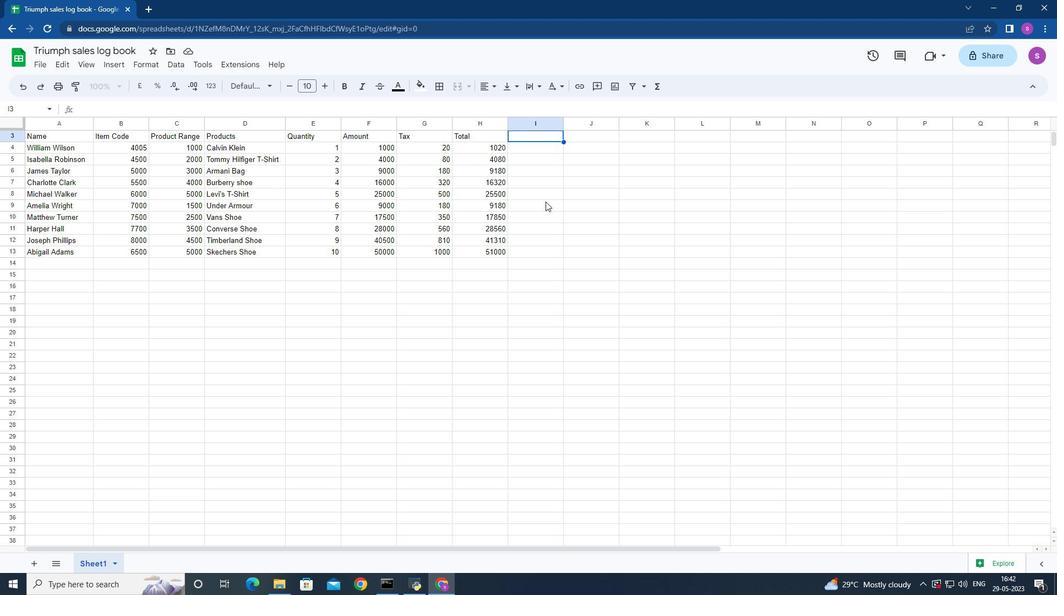 
Action: Mouse moved to (576, 234)
Screenshot: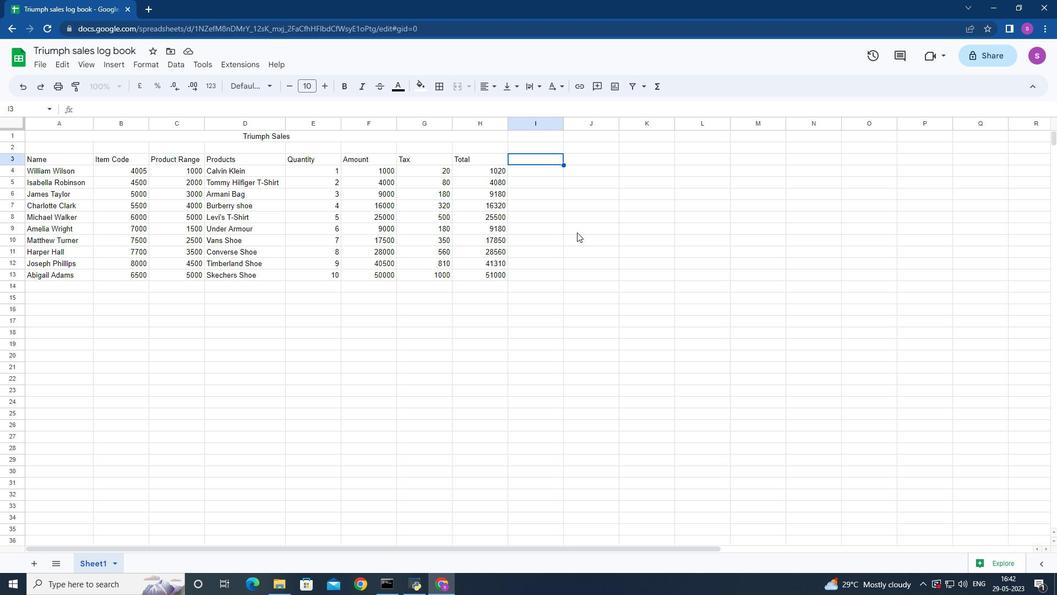 
Action: Mouse scrolled (576, 235) with delta (0, 0)
Screenshot: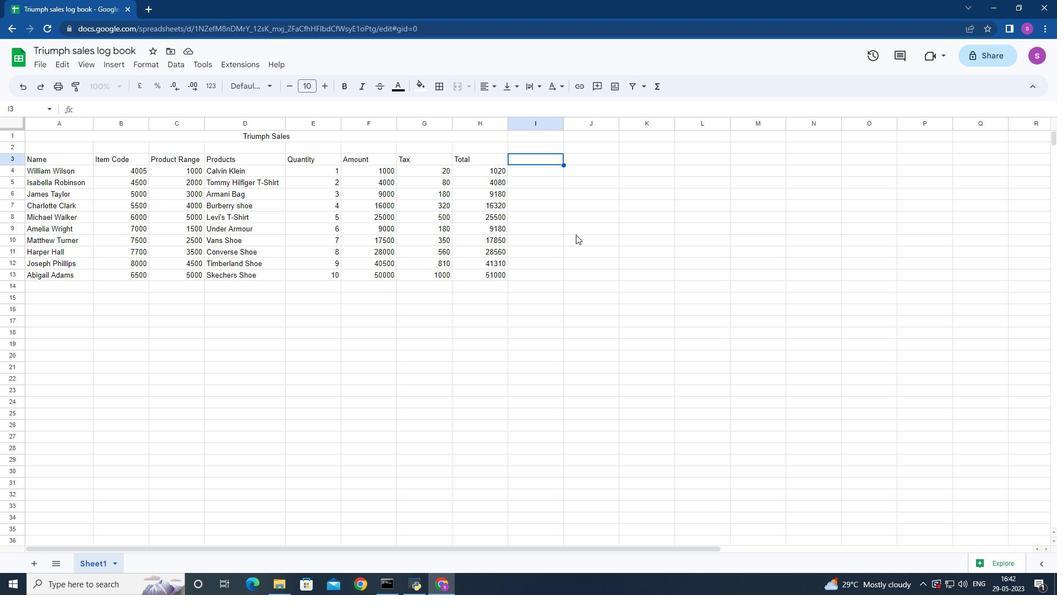 
Action: Mouse moved to (478, 211)
Screenshot: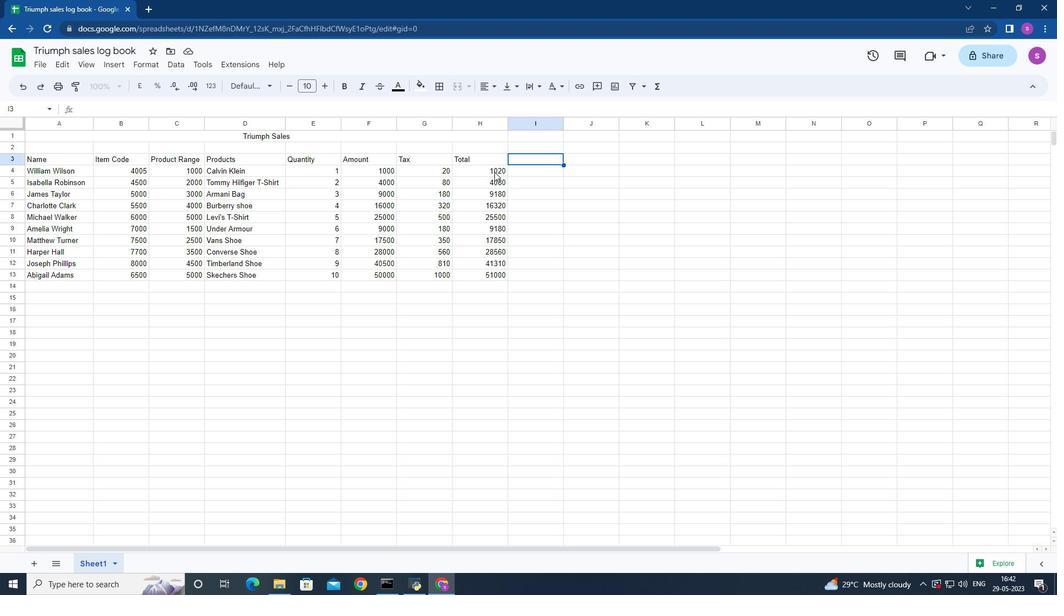 
